 Task: Find connections with filter location Saint-Cyr-sur-Loire with filter topic #covidwith filter profile language Spanish with filter current company First Solar with filter school Thiagarajar Polytechnic College with filter industry Retail Building Materials and Garden Equipment with filter service category Video Production with filter keywords title Product Manager
Action: Mouse moved to (326, 264)
Screenshot: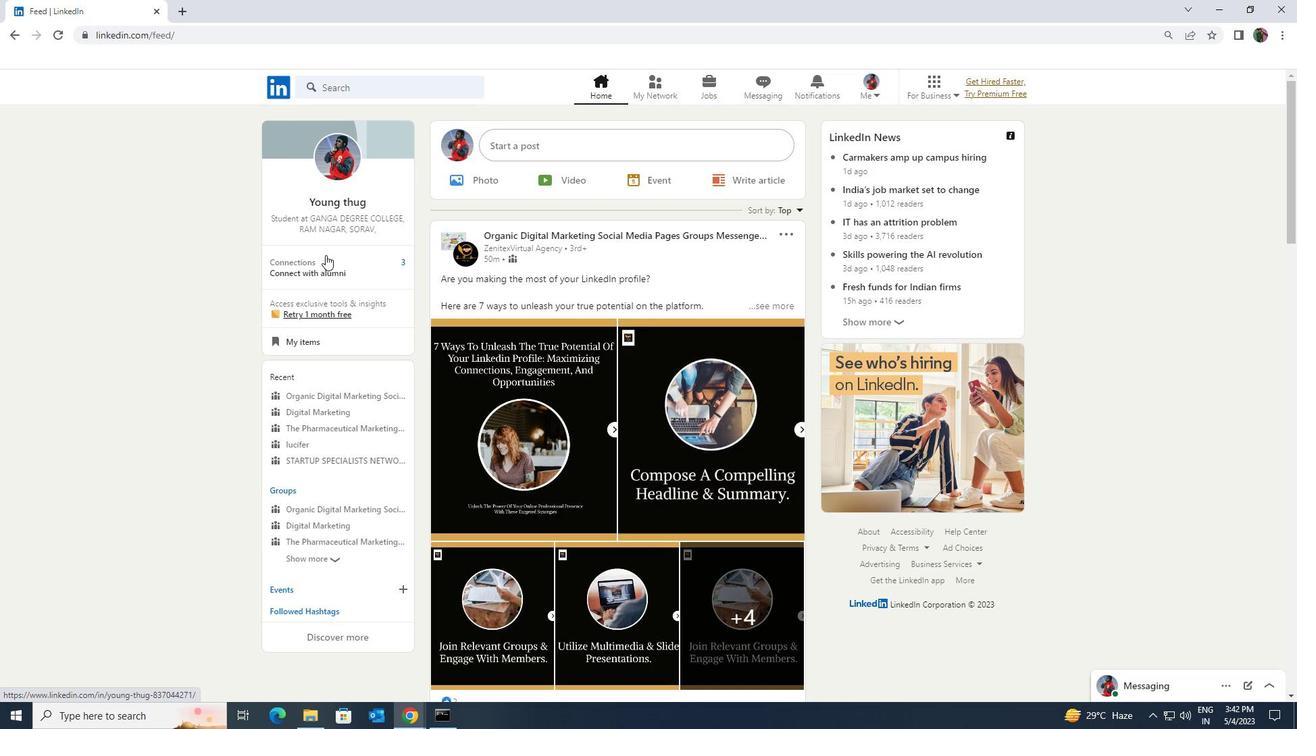 
Action: Mouse pressed left at (326, 264)
Screenshot: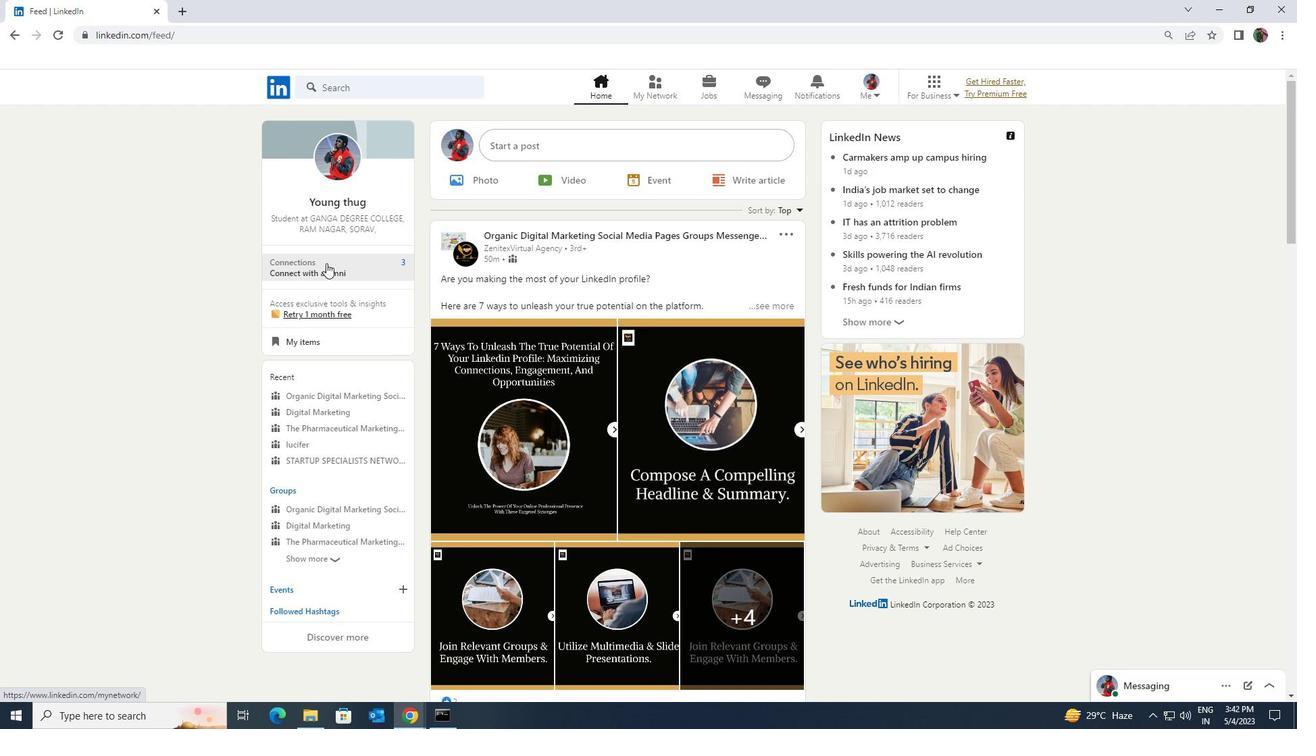 
Action: Mouse moved to (335, 166)
Screenshot: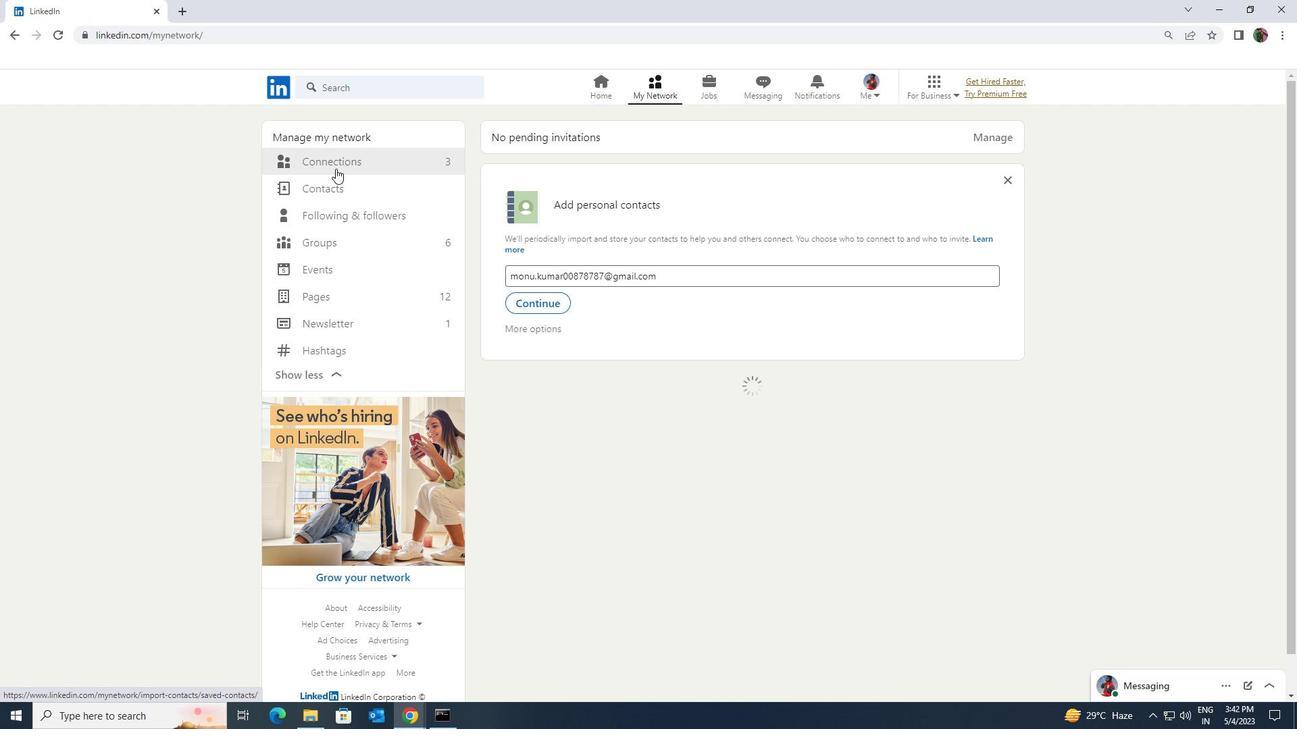 
Action: Mouse pressed left at (335, 166)
Screenshot: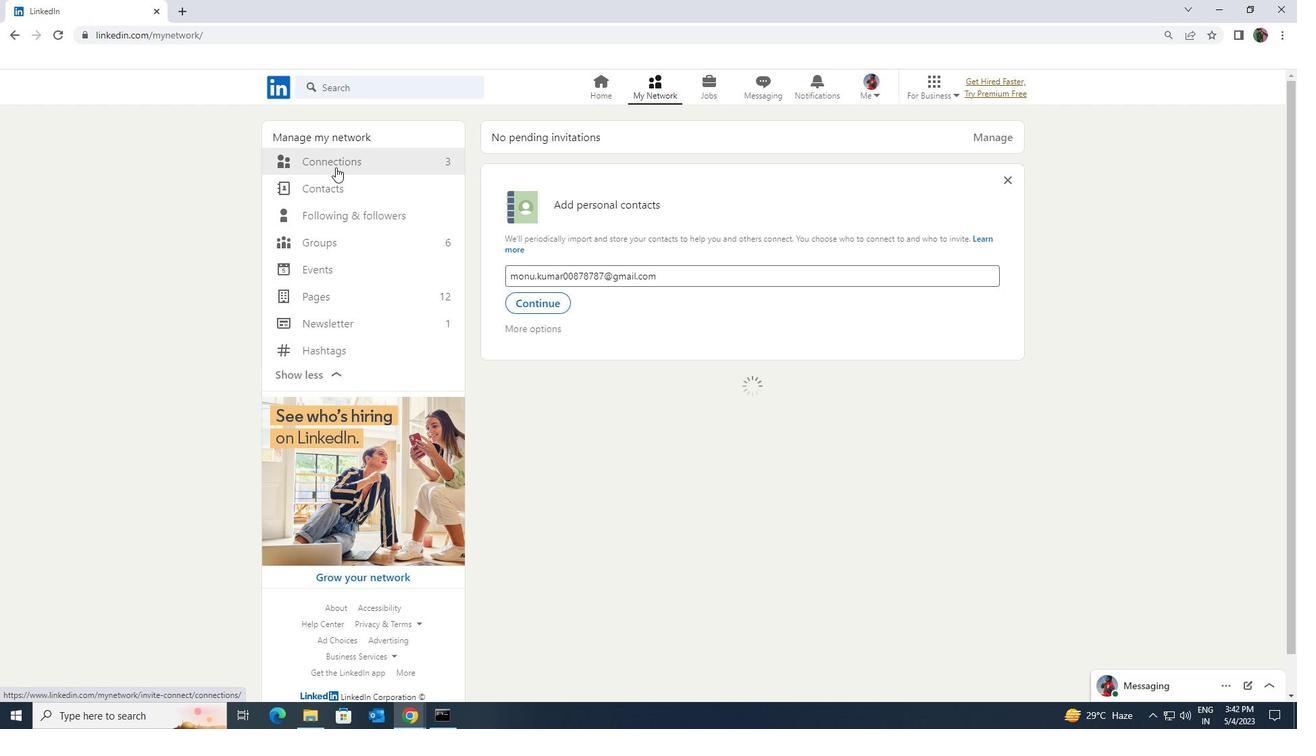 
Action: Mouse moved to (724, 165)
Screenshot: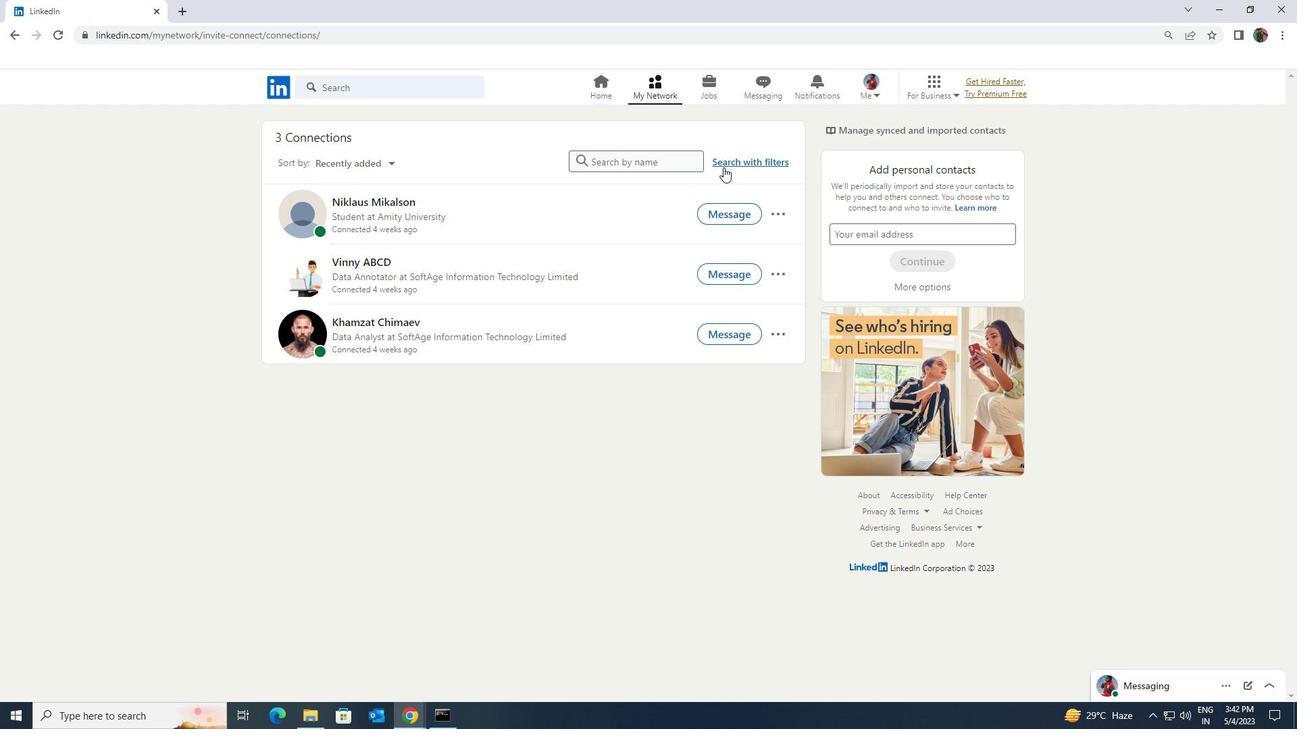 
Action: Mouse pressed left at (724, 165)
Screenshot: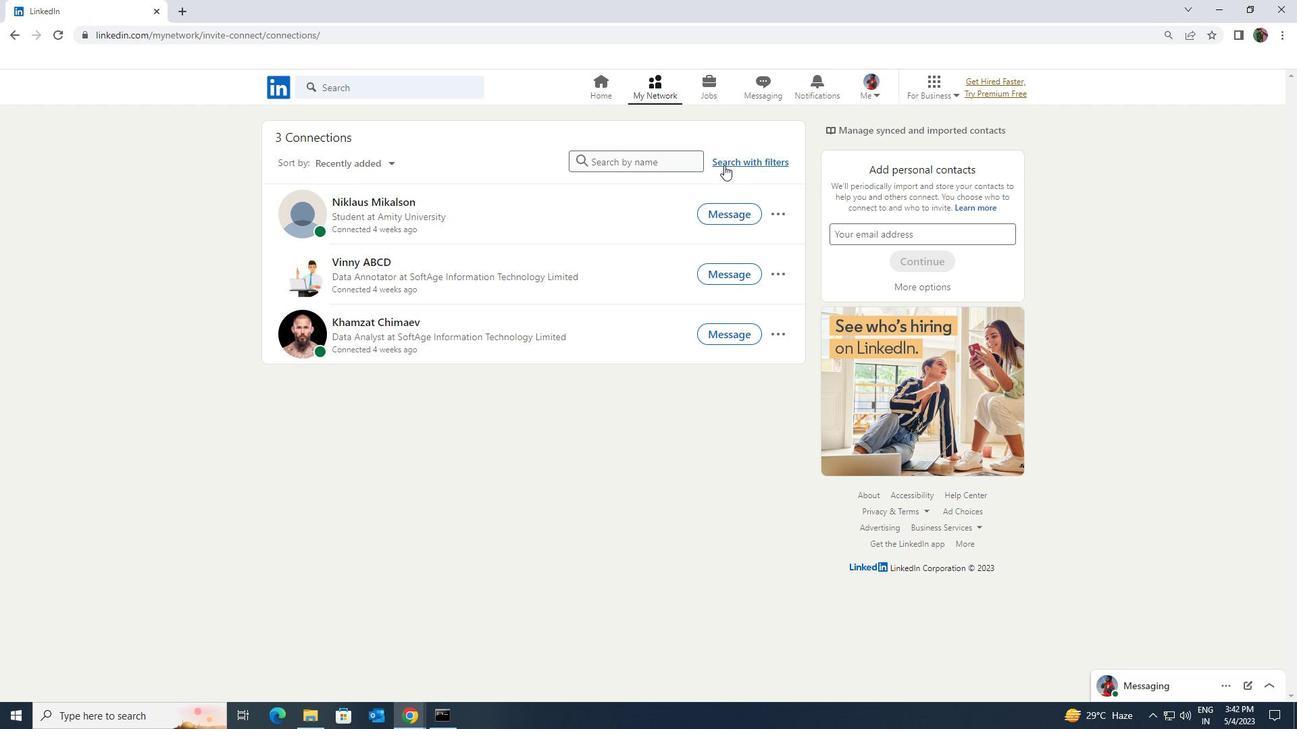 
Action: Mouse moved to (685, 125)
Screenshot: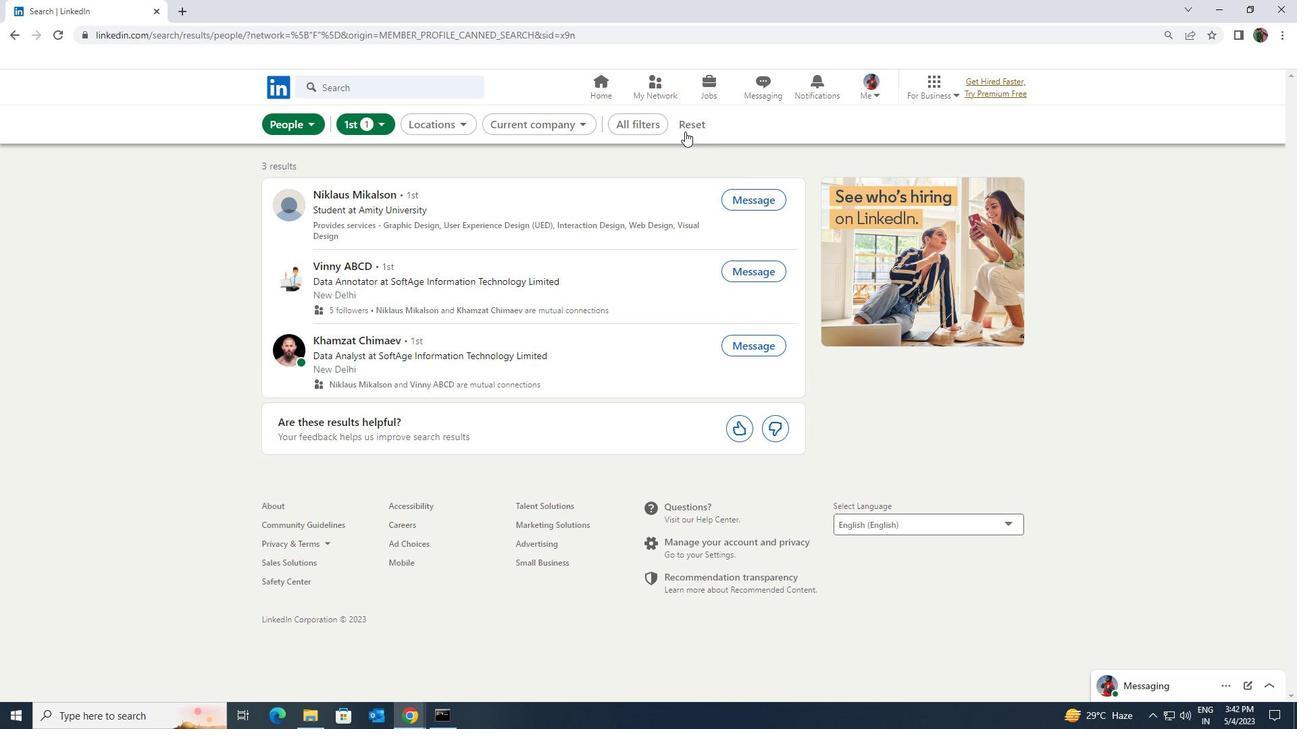 
Action: Mouse pressed left at (685, 125)
Screenshot: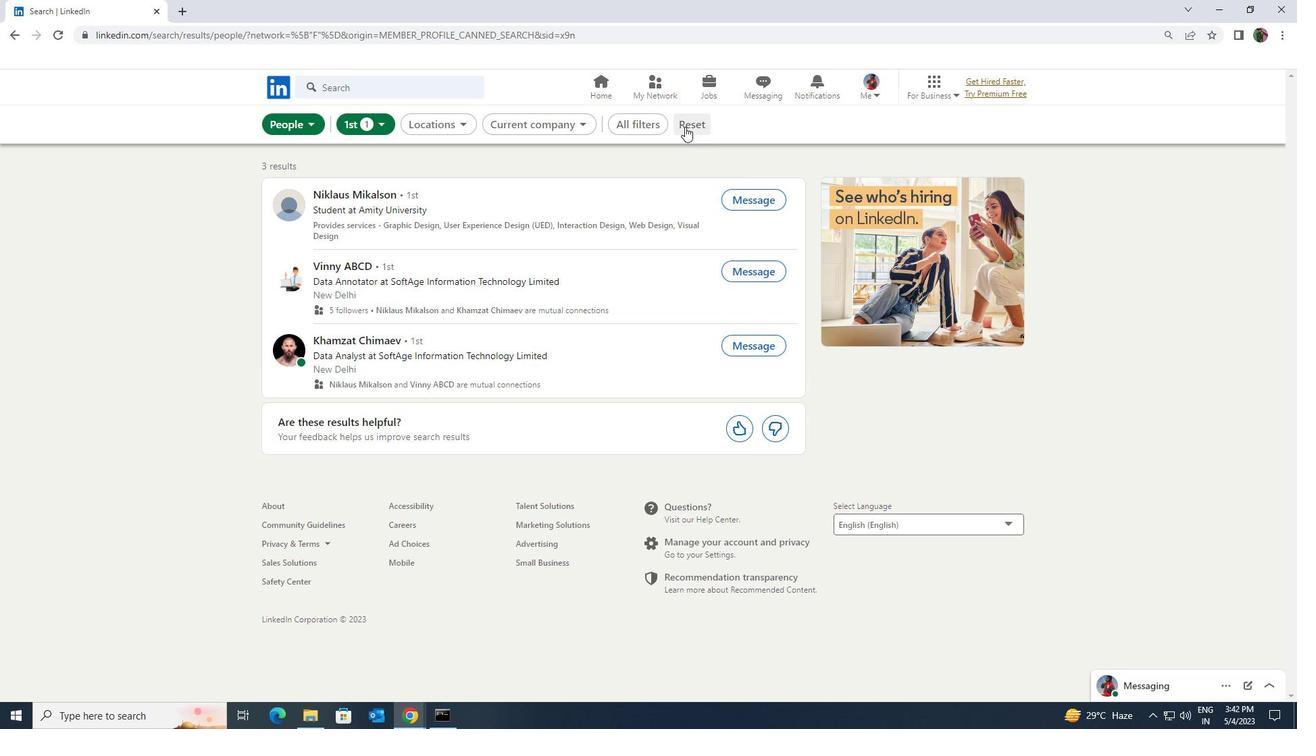 
Action: Mouse moved to (677, 125)
Screenshot: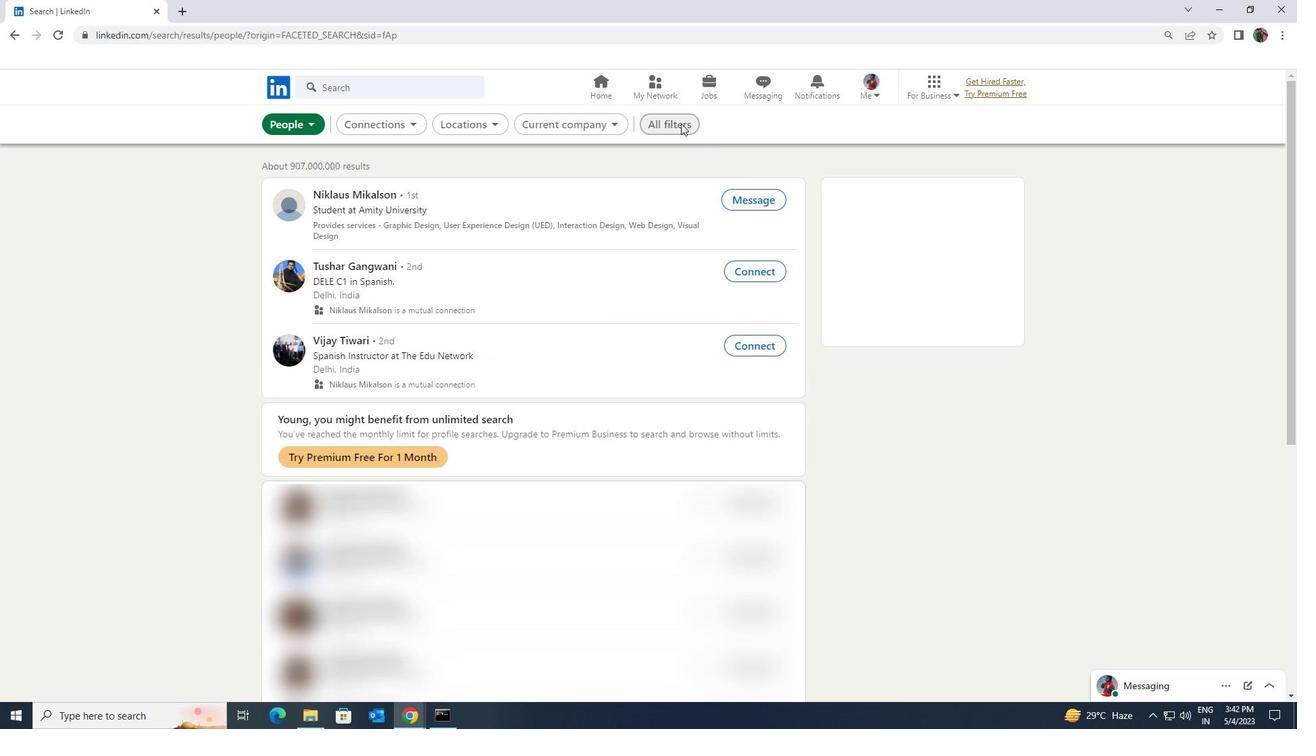
Action: Mouse pressed left at (677, 125)
Screenshot: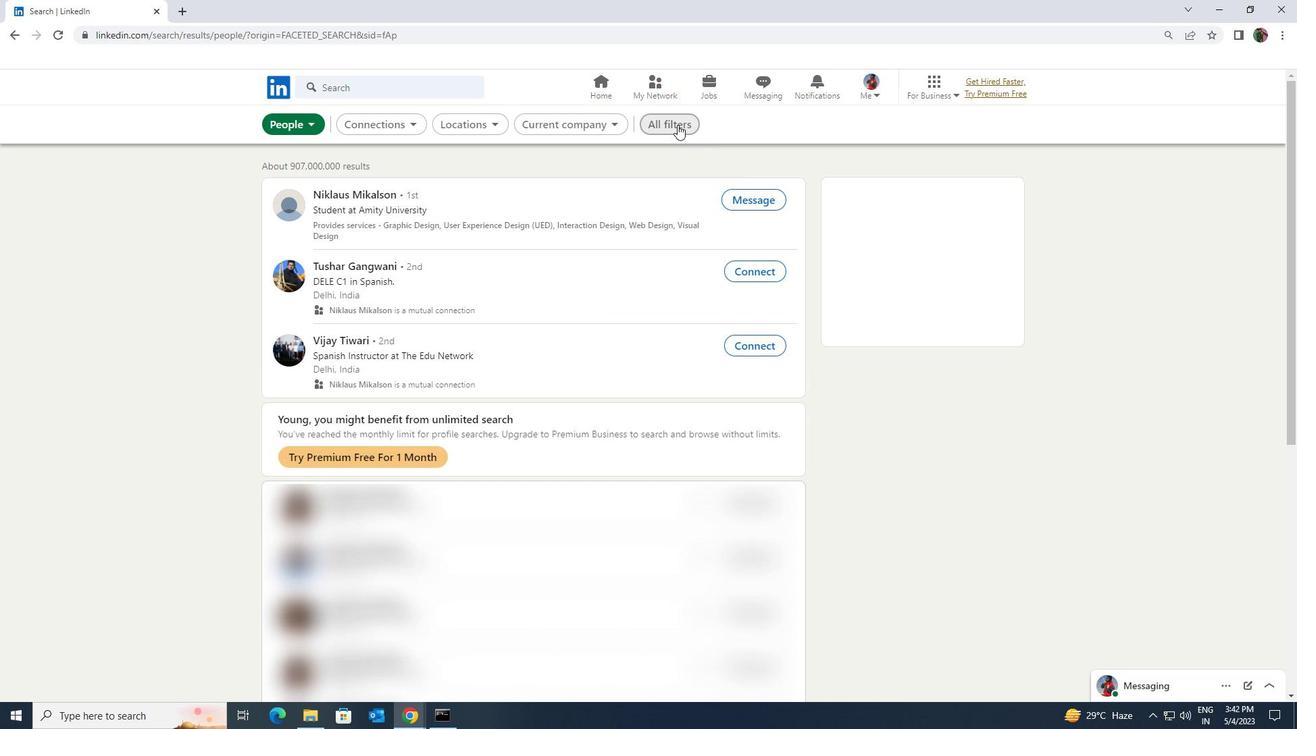 
Action: Mouse moved to (1109, 533)
Screenshot: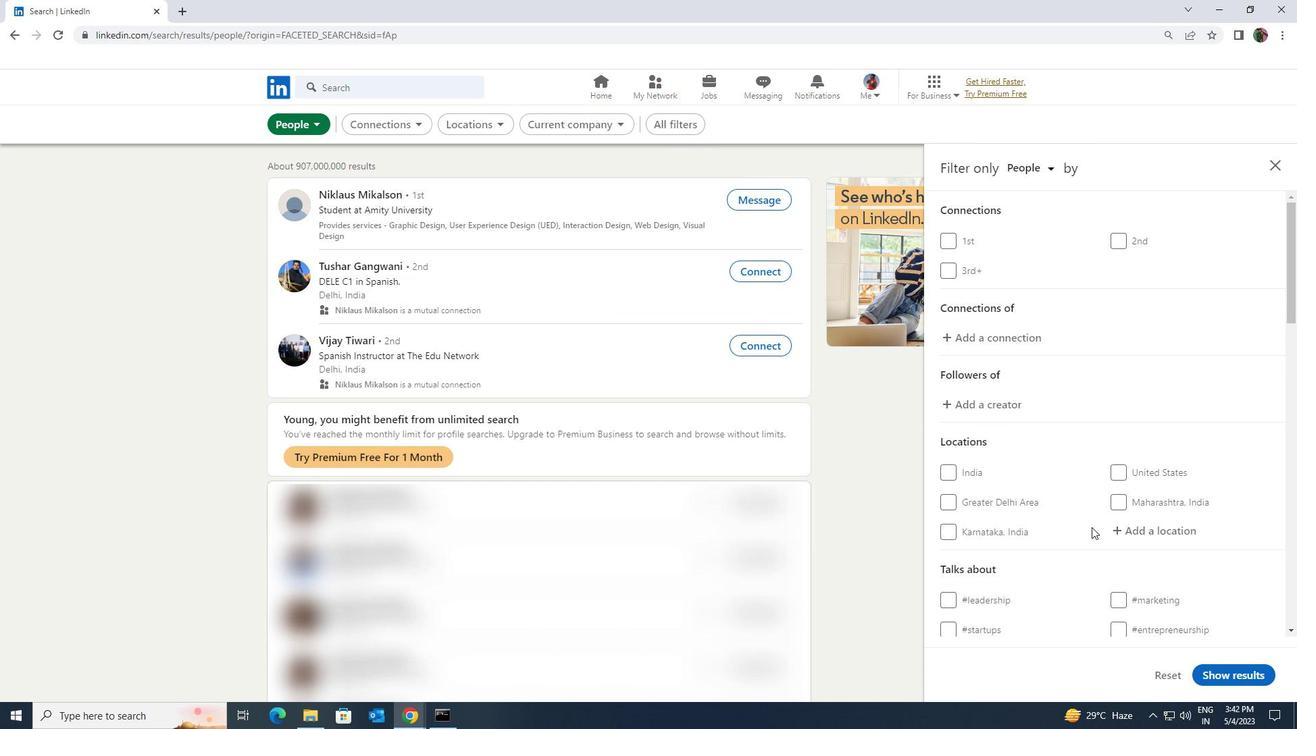 
Action: Mouse pressed left at (1109, 533)
Screenshot: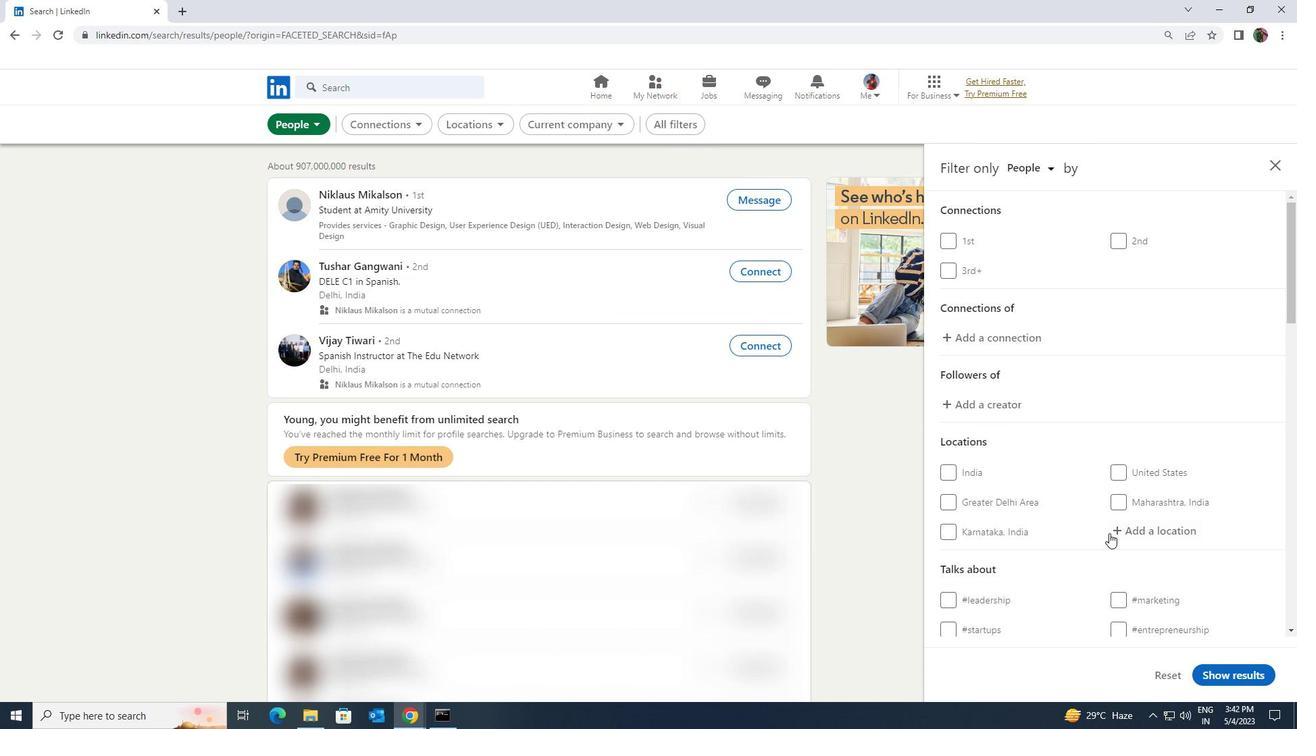 
Action: Key pressed <Key.shift>SAINT<Key.space>CYR
Screenshot: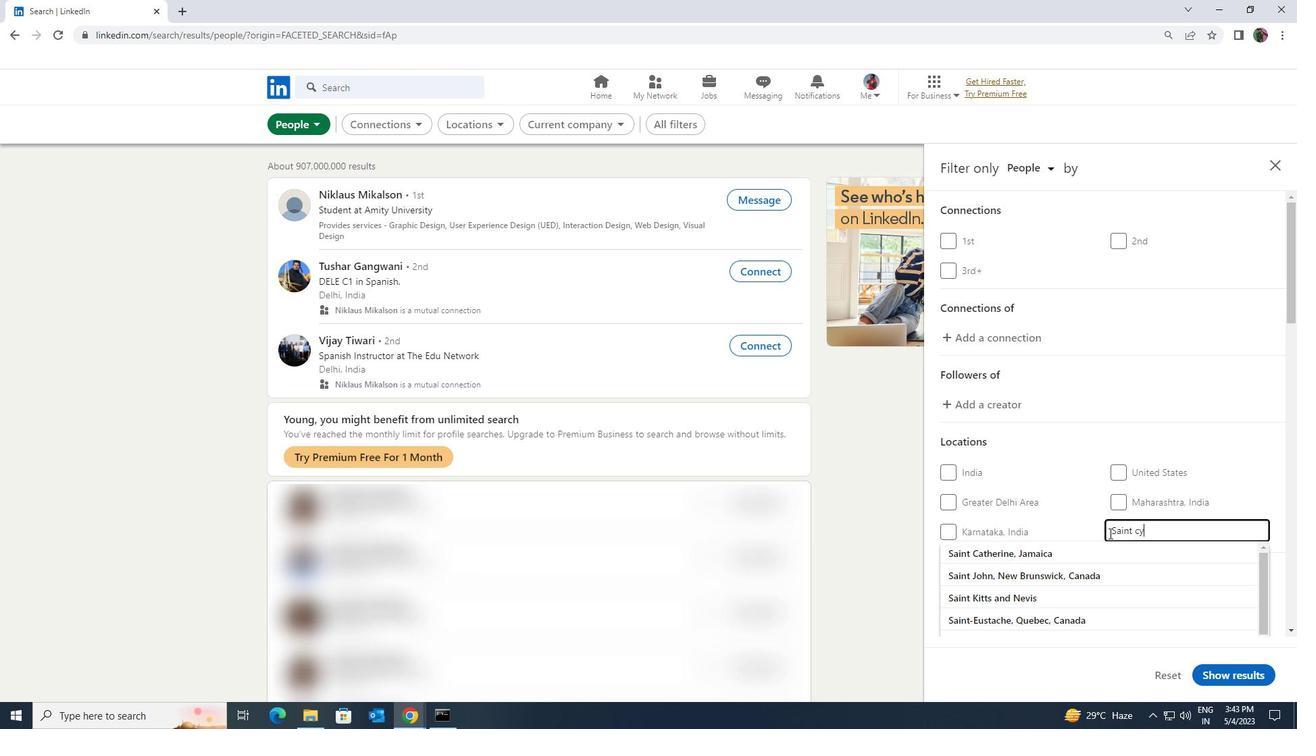 
Action: Mouse moved to (1109, 549)
Screenshot: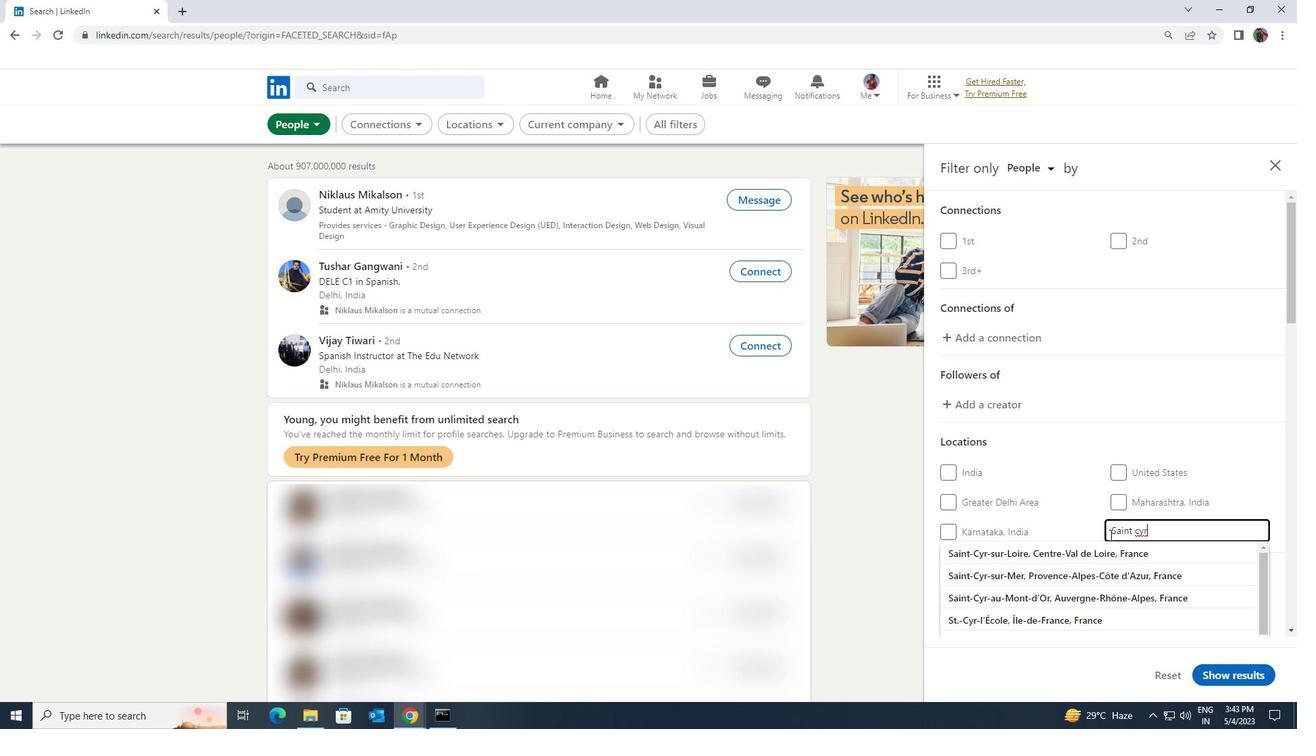 
Action: Mouse pressed left at (1109, 549)
Screenshot: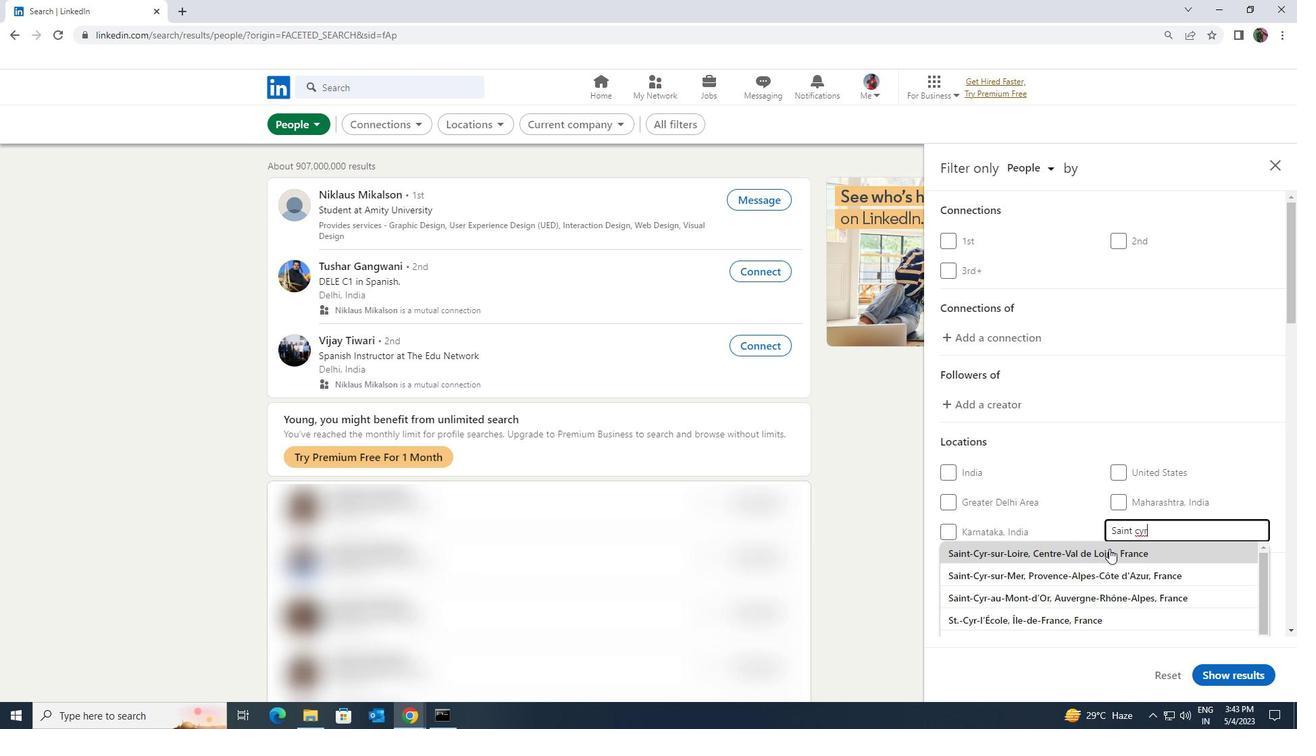 
Action: Mouse moved to (1108, 549)
Screenshot: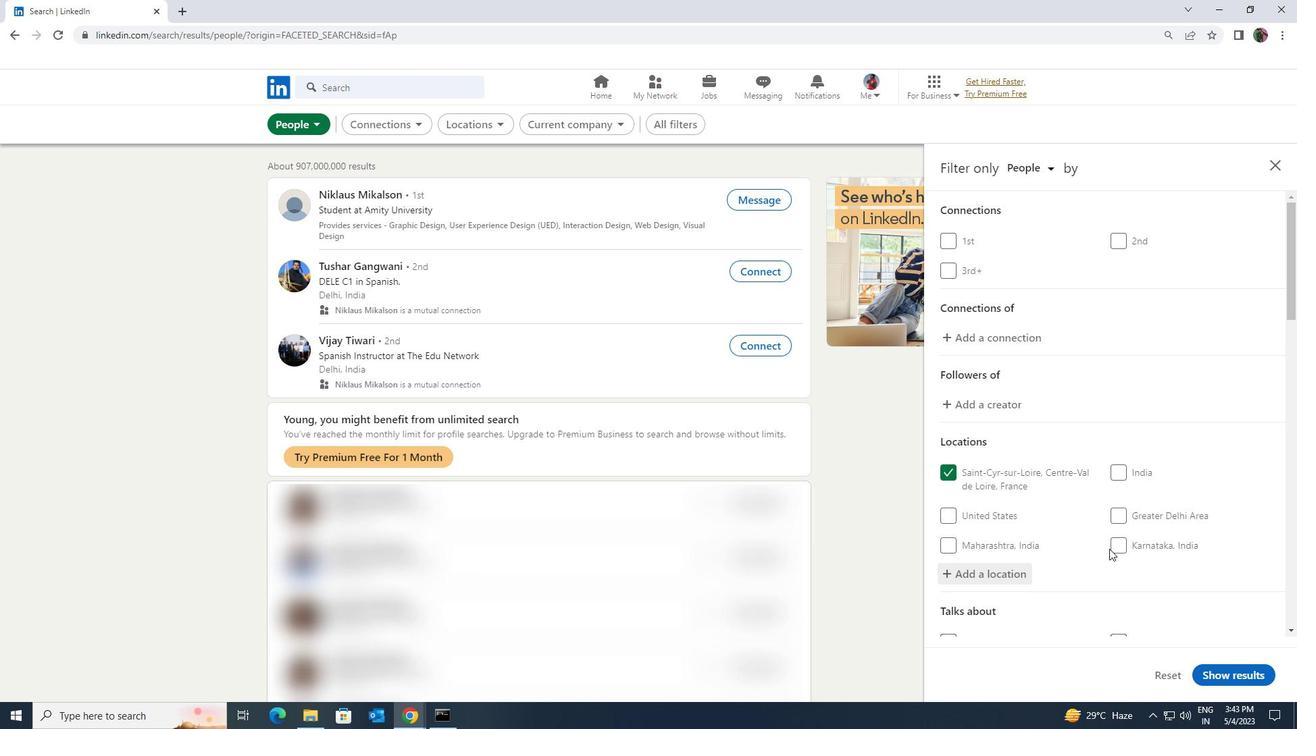 
Action: Mouse scrolled (1108, 548) with delta (0, 0)
Screenshot: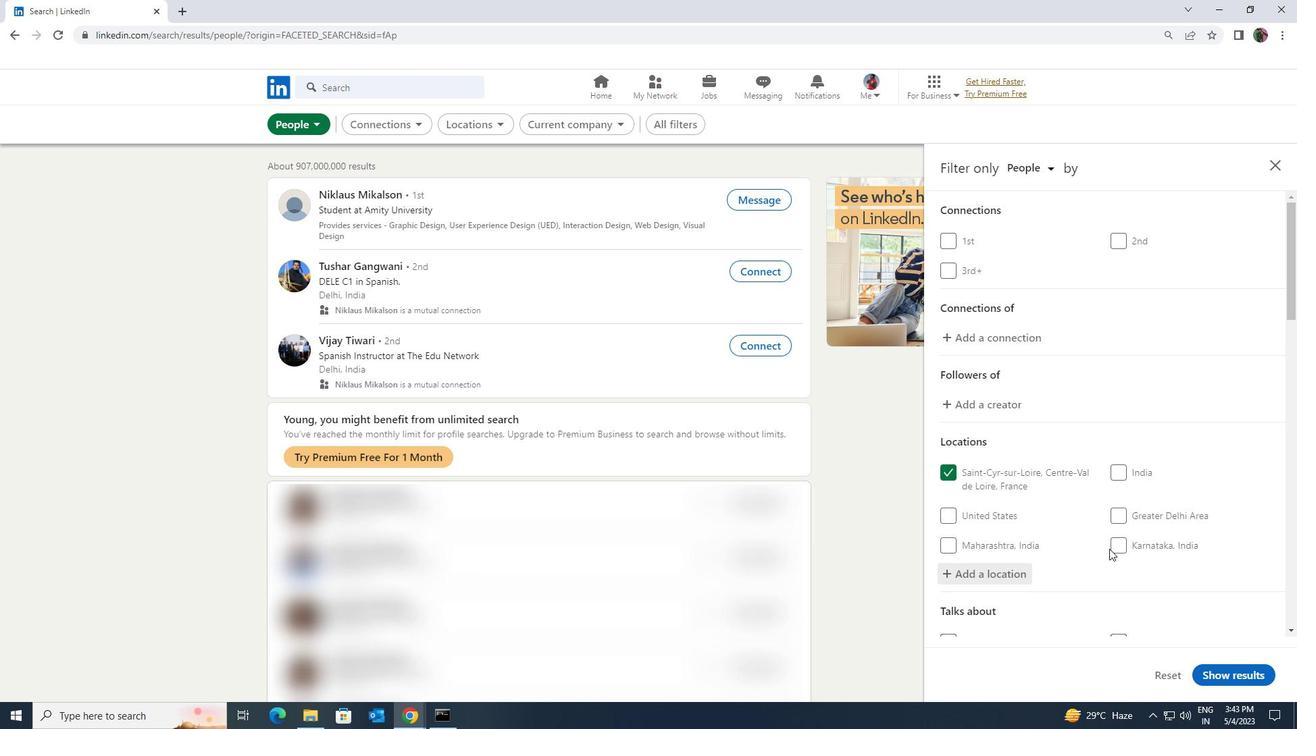 
Action: Mouse scrolled (1108, 548) with delta (0, 0)
Screenshot: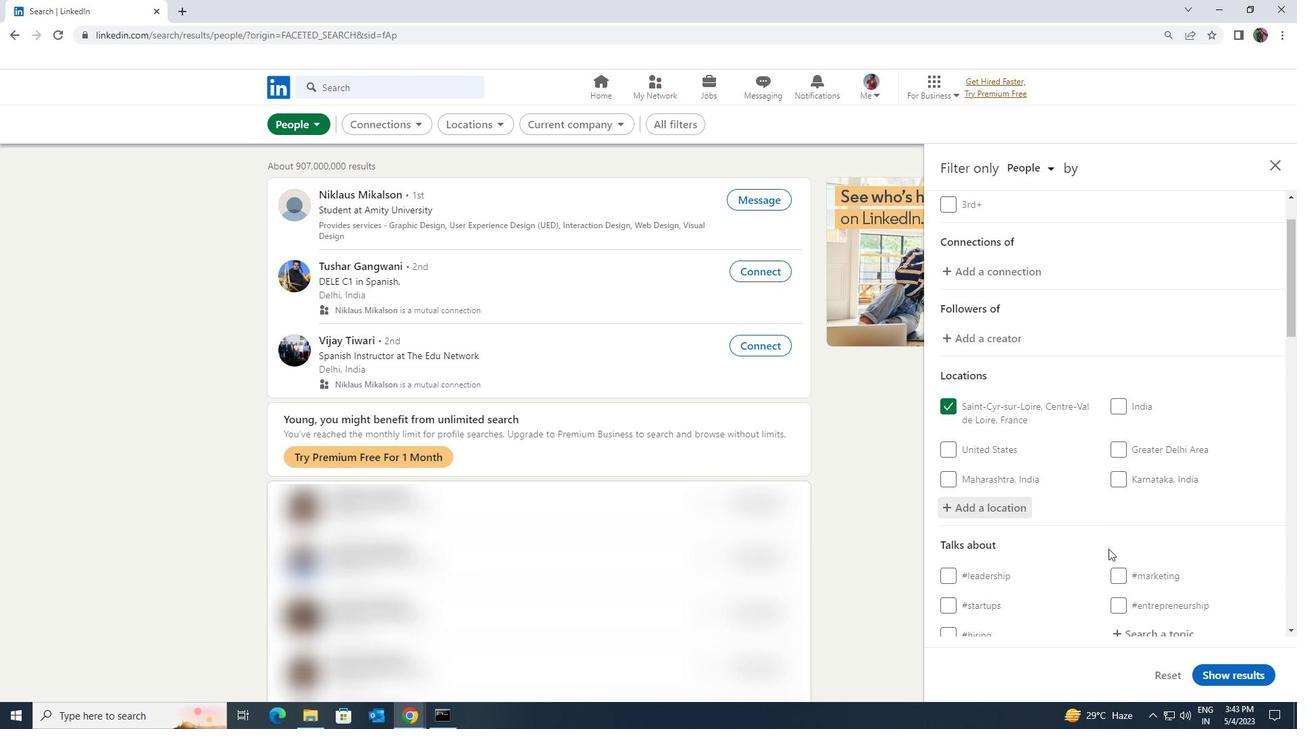 
Action: Mouse moved to (1116, 560)
Screenshot: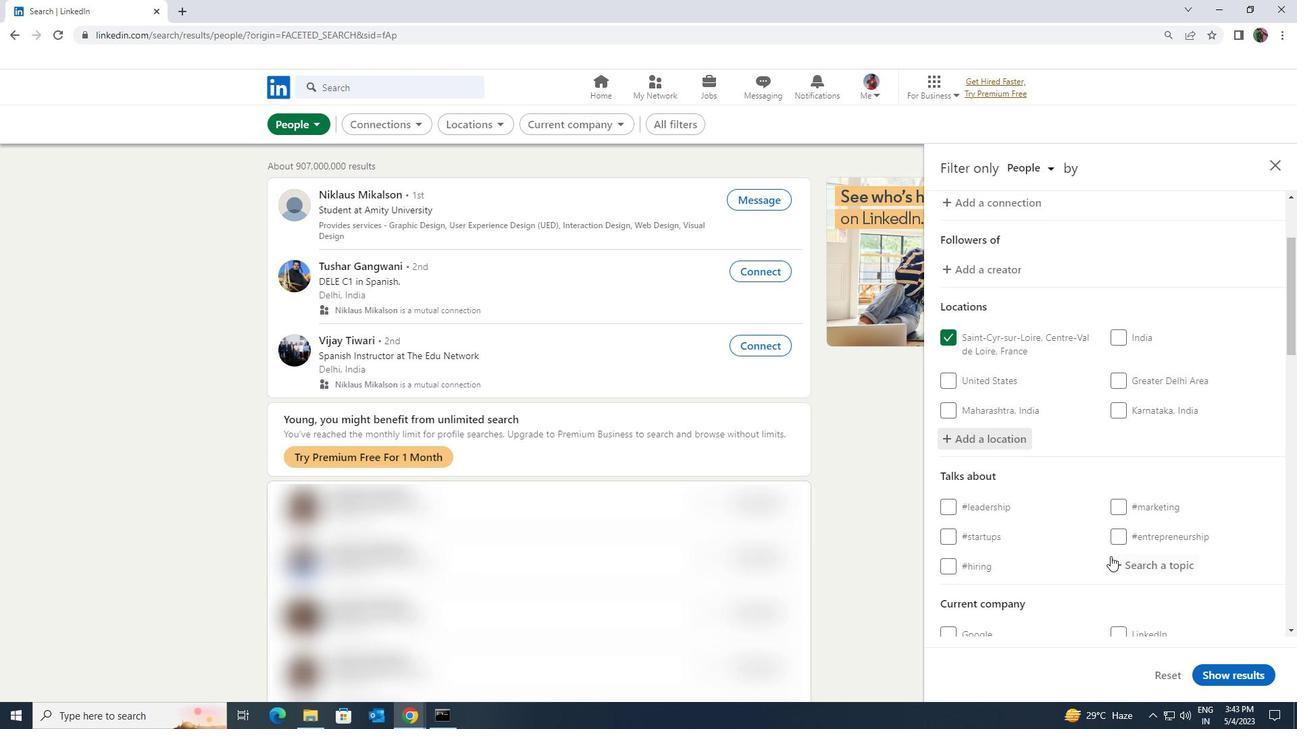 
Action: Mouse pressed left at (1116, 560)
Screenshot: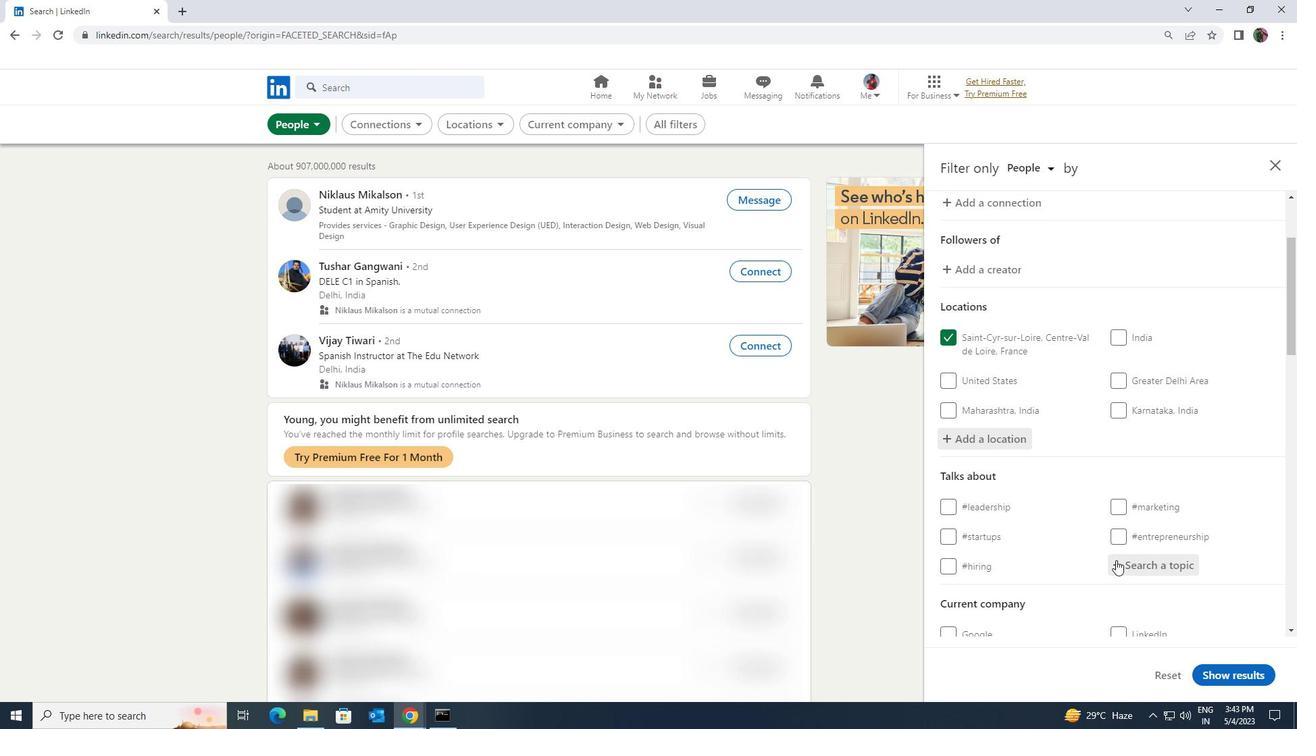 
Action: Key pressed <Key.shift><Key.shift><Key.shift>COVID
Screenshot: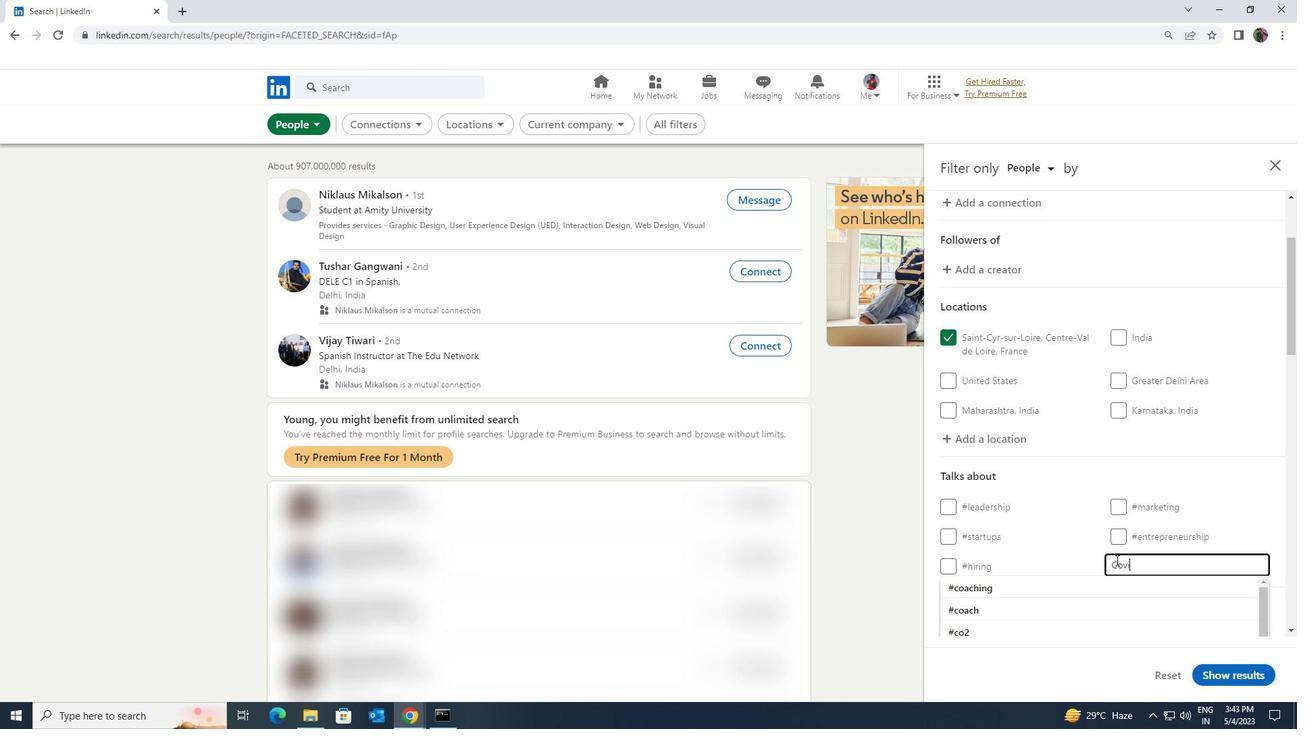 
Action: Mouse moved to (1098, 584)
Screenshot: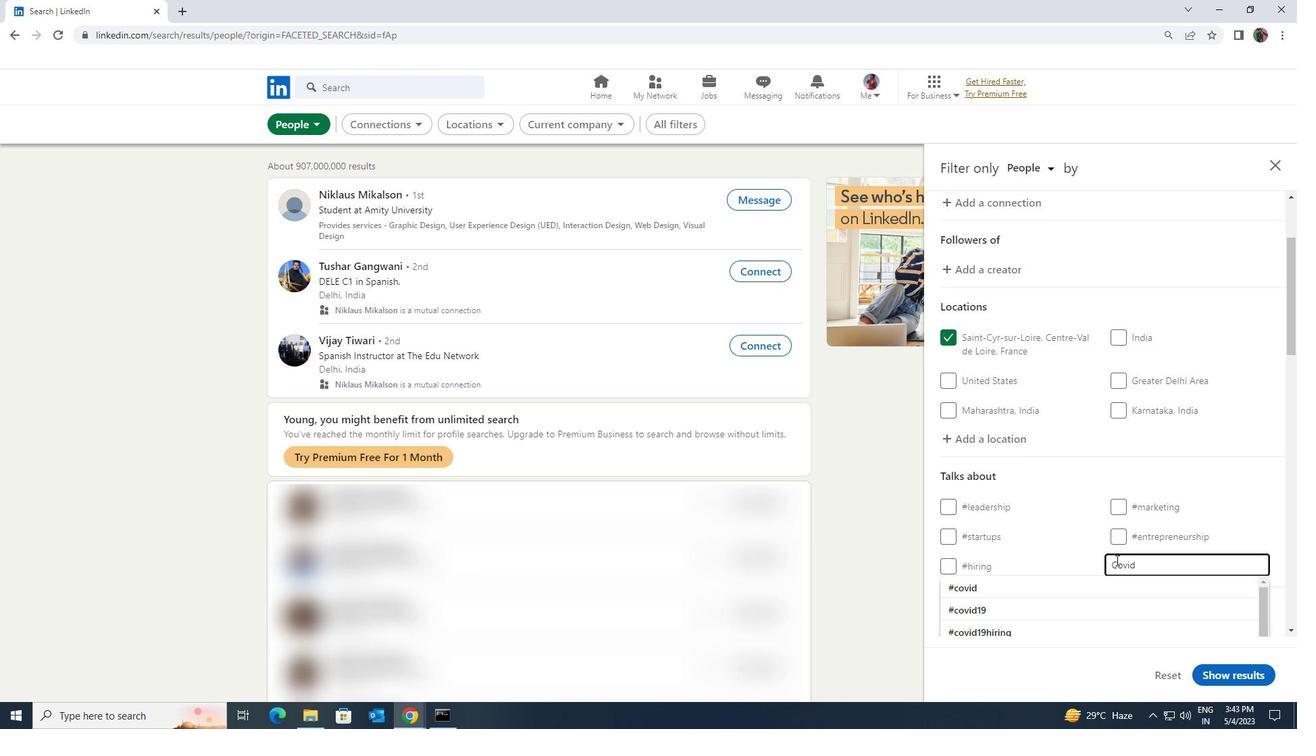 
Action: Mouse pressed left at (1098, 584)
Screenshot: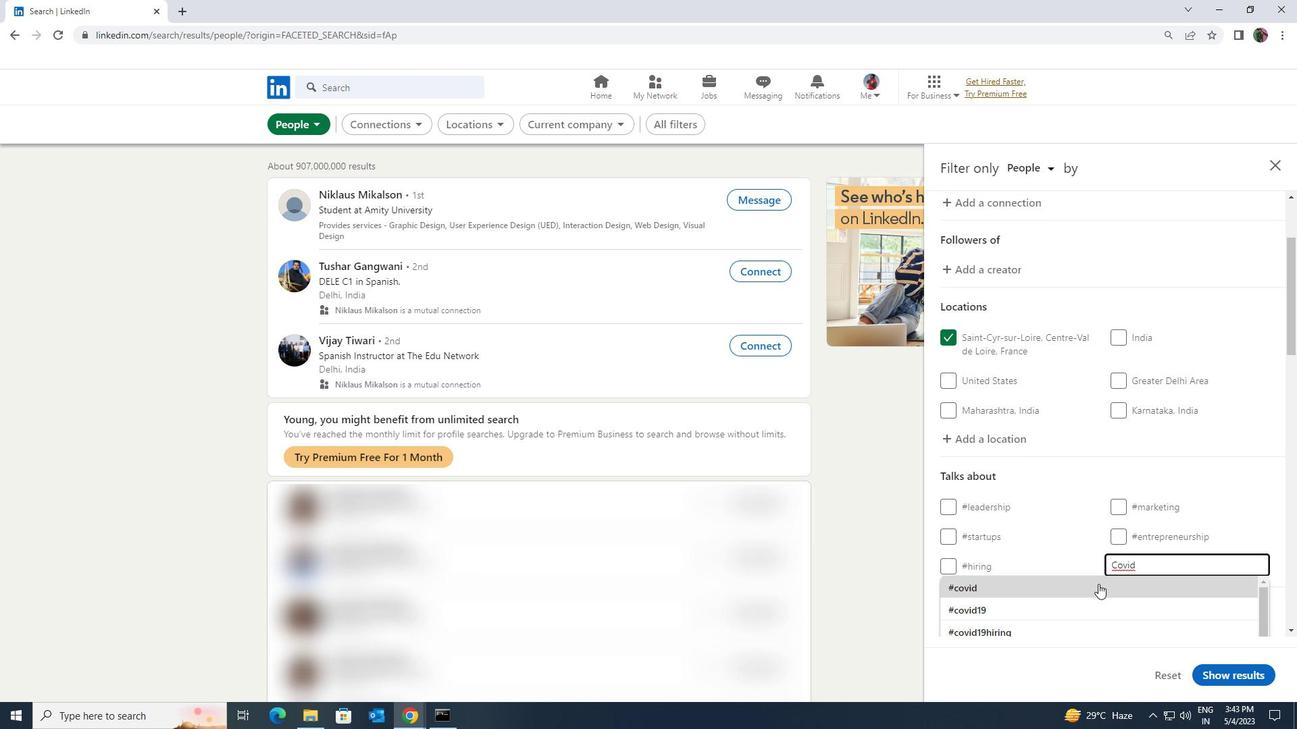 
Action: Mouse moved to (1098, 585)
Screenshot: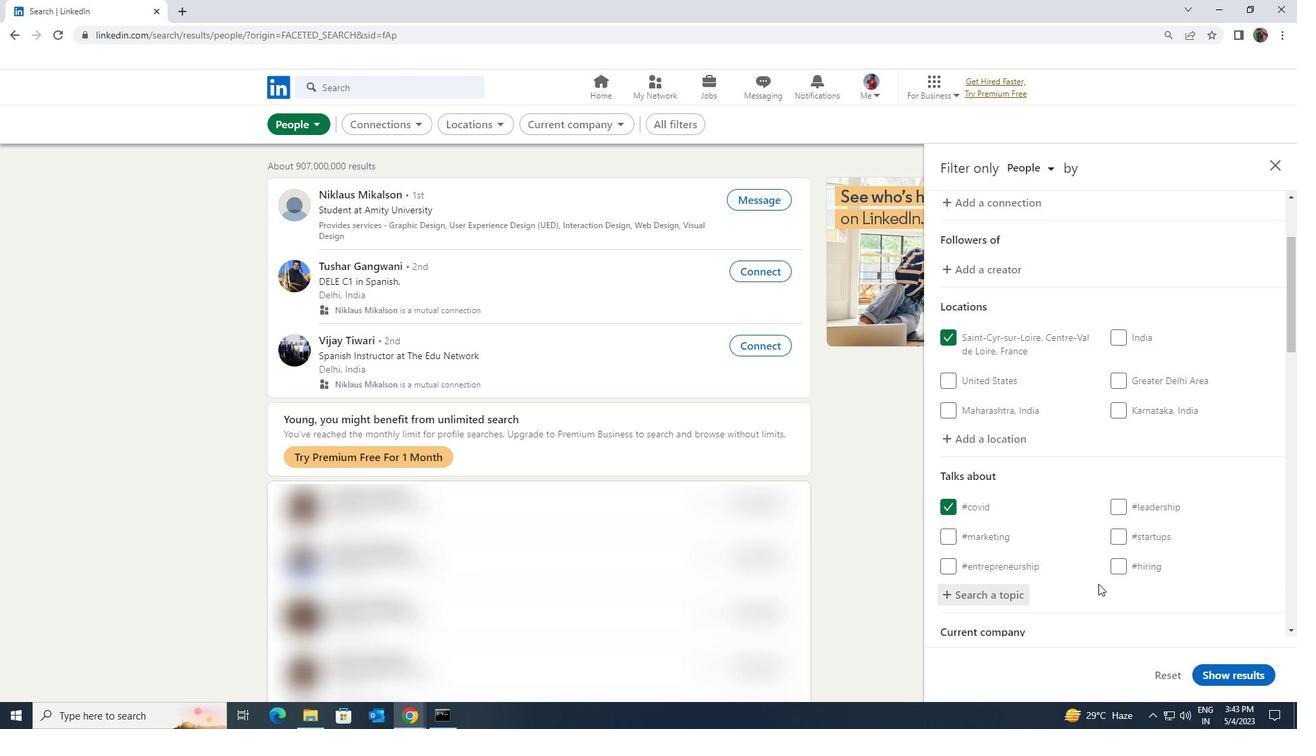 
Action: Mouse scrolled (1098, 585) with delta (0, 0)
Screenshot: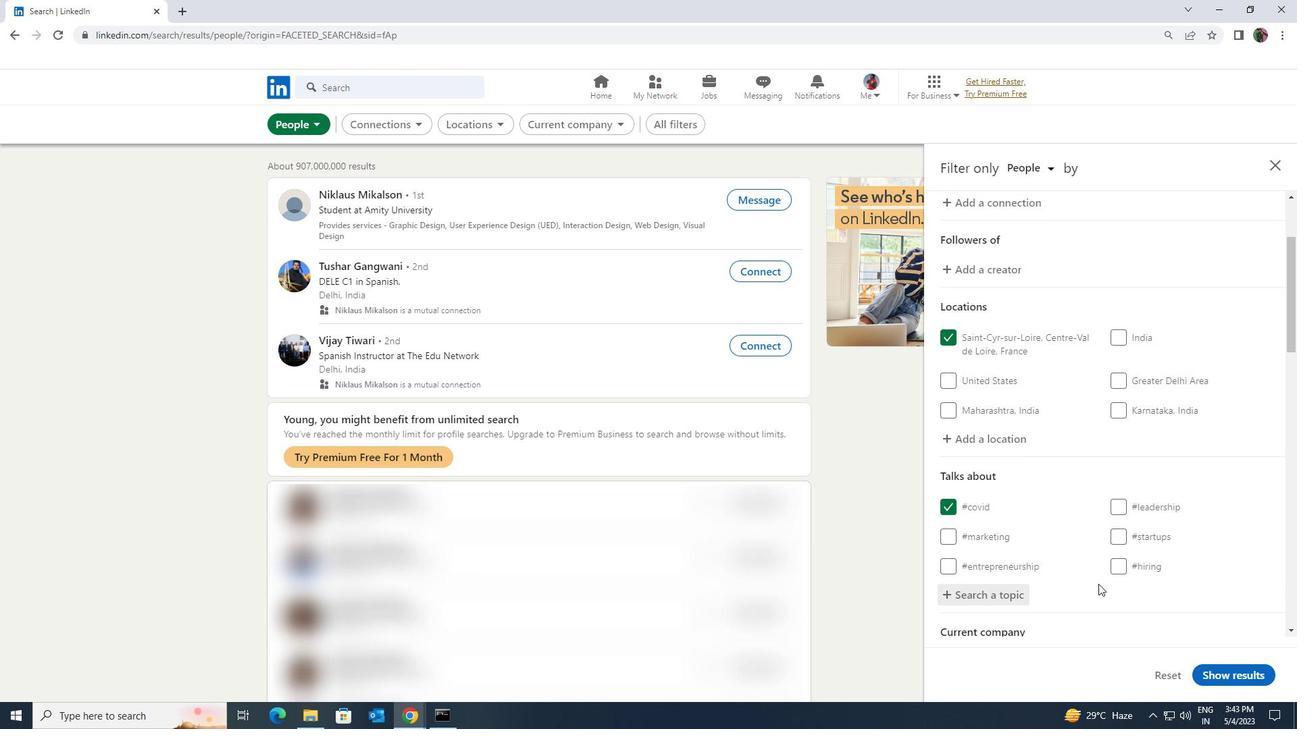 
Action: Mouse scrolled (1098, 585) with delta (0, 0)
Screenshot: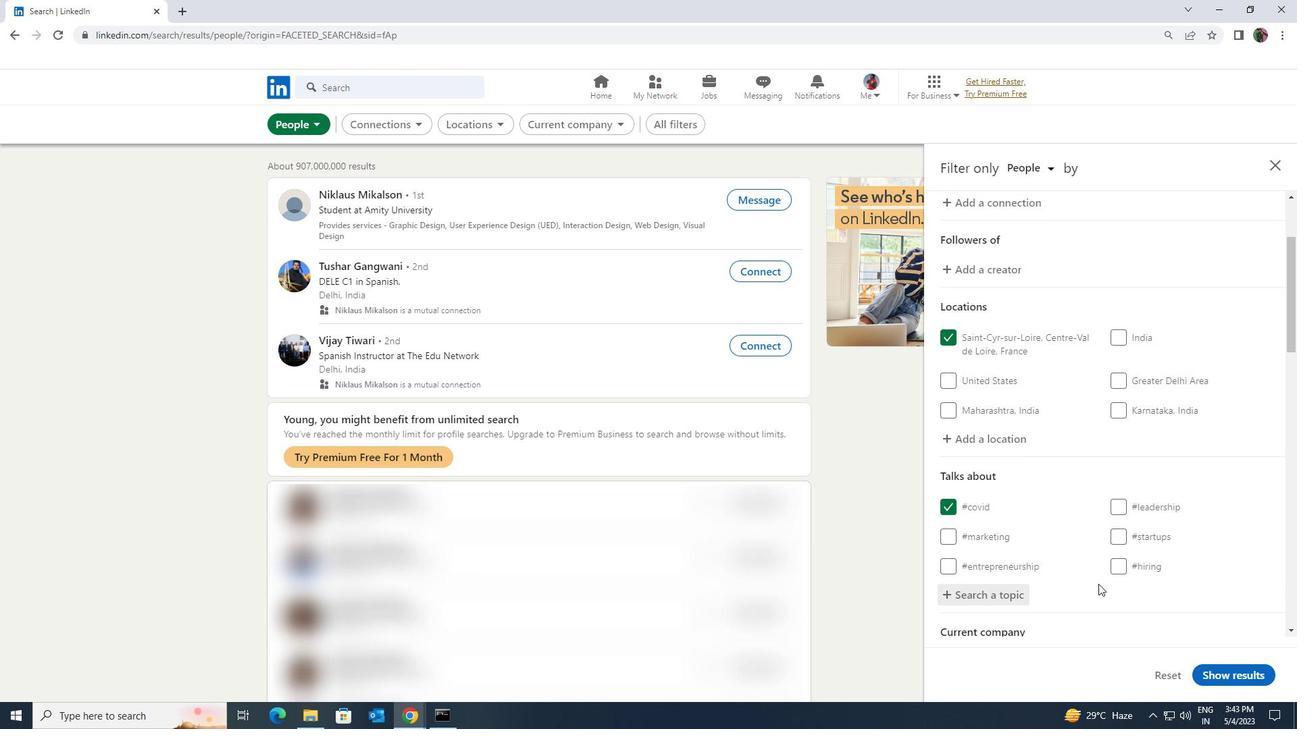 
Action: Mouse scrolled (1098, 585) with delta (0, 0)
Screenshot: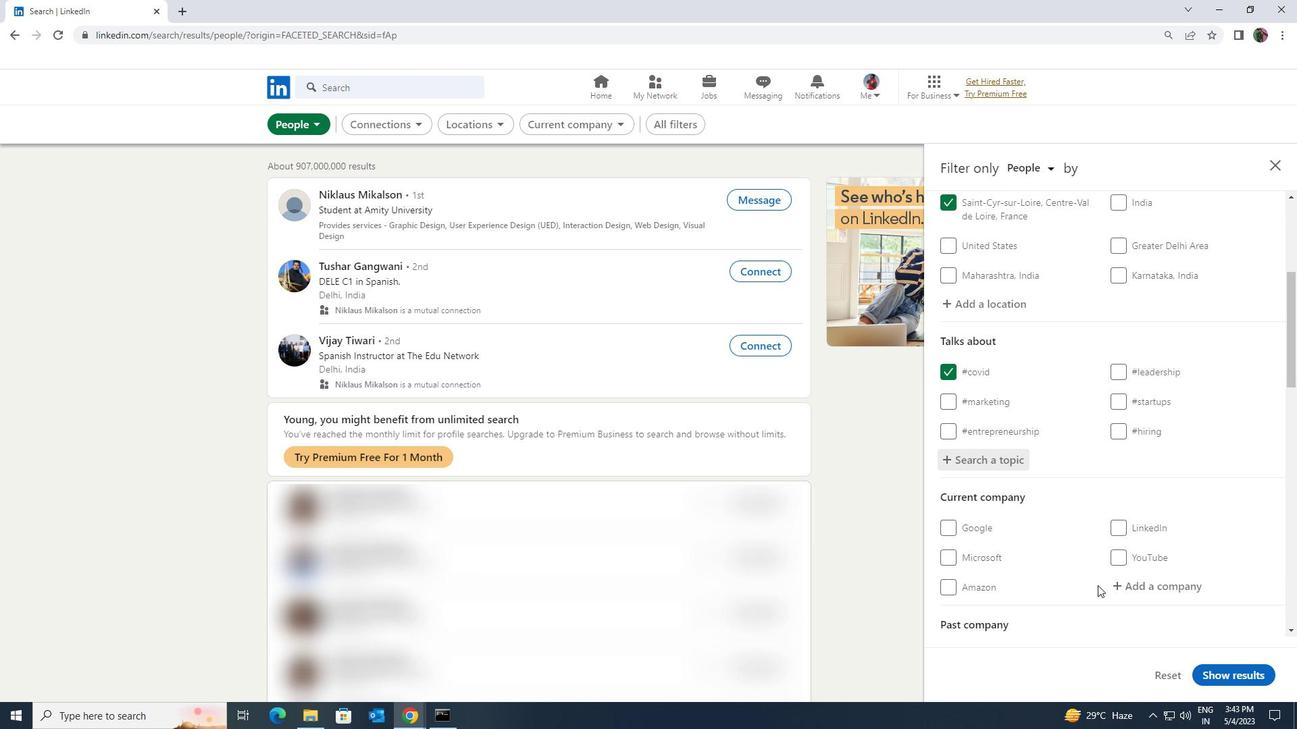 
Action: Mouse scrolled (1098, 585) with delta (0, 0)
Screenshot: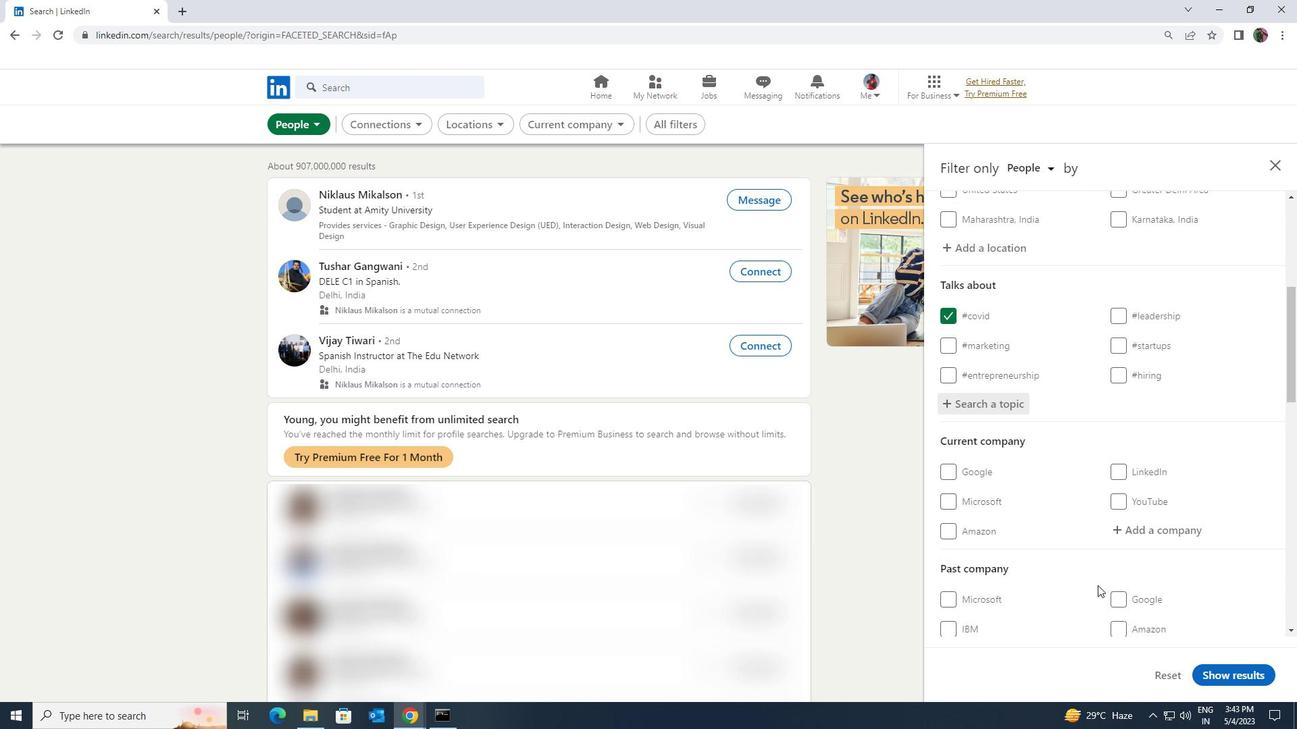 
Action: Mouse scrolled (1098, 585) with delta (0, 0)
Screenshot: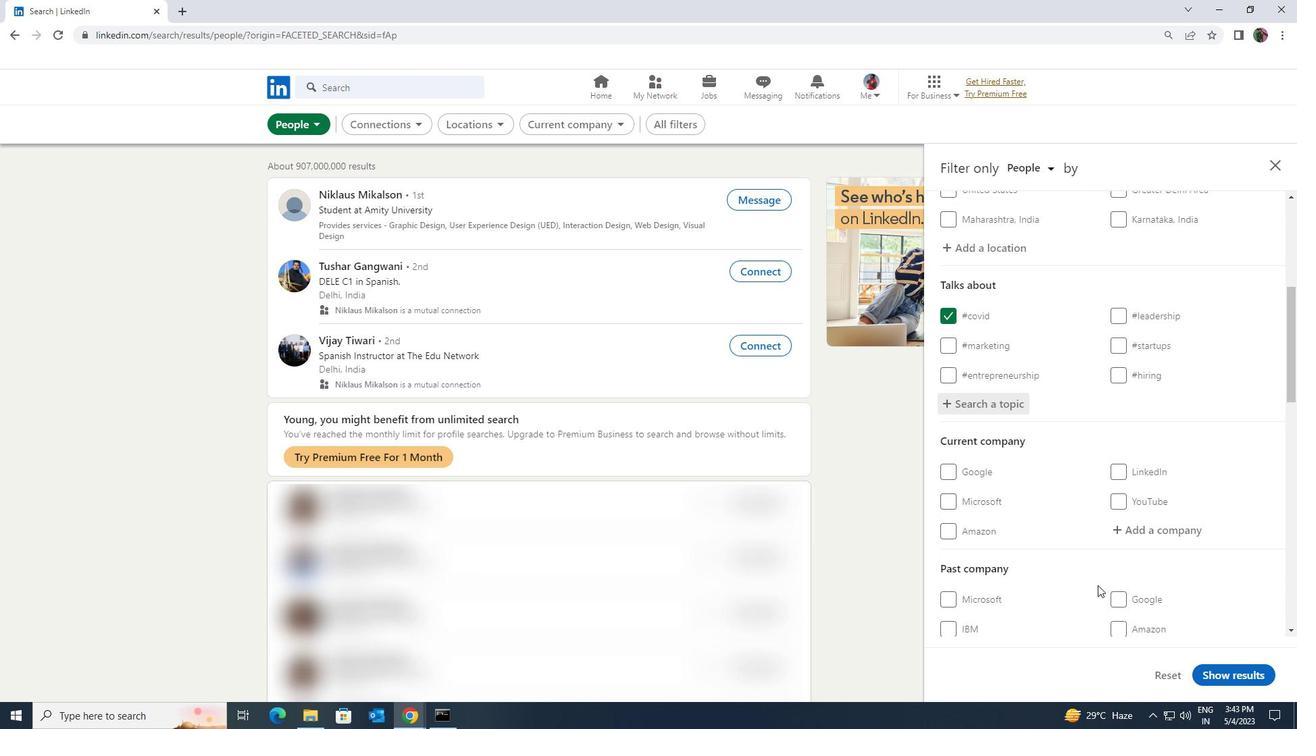 
Action: Mouse scrolled (1098, 585) with delta (0, 0)
Screenshot: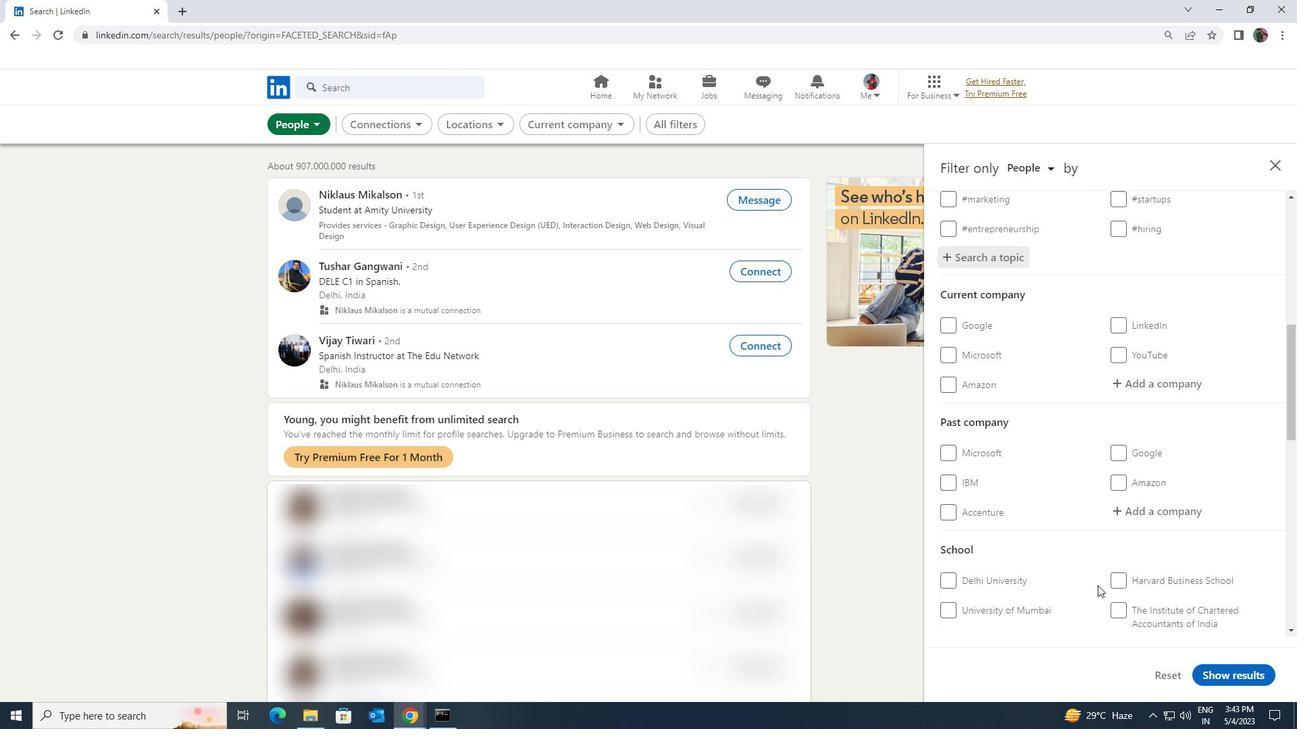 
Action: Mouse scrolled (1098, 585) with delta (0, 0)
Screenshot: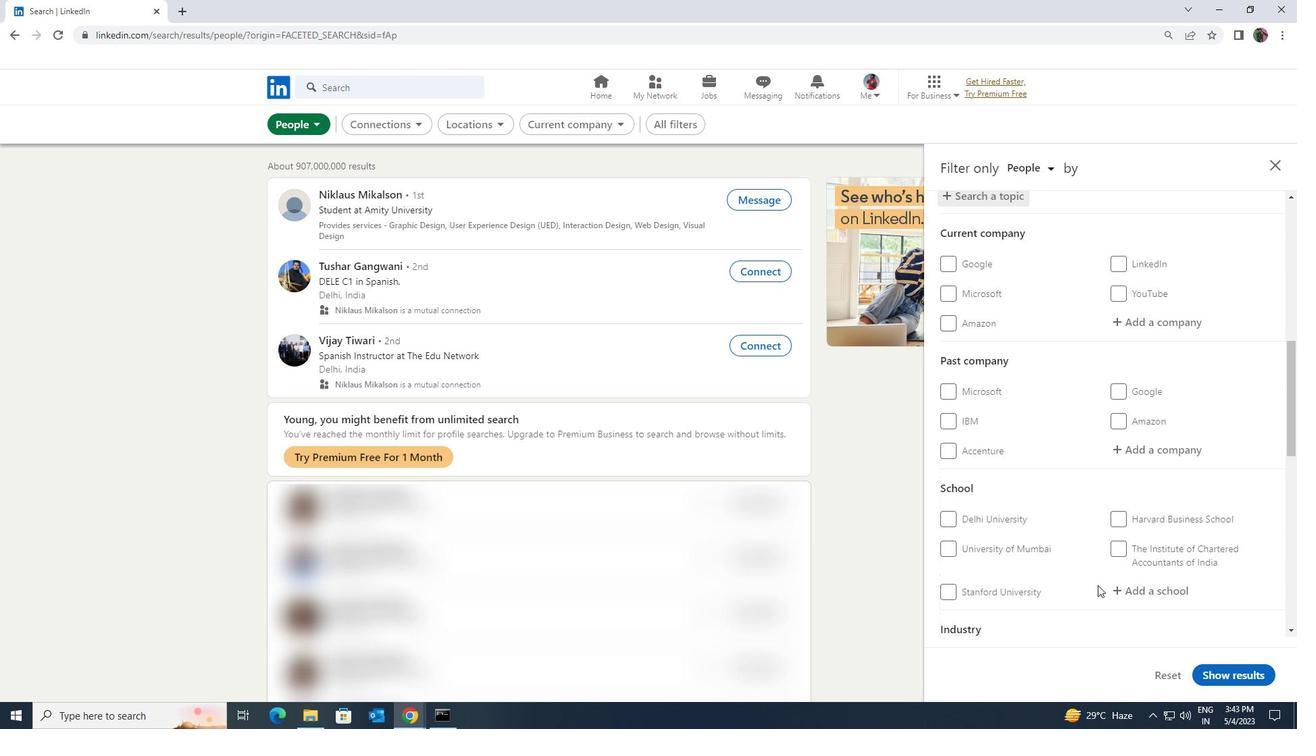 
Action: Mouse scrolled (1098, 585) with delta (0, 0)
Screenshot: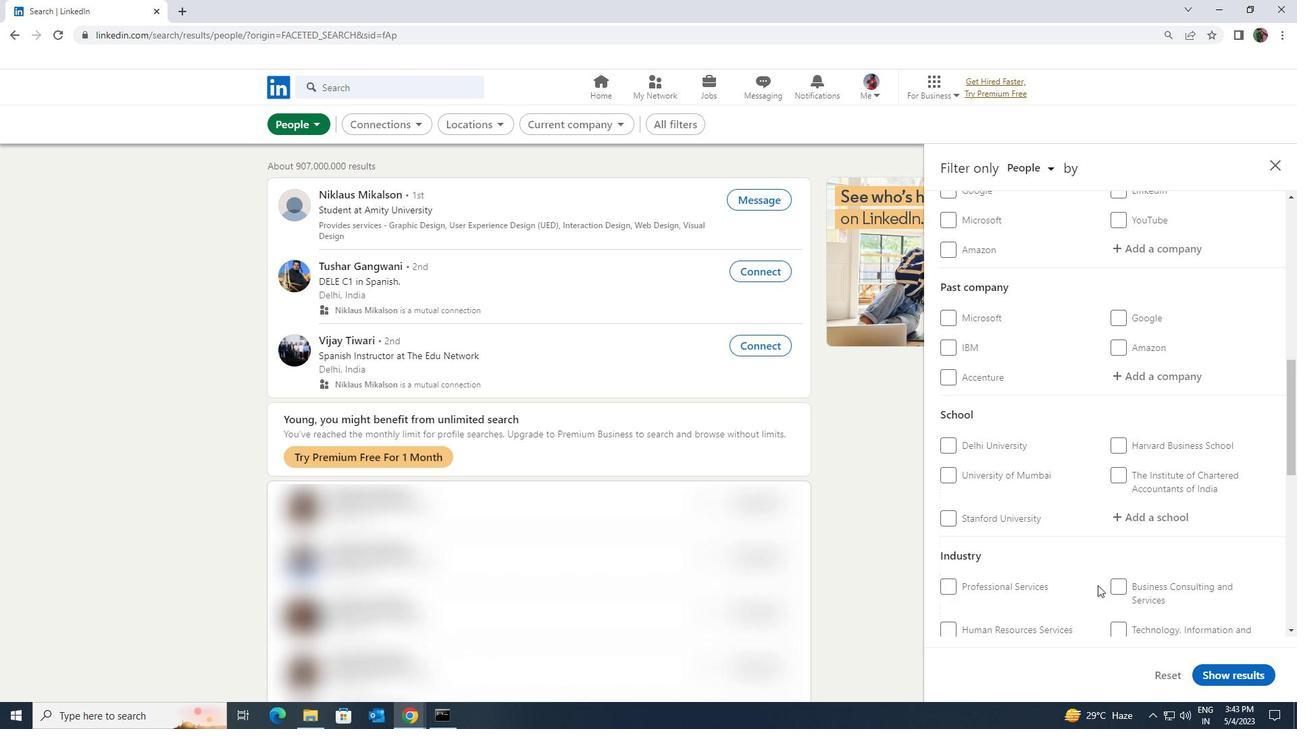 
Action: Mouse moved to (1097, 585)
Screenshot: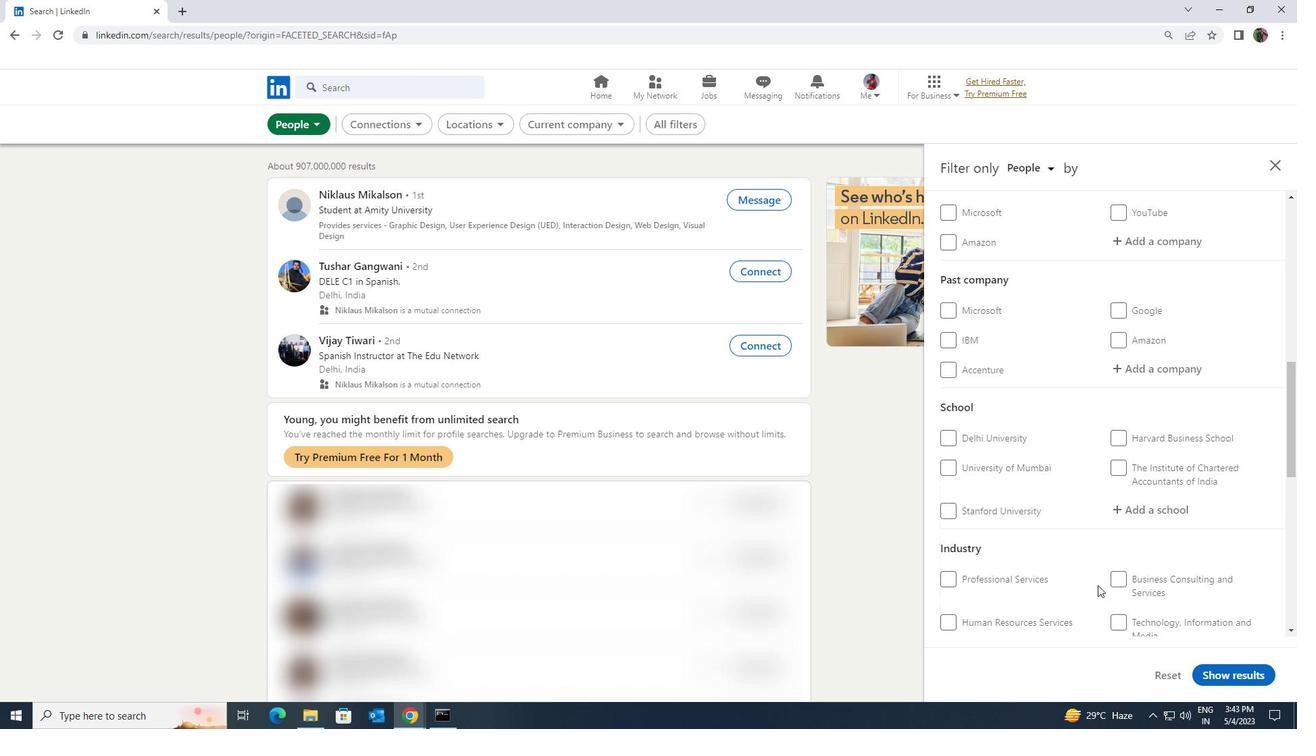 
Action: Mouse scrolled (1097, 585) with delta (0, 0)
Screenshot: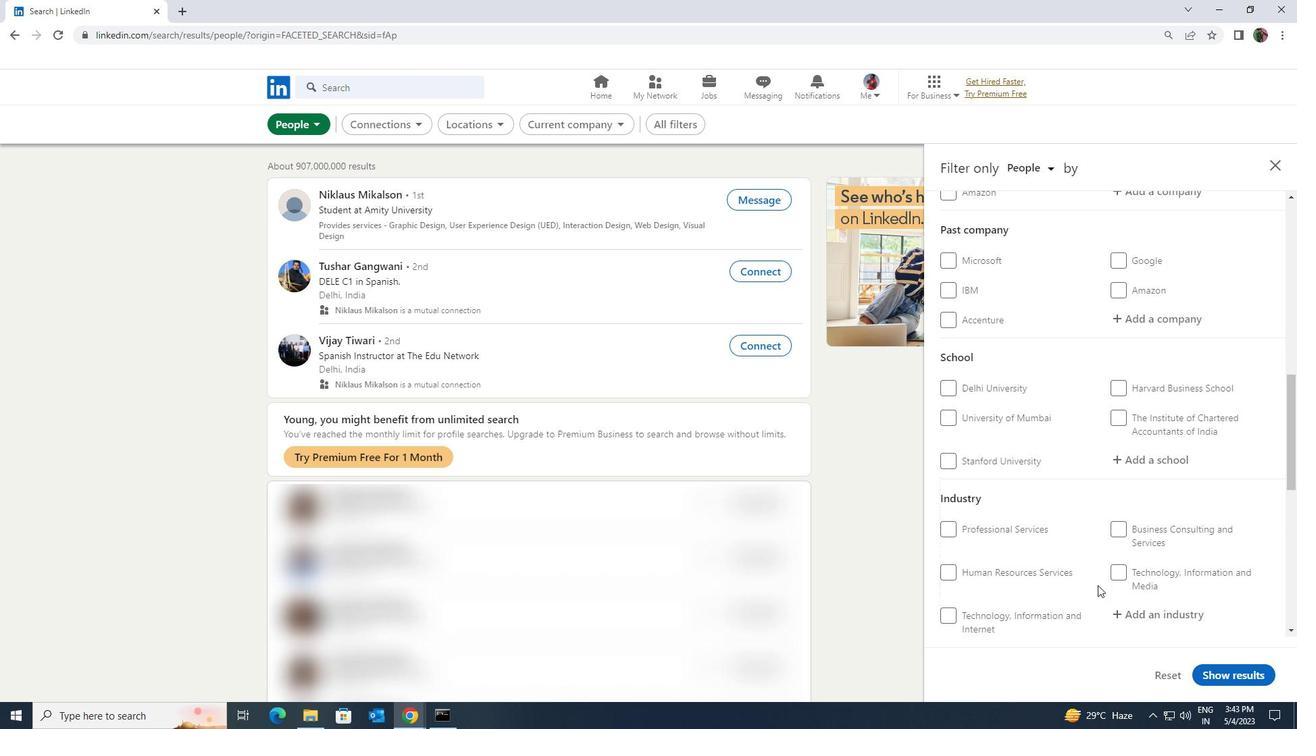 
Action: Mouse scrolled (1097, 585) with delta (0, 0)
Screenshot: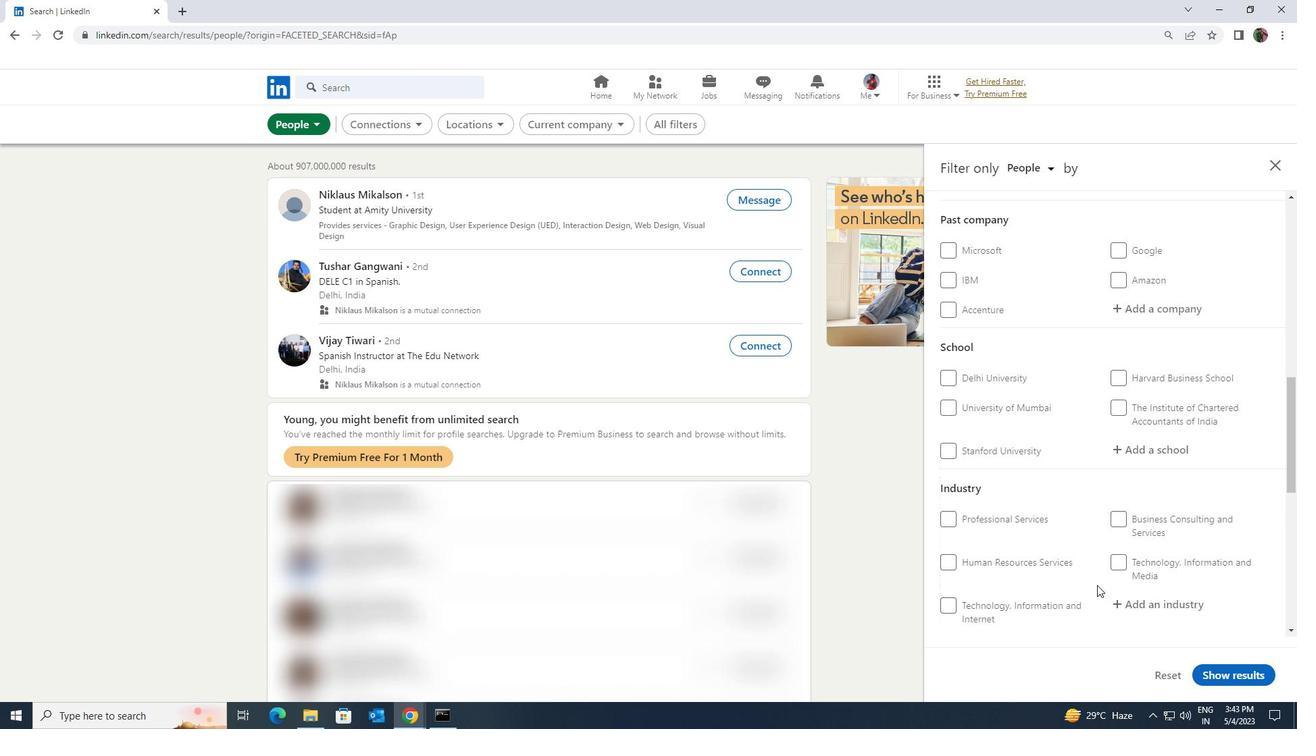 
Action: Mouse moved to (965, 585)
Screenshot: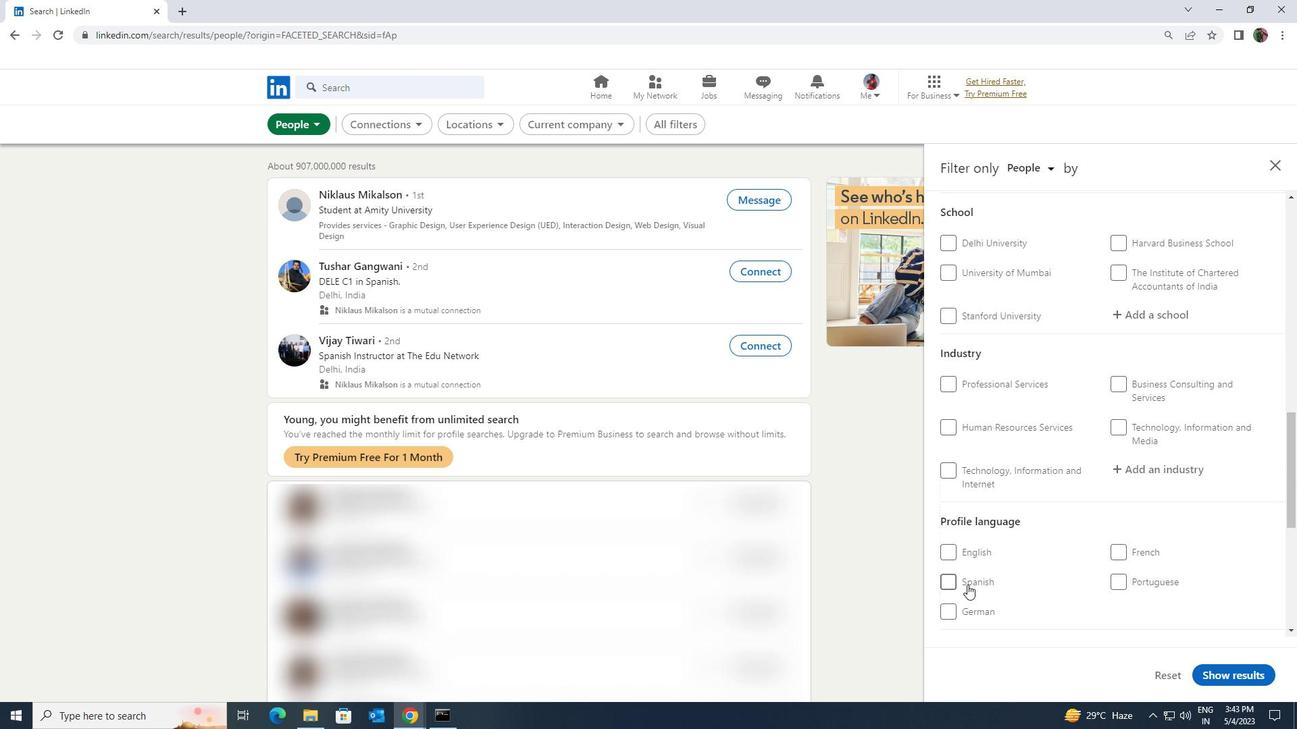 
Action: Mouse pressed left at (965, 585)
Screenshot: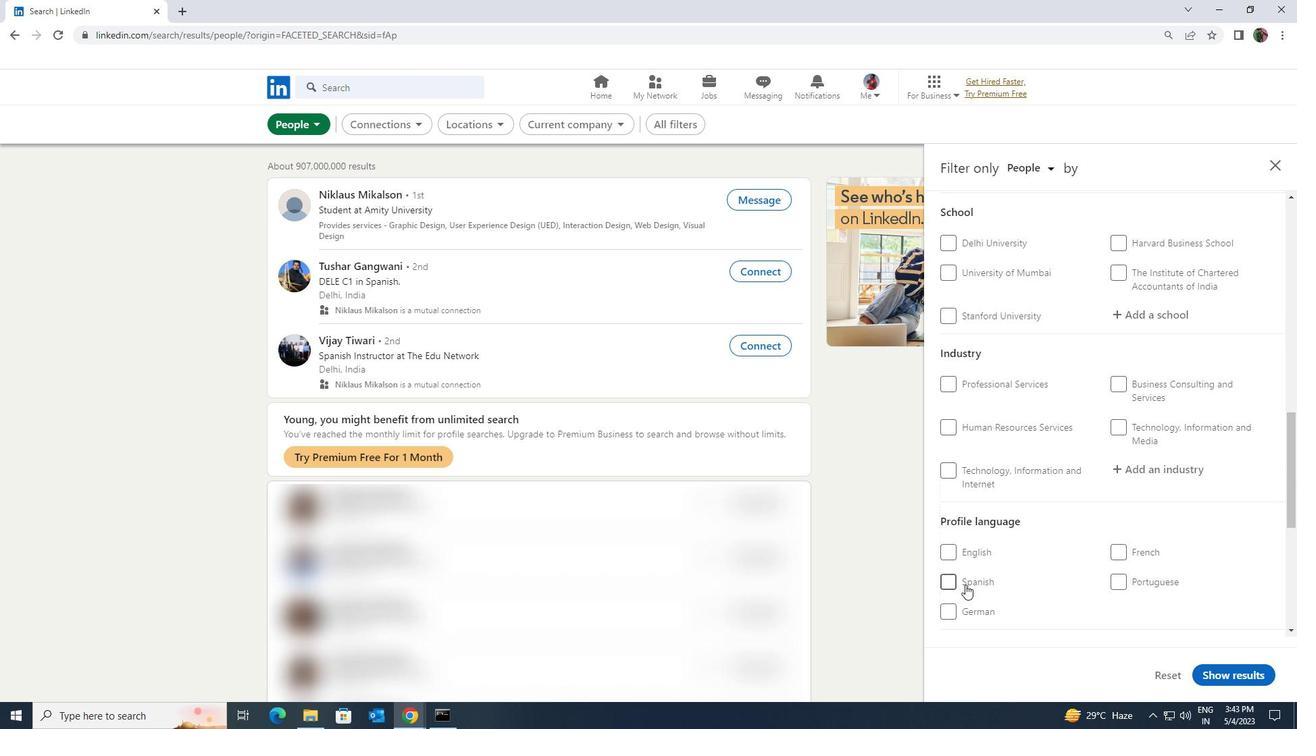 
Action: Mouse moved to (1005, 581)
Screenshot: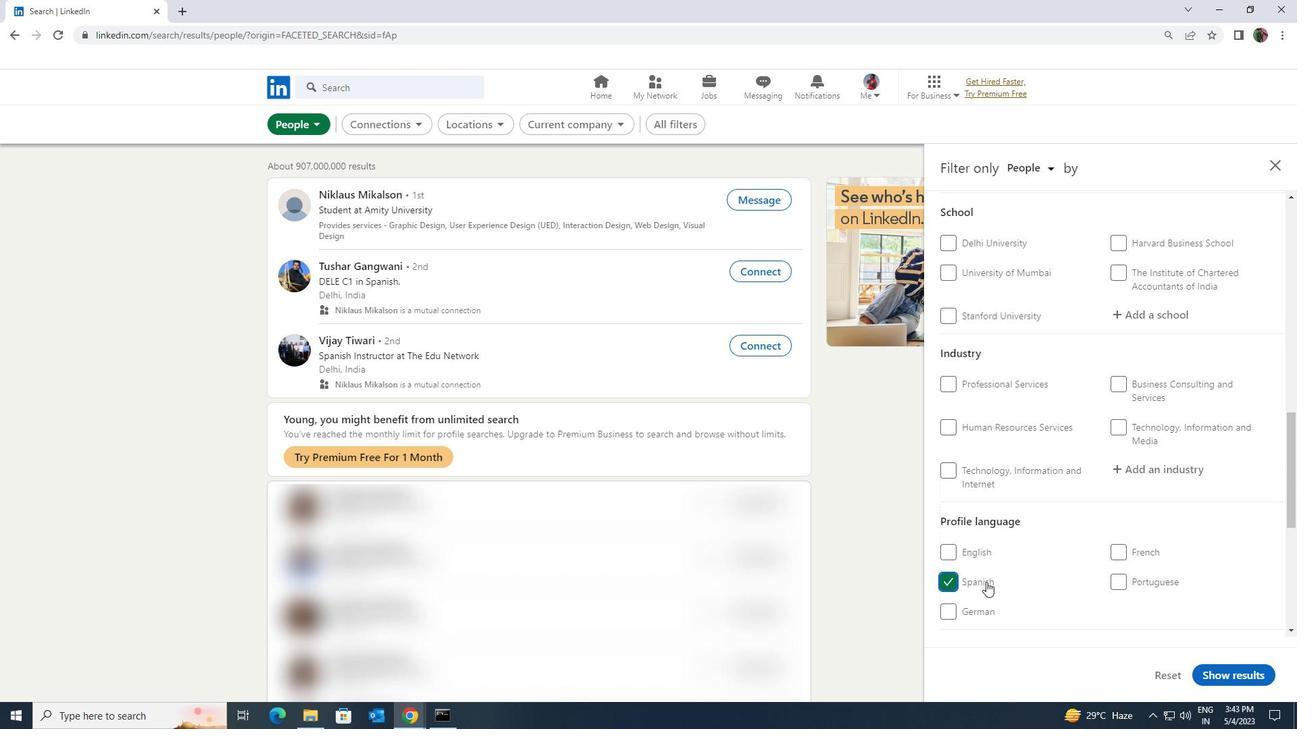 
Action: Mouse scrolled (1005, 581) with delta (0, 0)
Screenshot: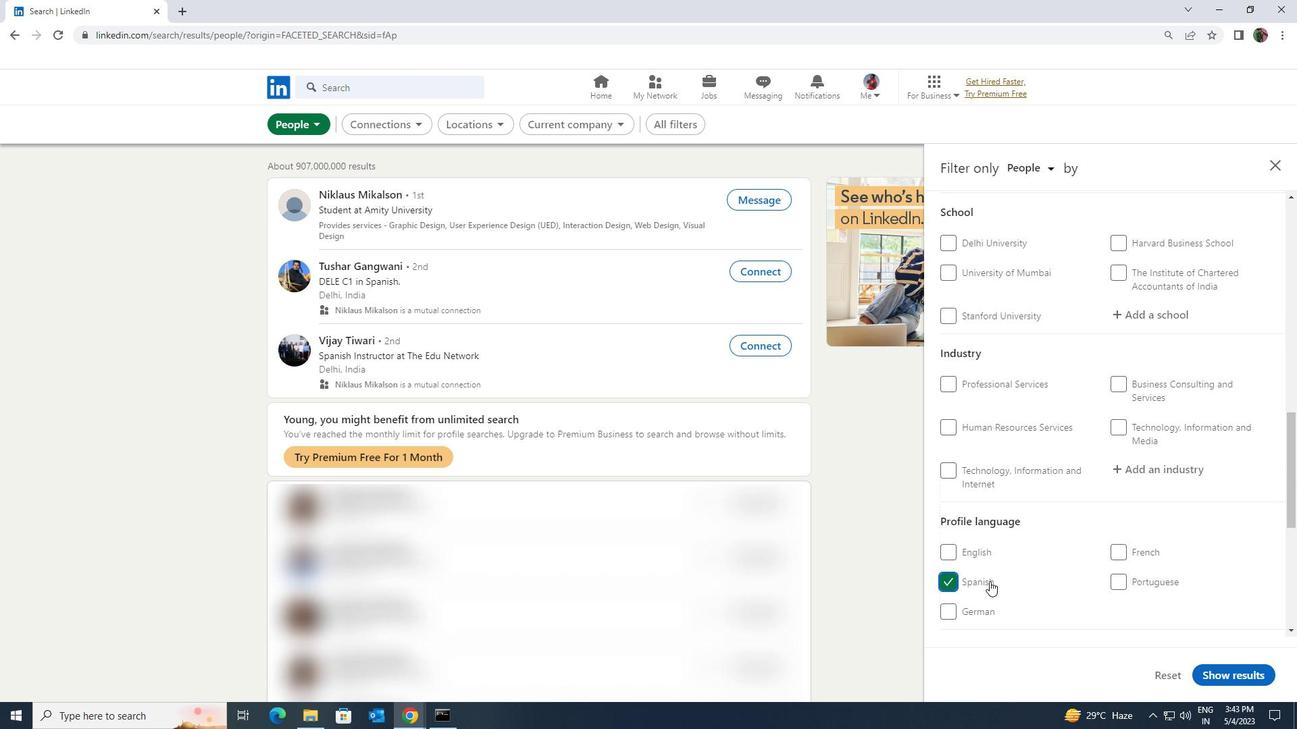 
Action: Mouse scrolled (1005, 581) with delta (0, 0)
Screenshot: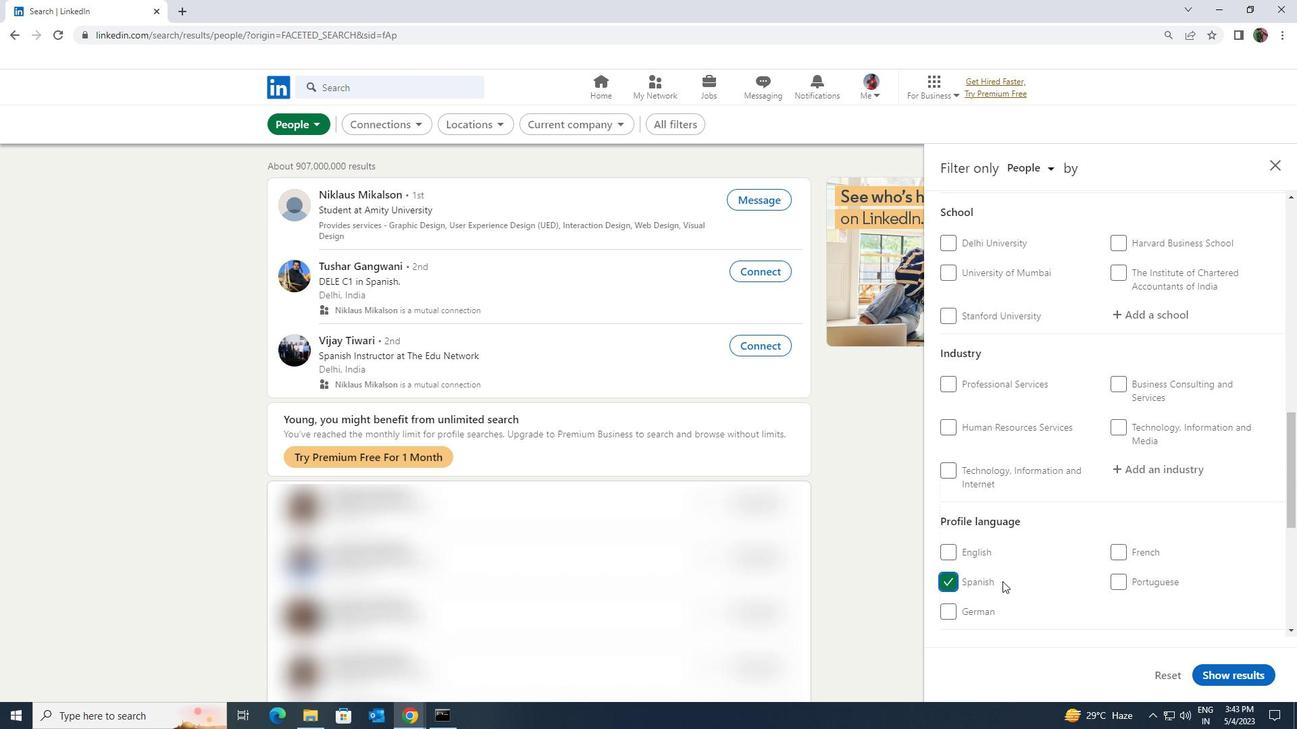 
Action: Mouse scrolled (1005, 581) with delta (0, 0)
Screenshot: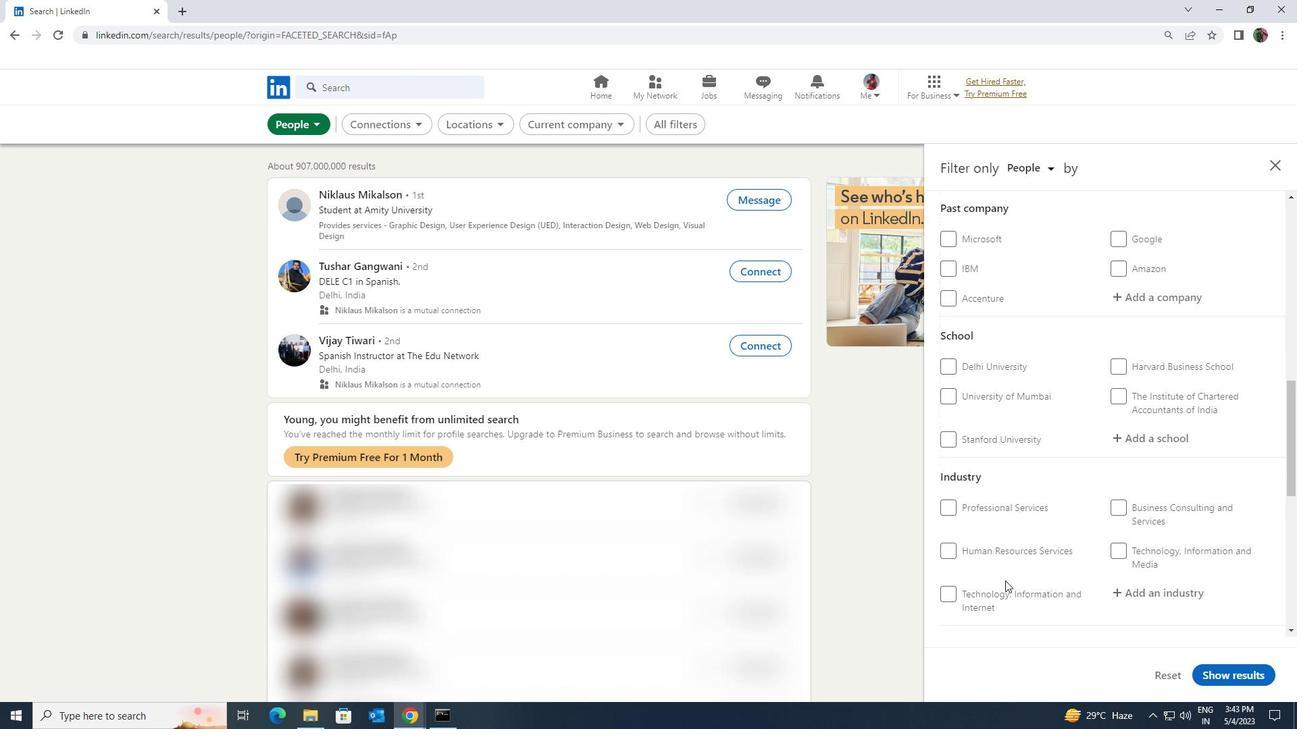 
Action: Mouse scrolled (1005, 581) with delta (0, 0)
Screenshot: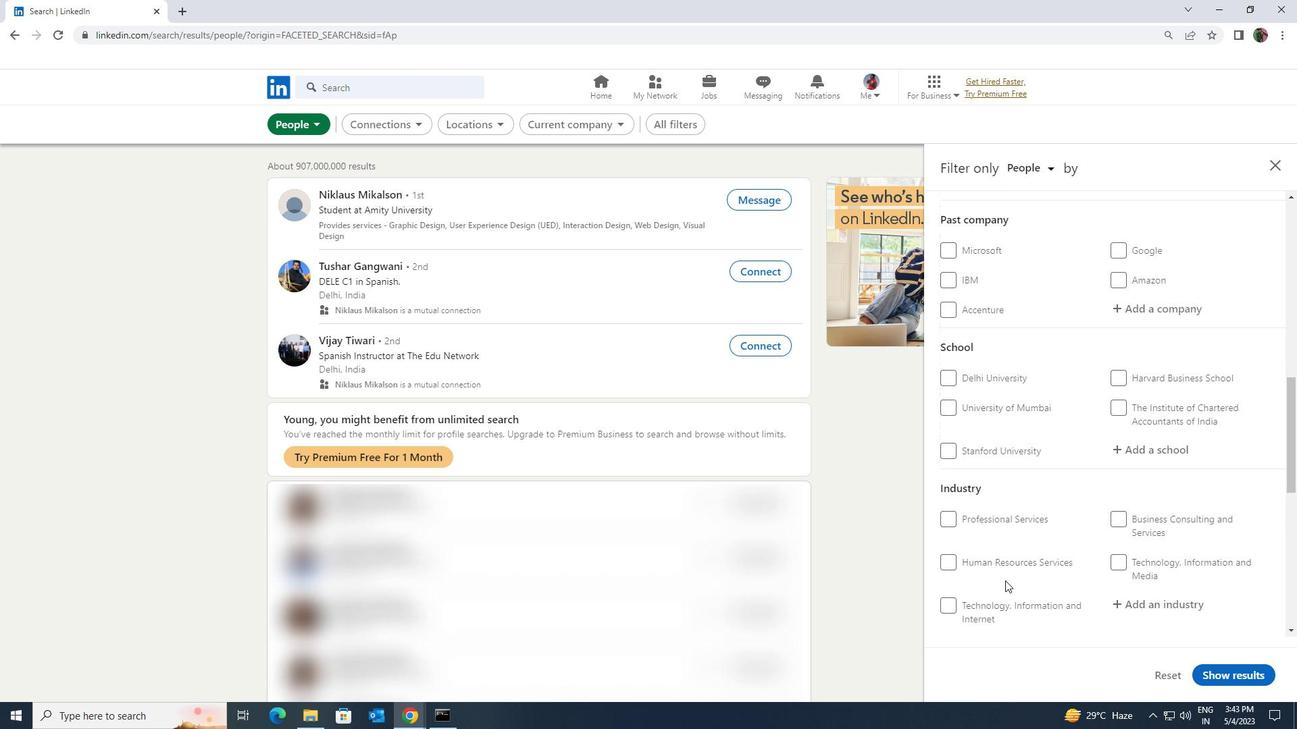 
Action: Mouse scrolled (1005, 581) with delta (0, 0)
Screenshot: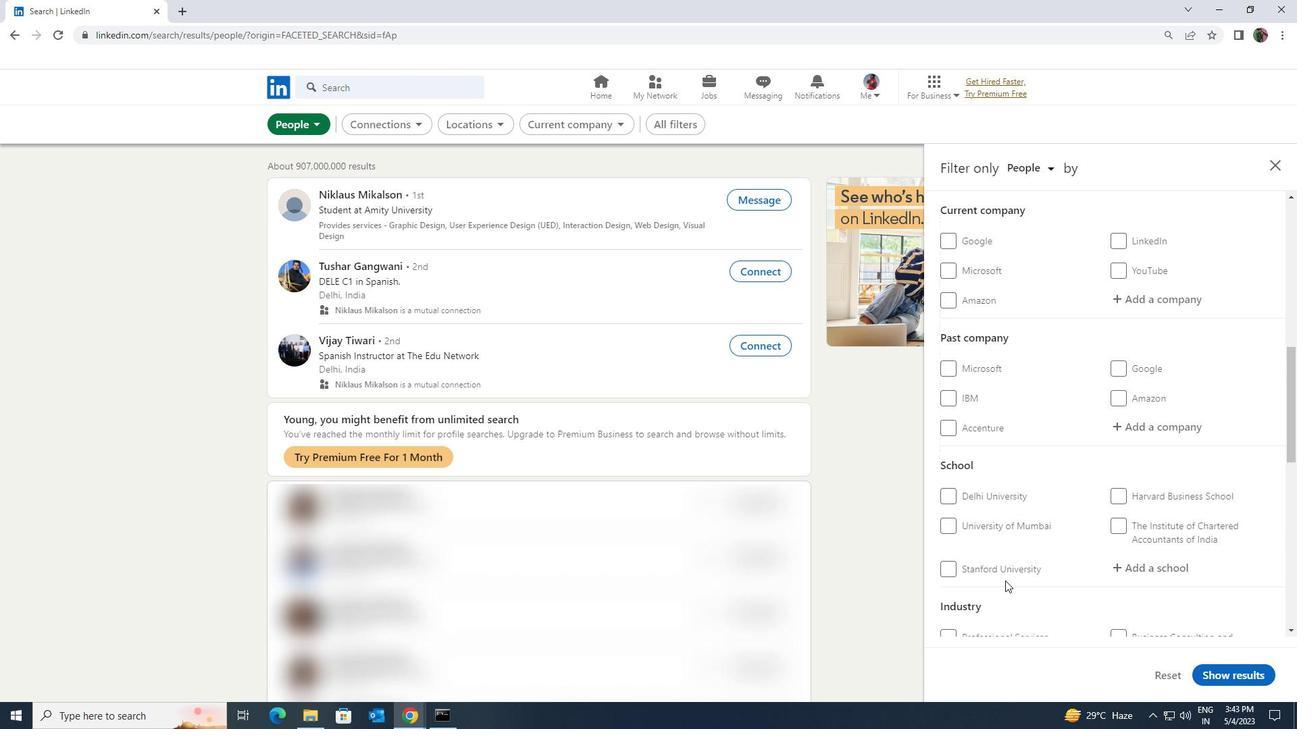 
Action: Mouse scrolled (1005, 581) with delta (0, 0)
Screenshot: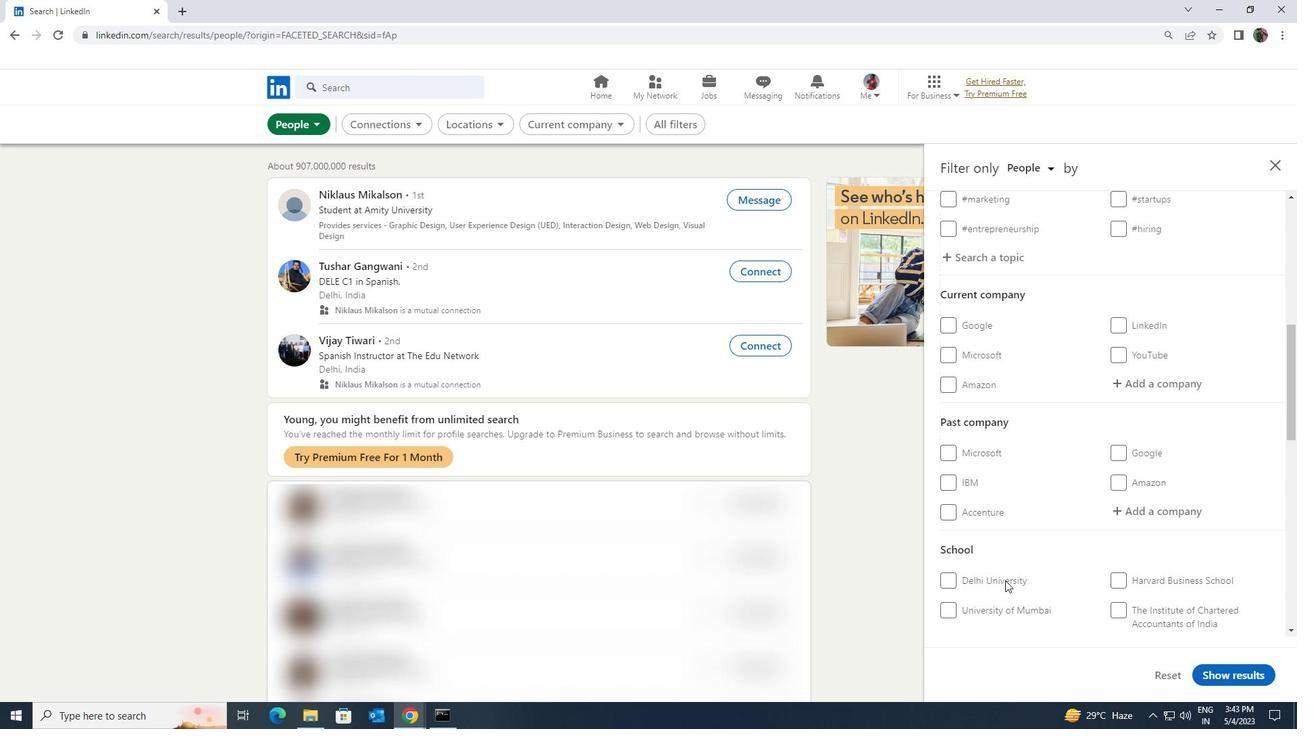 
Action: Mouse scrolled (1005, 581) with delta (0, 0)
Screenshot: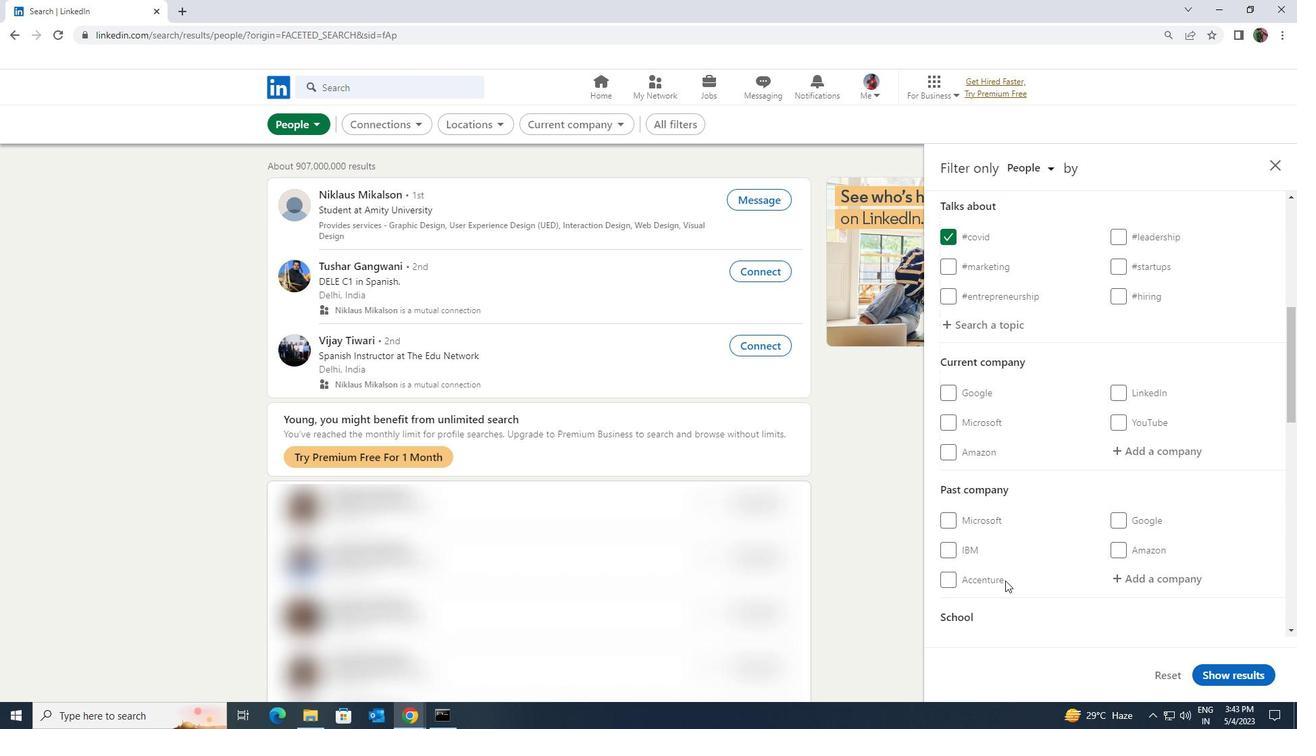 
Action: Mouse moved to (1129, 523)
Screenshot: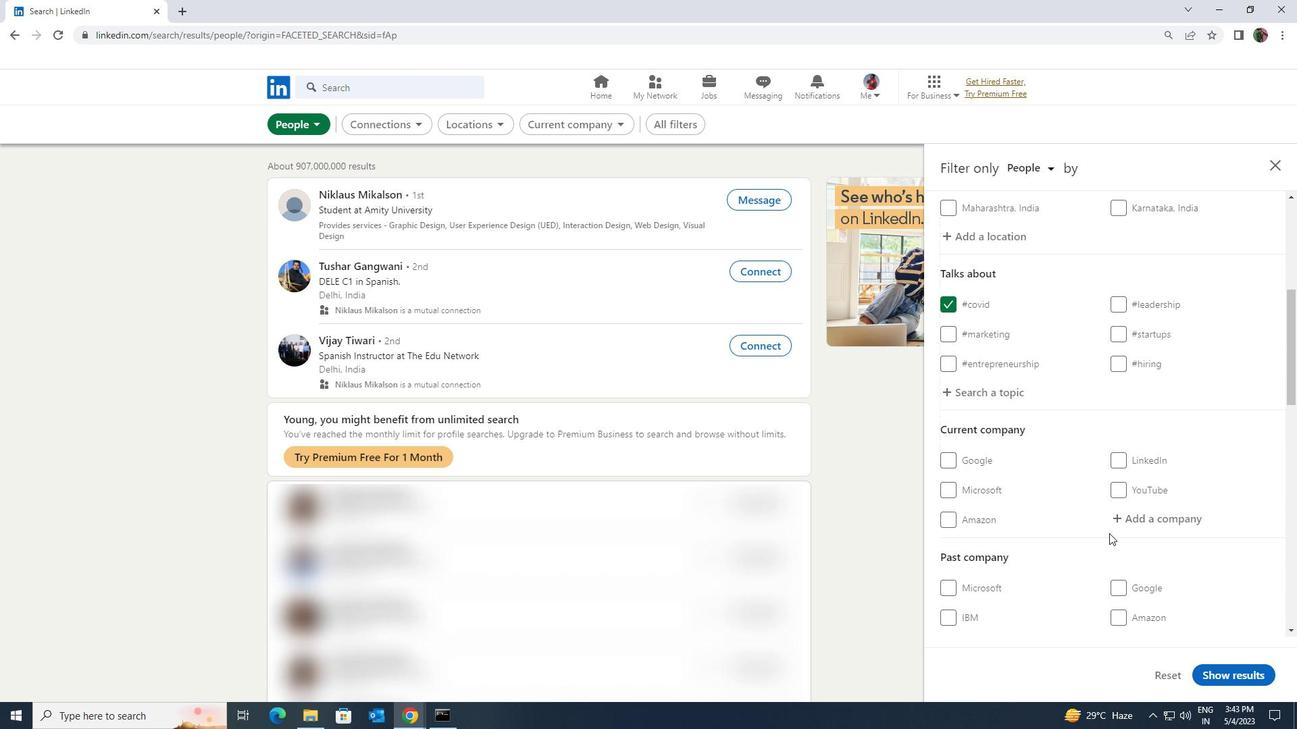 
Action: Mouse pressed left at (1129, 523)
Screenshot: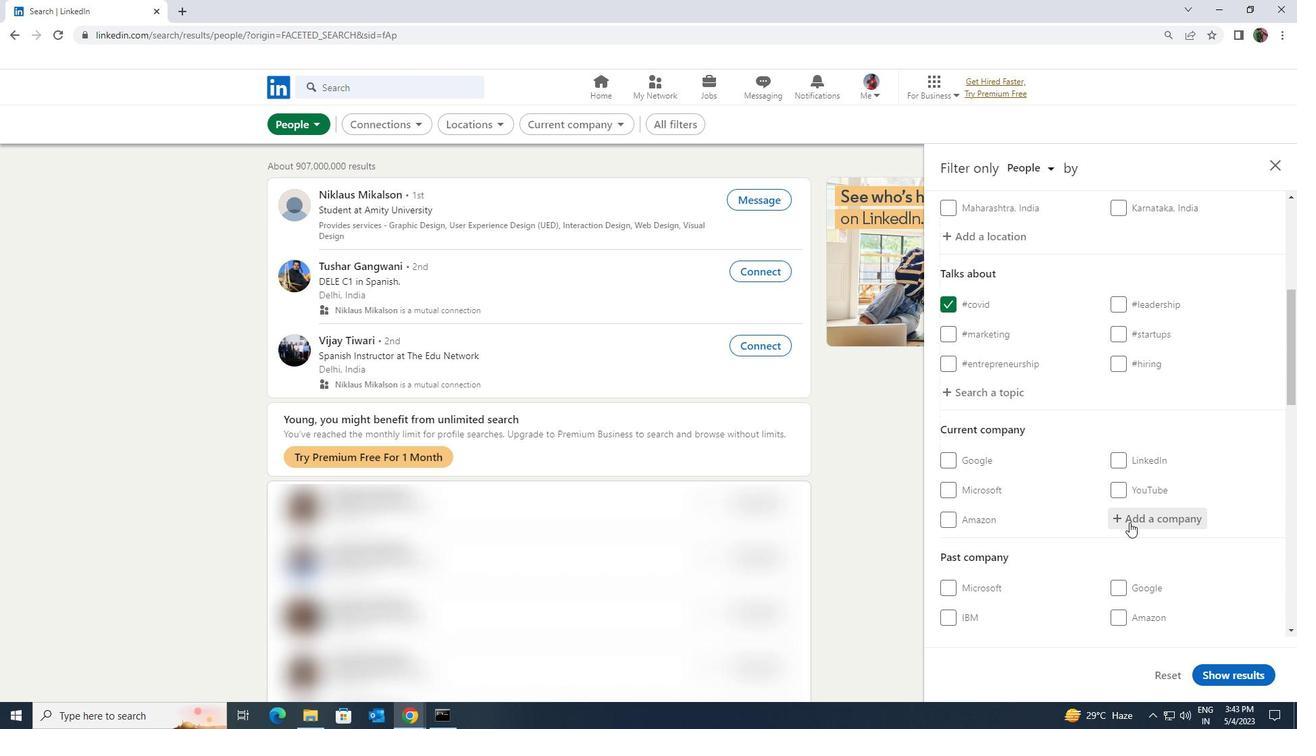 
Action: Key pressed <Key.shift><Key.shift><Key.shift><Key.shift>FIRST<Key.space><Key.shift>SOLAR
Screenshot: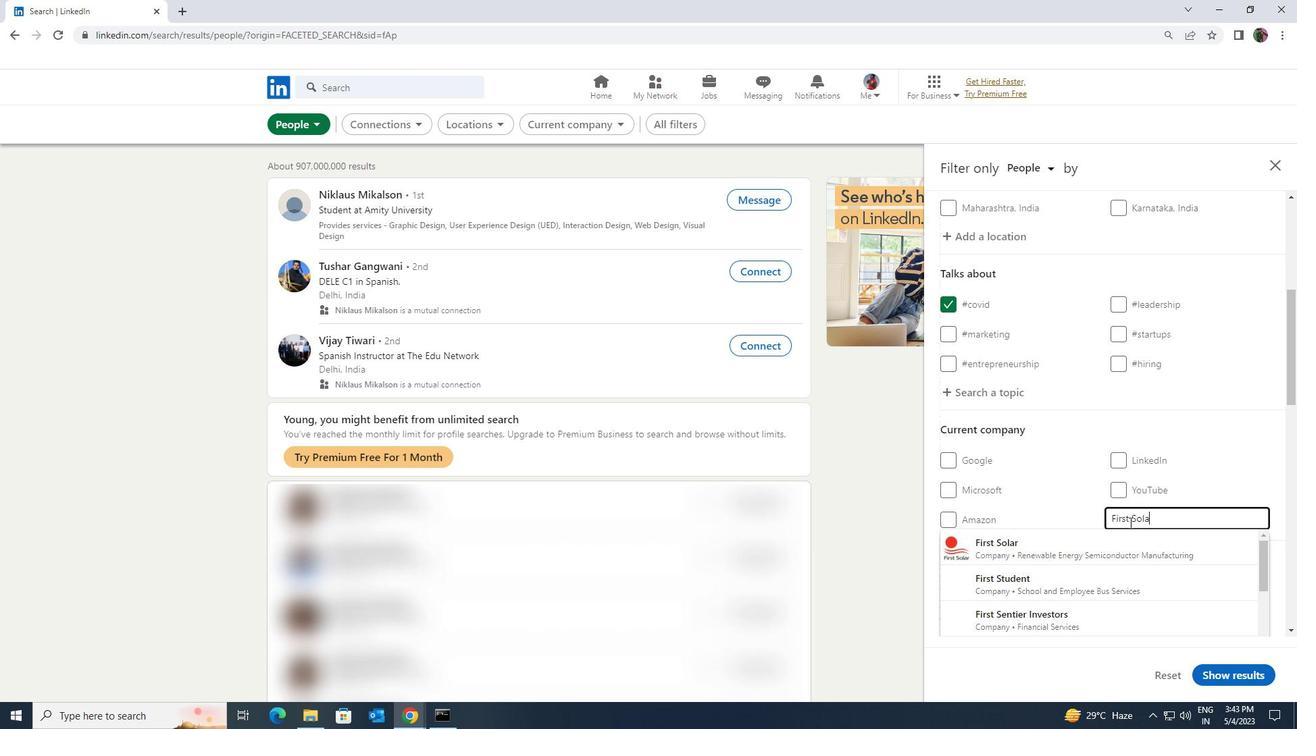 
Action: Mouse moved to (1121, 540)
Screenshot: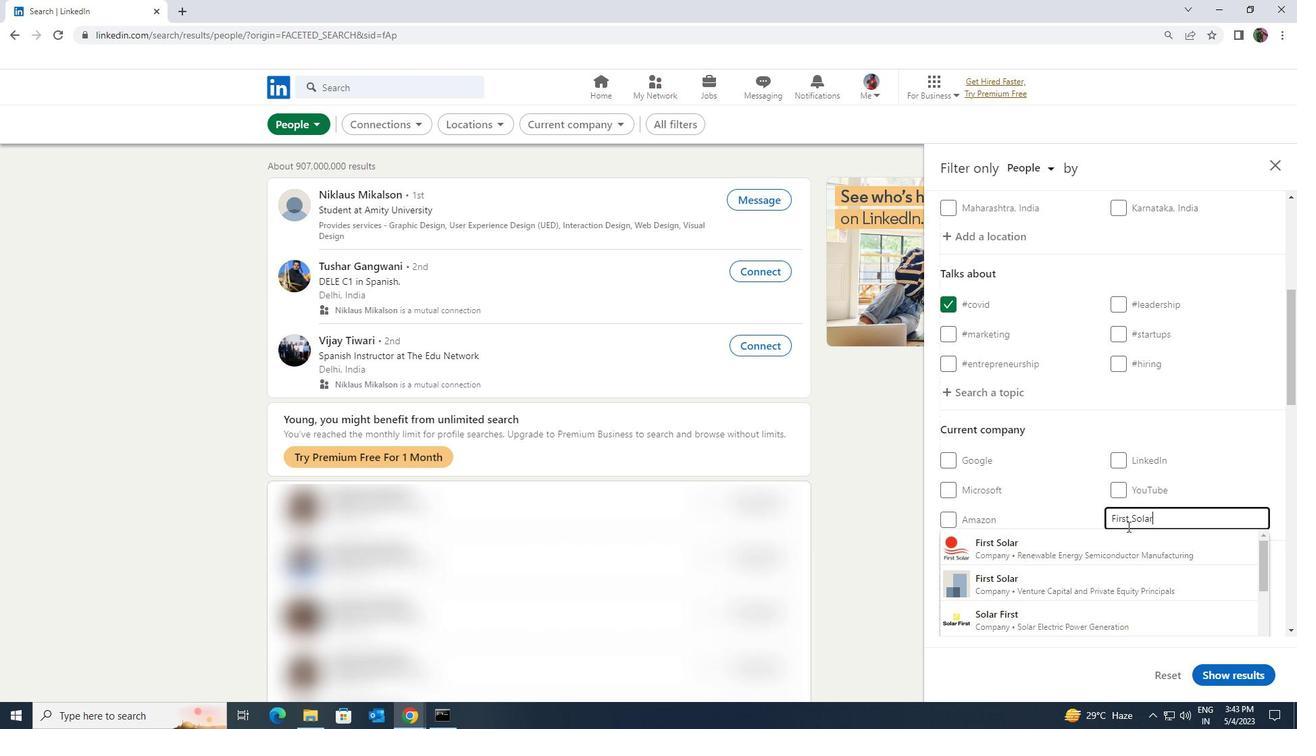 
Action: Mouse pressed left at (1121, 540)
Screenshot: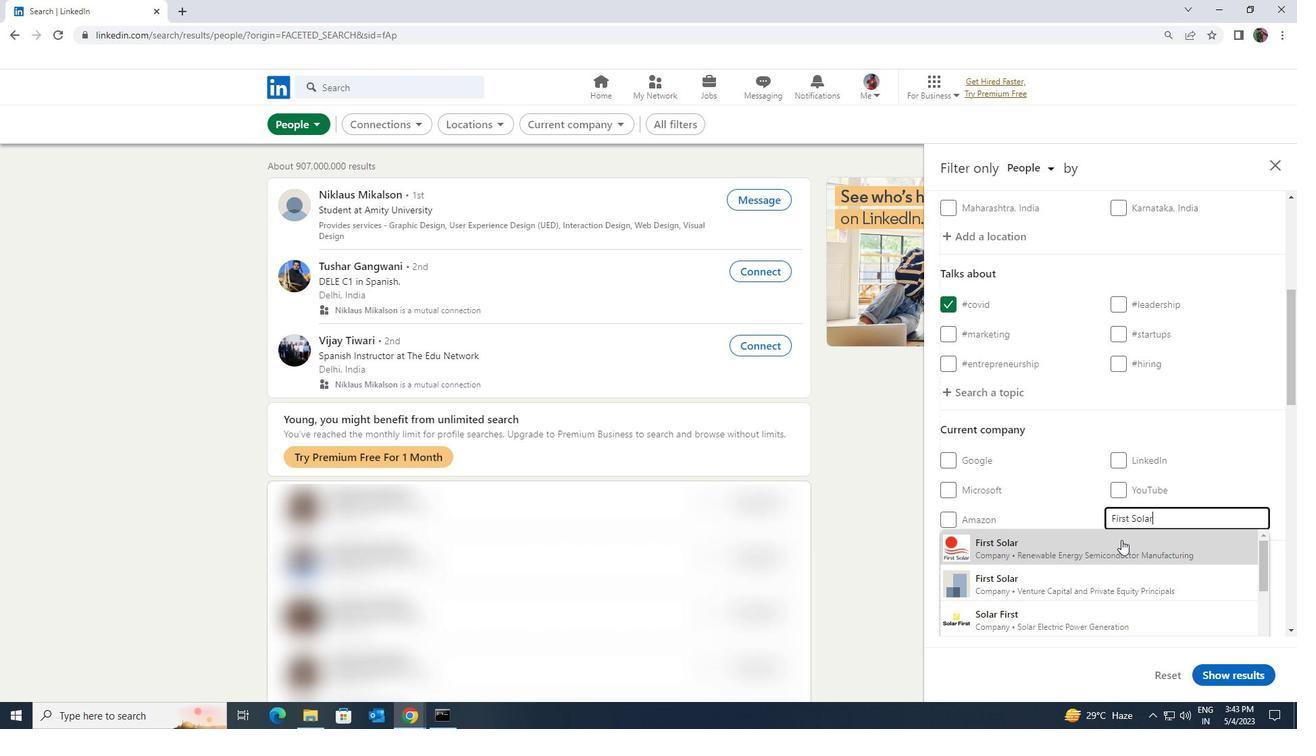 
Action: Mouse moved to (1121, 541)
Screenshot: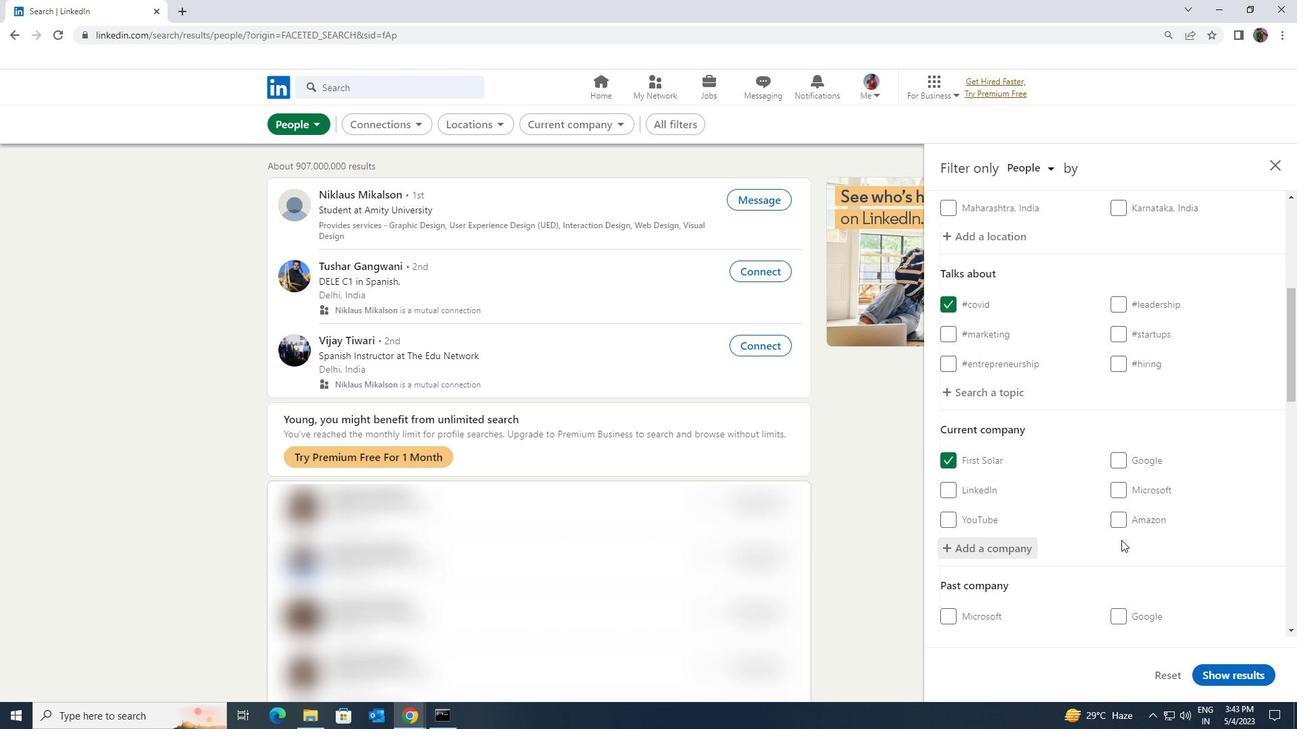 
Action: Mouse scrolled (1121, 541) with delta (0, 0)
Screenshot: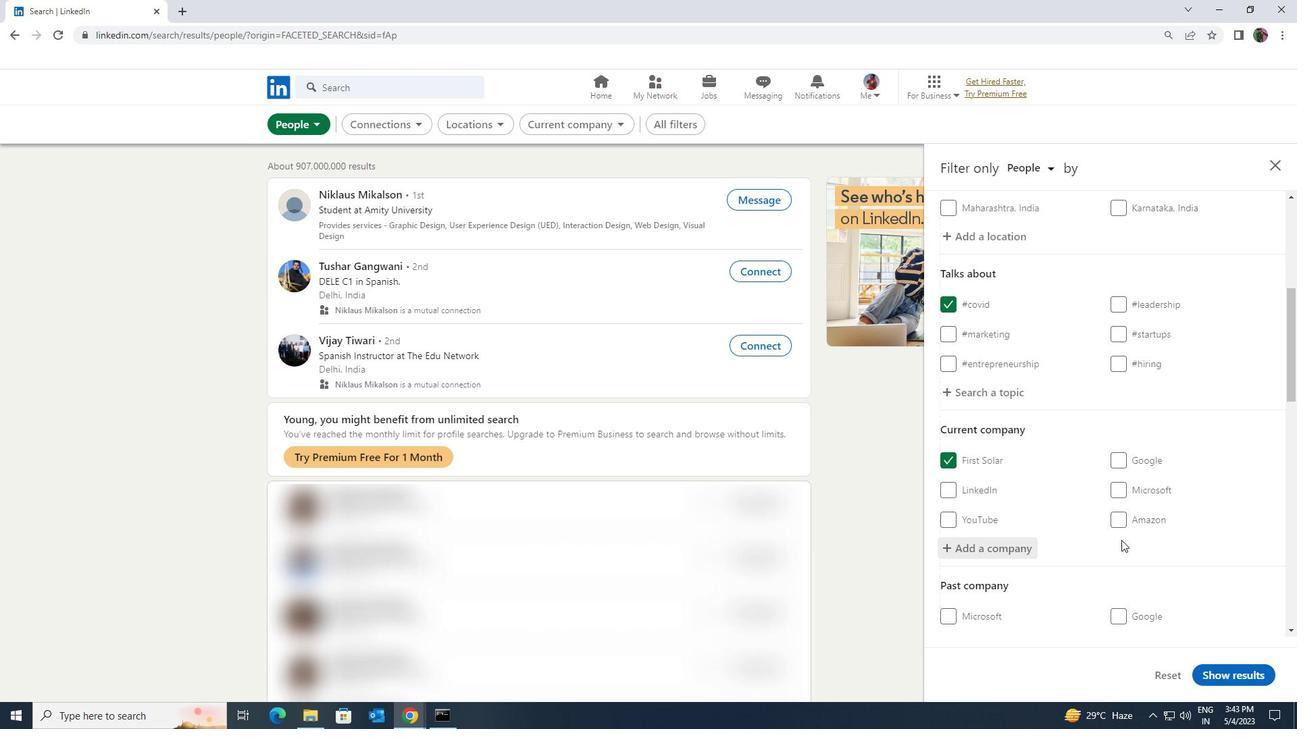 
Action: Mouse moved to (1125, 541)
Screenshot: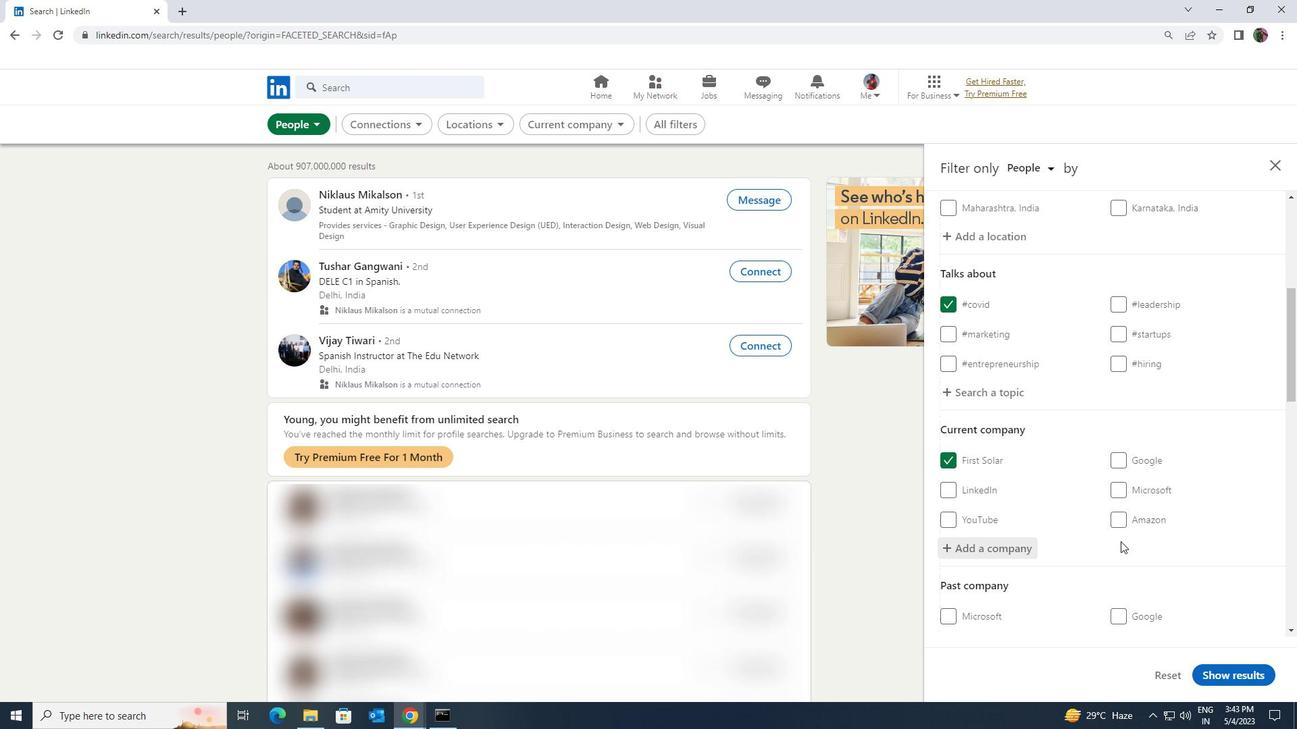 
Action: Mouse scrolled (1125, 541) with delta (0, 0)
Screenshot: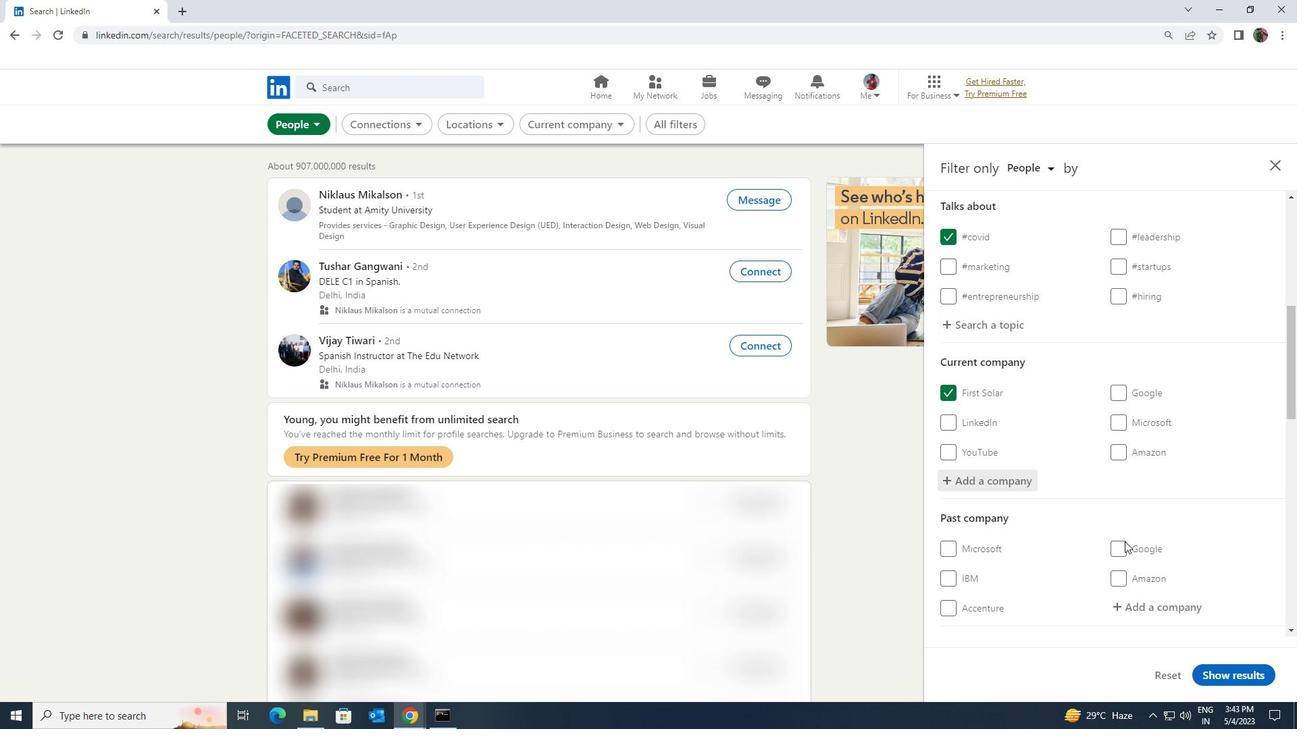 
Action: Mouse scrolled (1125, 541) with delta (0, 0)
Screenshot: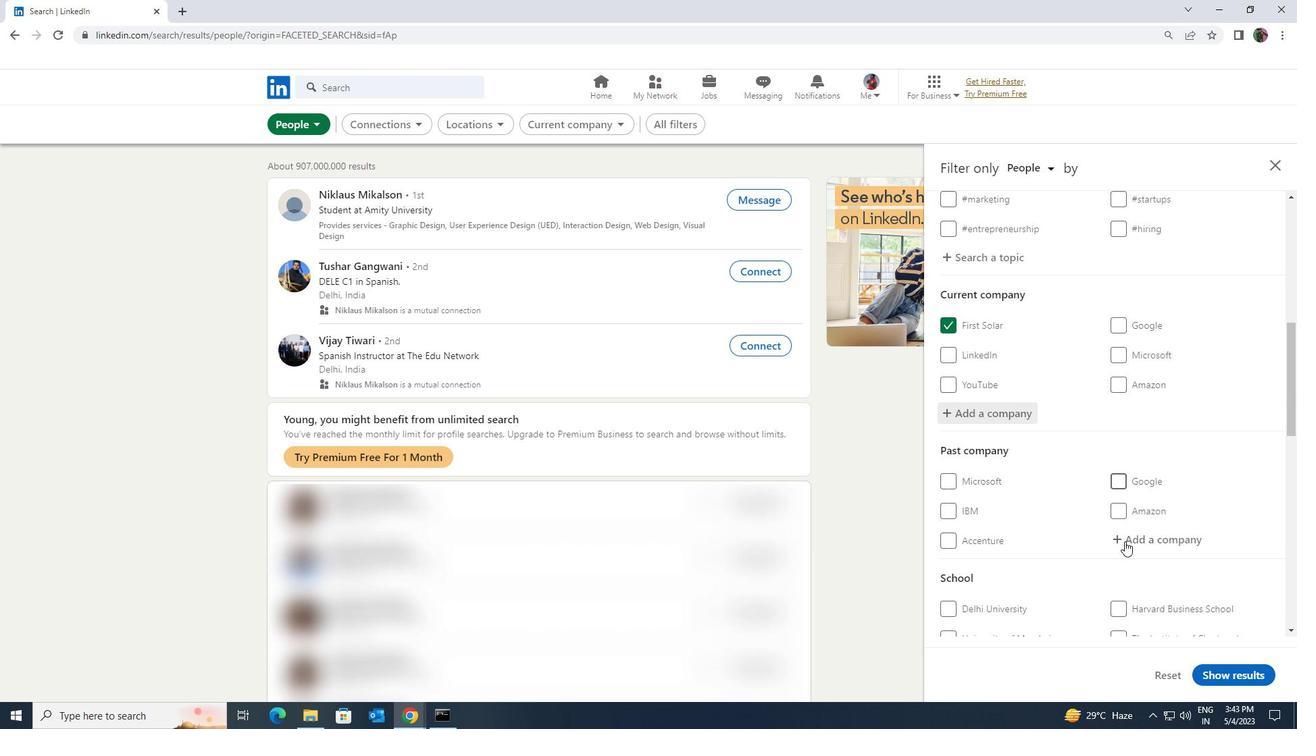 
Action: Mouse moved to (1128, 596)
Screenshot: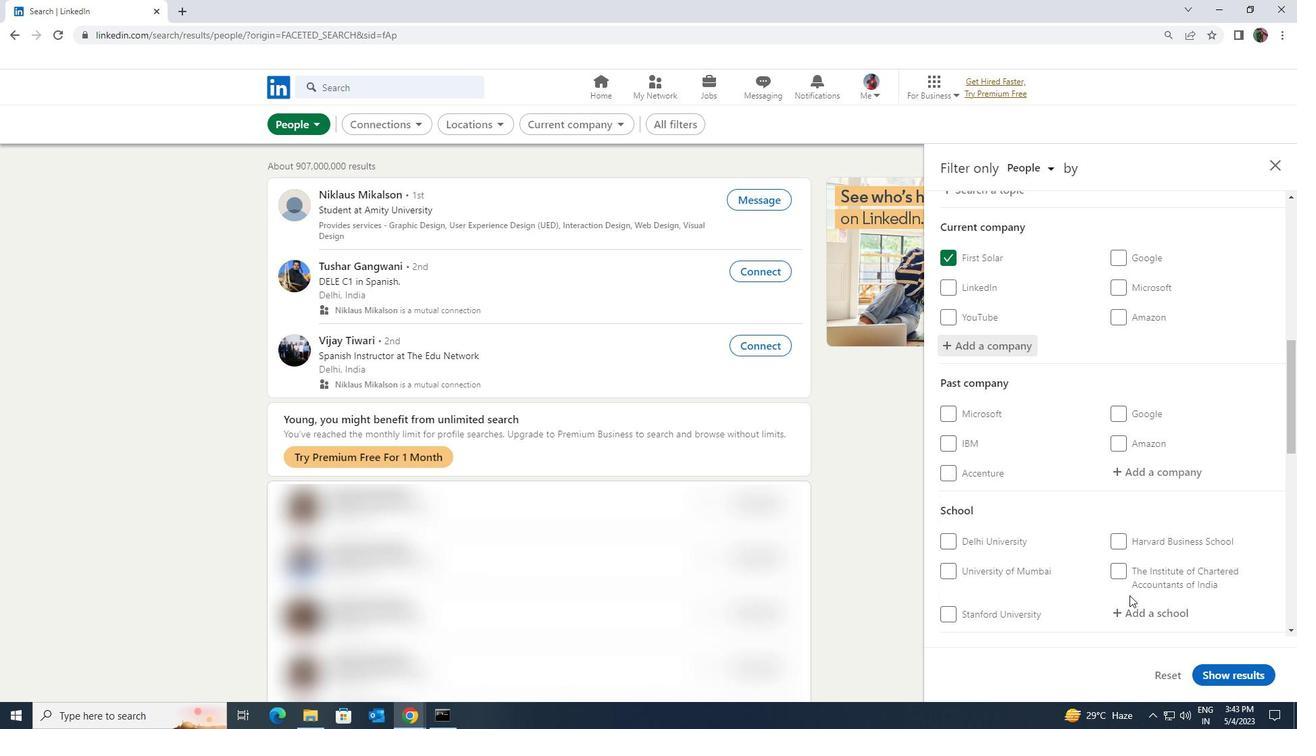 
Action: Mouse scrolled (1128, 596) with delta (0, 0)
Screenshot: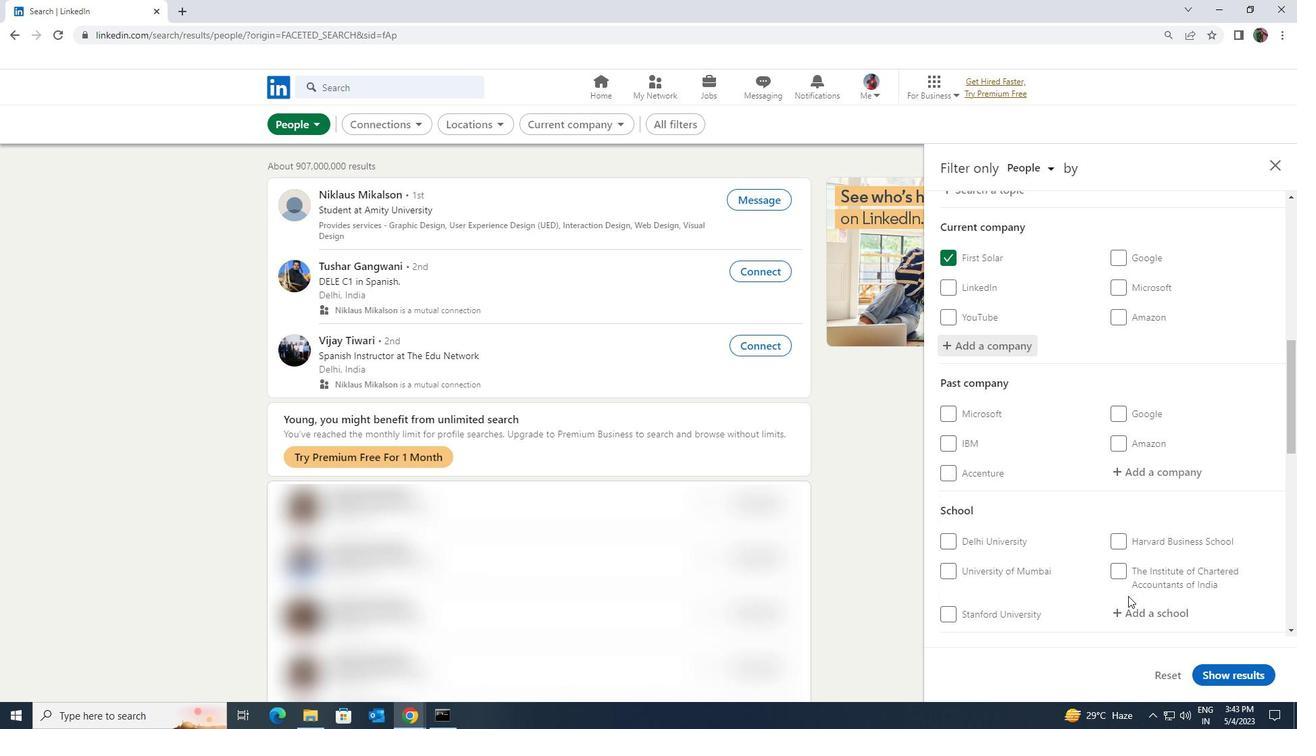 
Action: Mouse moved to (1136, 550)
Screenshot: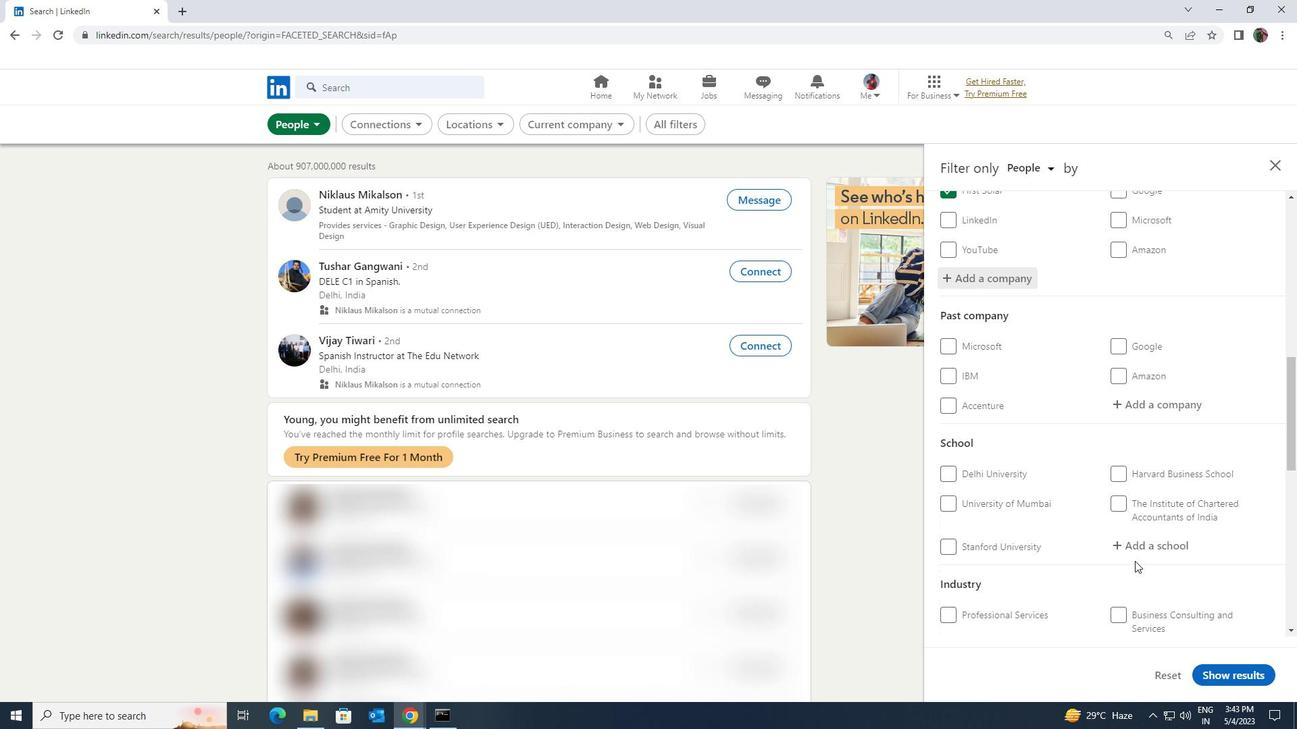 
Action: Mouse pressed left at (1136, 550)
Screenshot: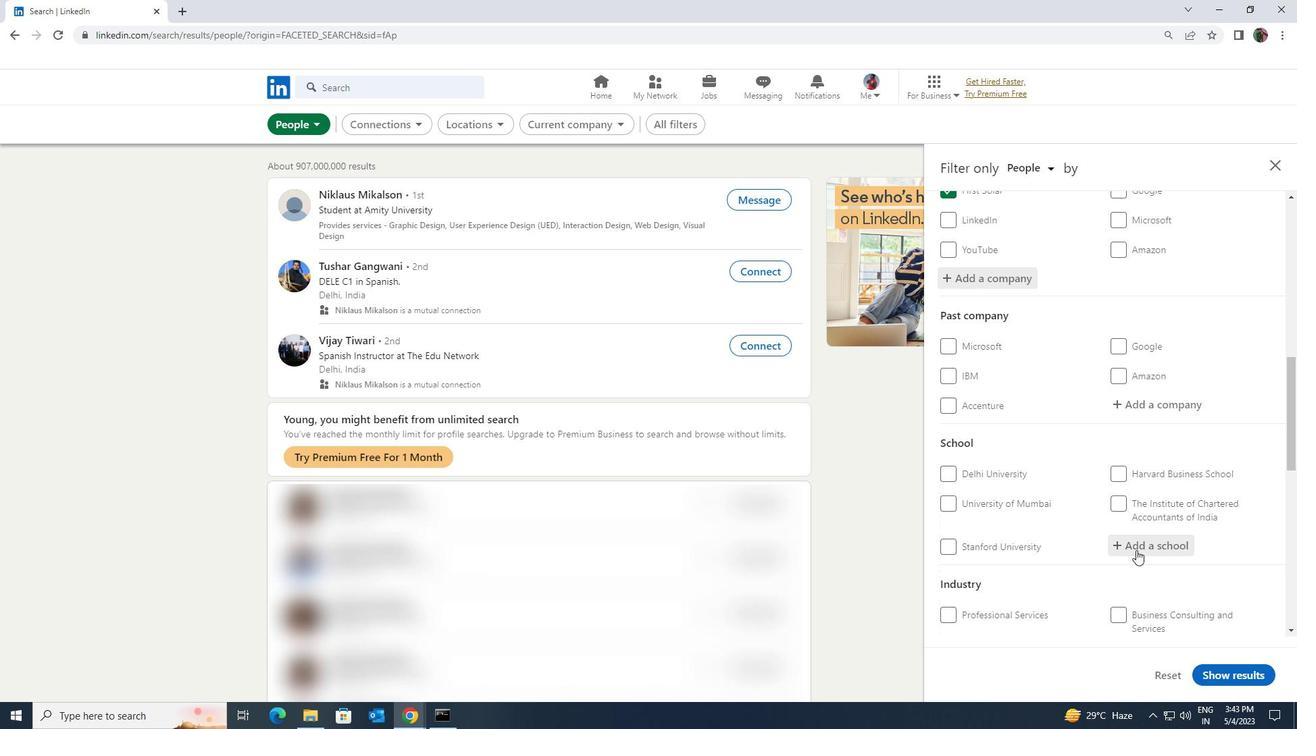 
Action: Key pressed <Key.shift><Key.shift><Key.shift><Key.shift><Key.shift><Key.shift><Key.shift><Key.shift>THIAGARAJAR
Screenshot: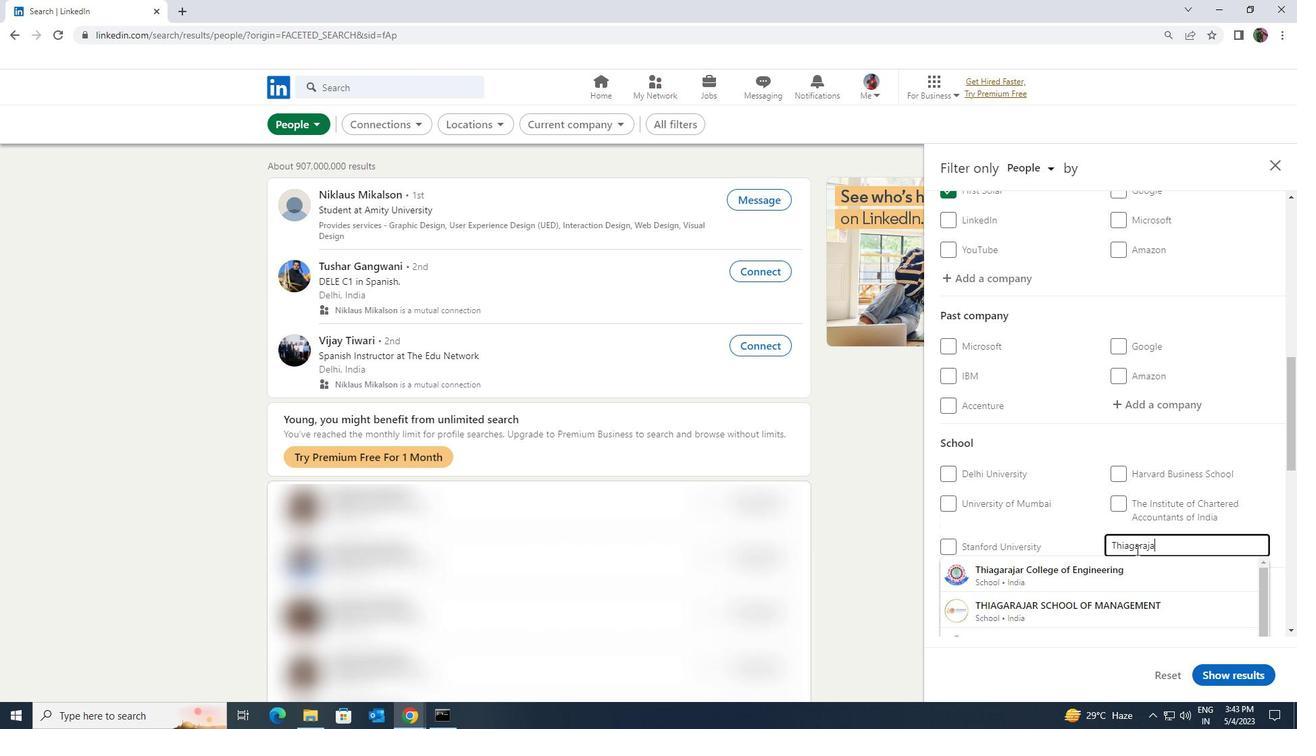 
Action: Mouse moved to (1135, 557)
Screenshot: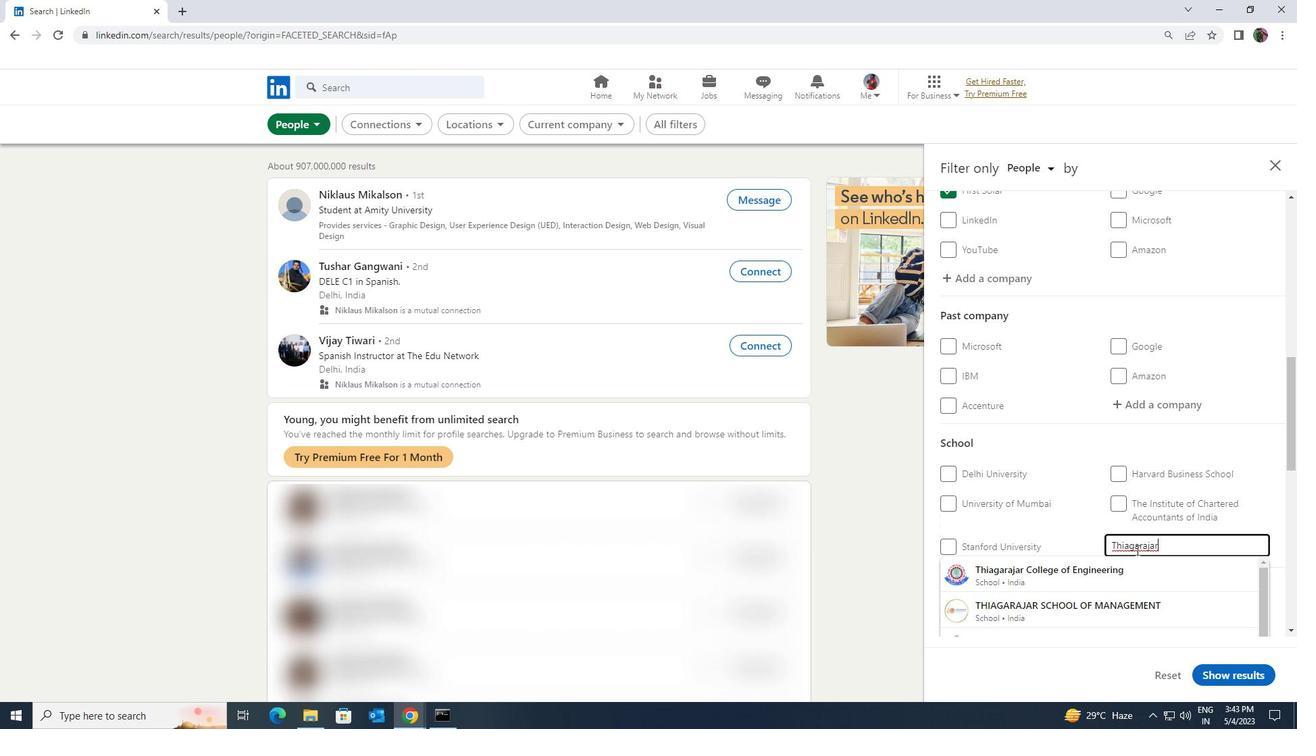 
Action: Key pressed <Key.space><Key.shift><Key.shift><Key.shift><Key.shift><Key.shift><Key.shift><Key.shift><Key.shift><Key.shift><Key.shift><Key.shift><Key.shift><Key.shift><Key.shift><Key.shift><Key.shift><Key.shift><Key.shift><Key.shift><Key.shift><Key.shift><Key.shift><Key.shift><Key.shift><Key.shift><Key.shift><Key.shift><Key.shift><Key.shift><Key.shift><Key.shift><Key.shift><Key.shift><Key.shift>POL
Screenshot: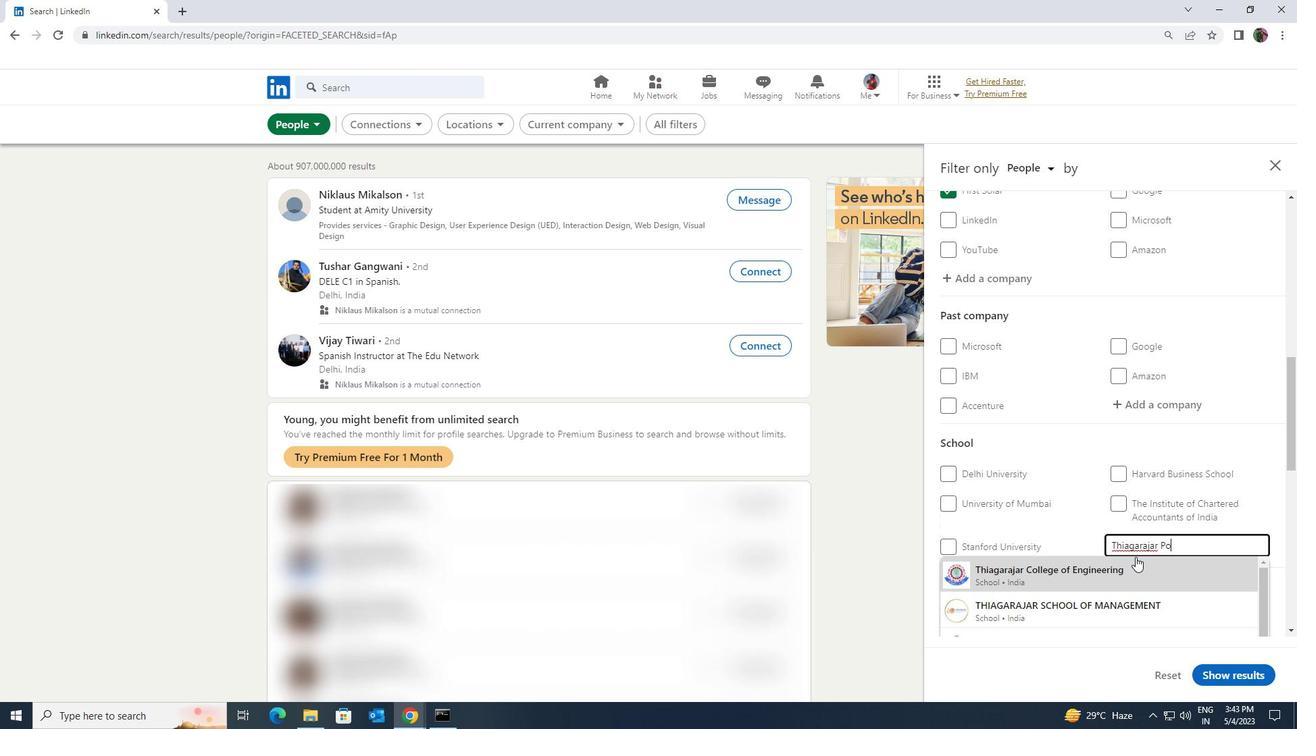 
Action: Mouse pressed left at (1135, 557)
Screenshot: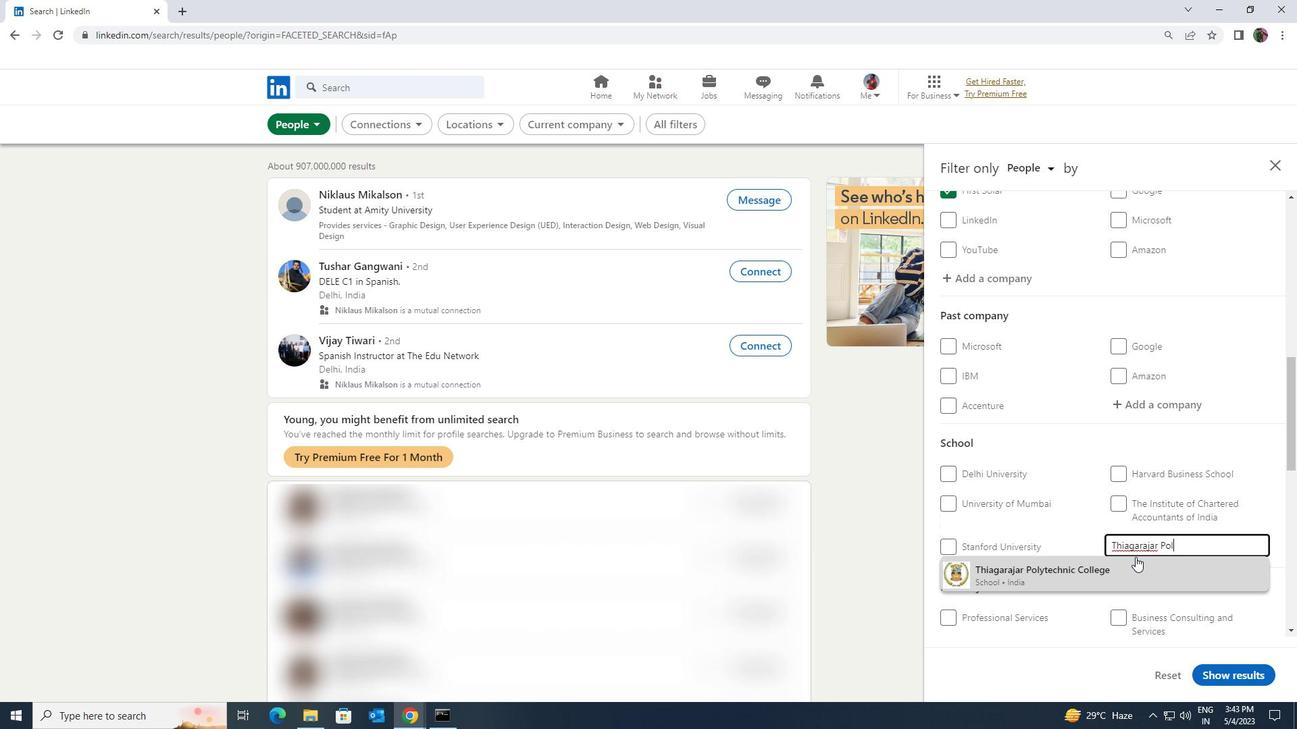 
Action: Mouse scrolled (1135, 556) with delta (0, 0)
Screenshot: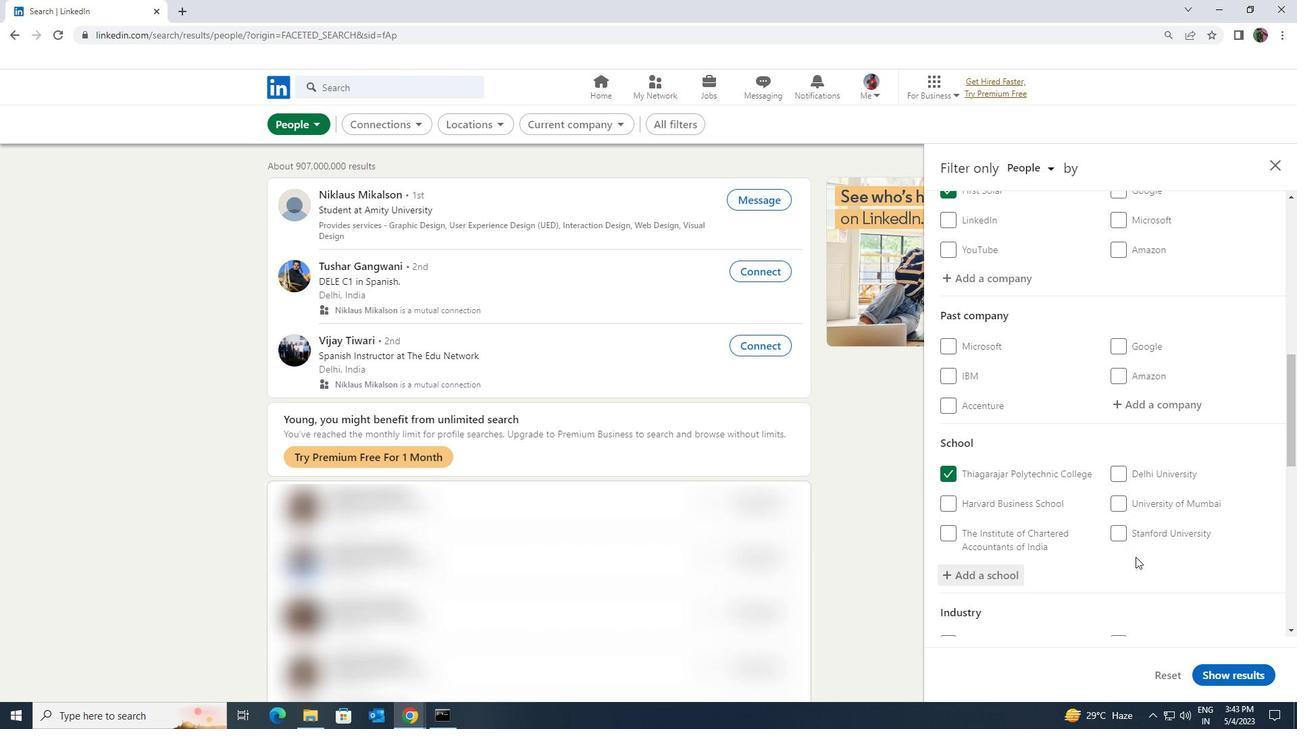 
Action: Mouse scrolled (1135, 556) with delta (0, 0)
Screenshot: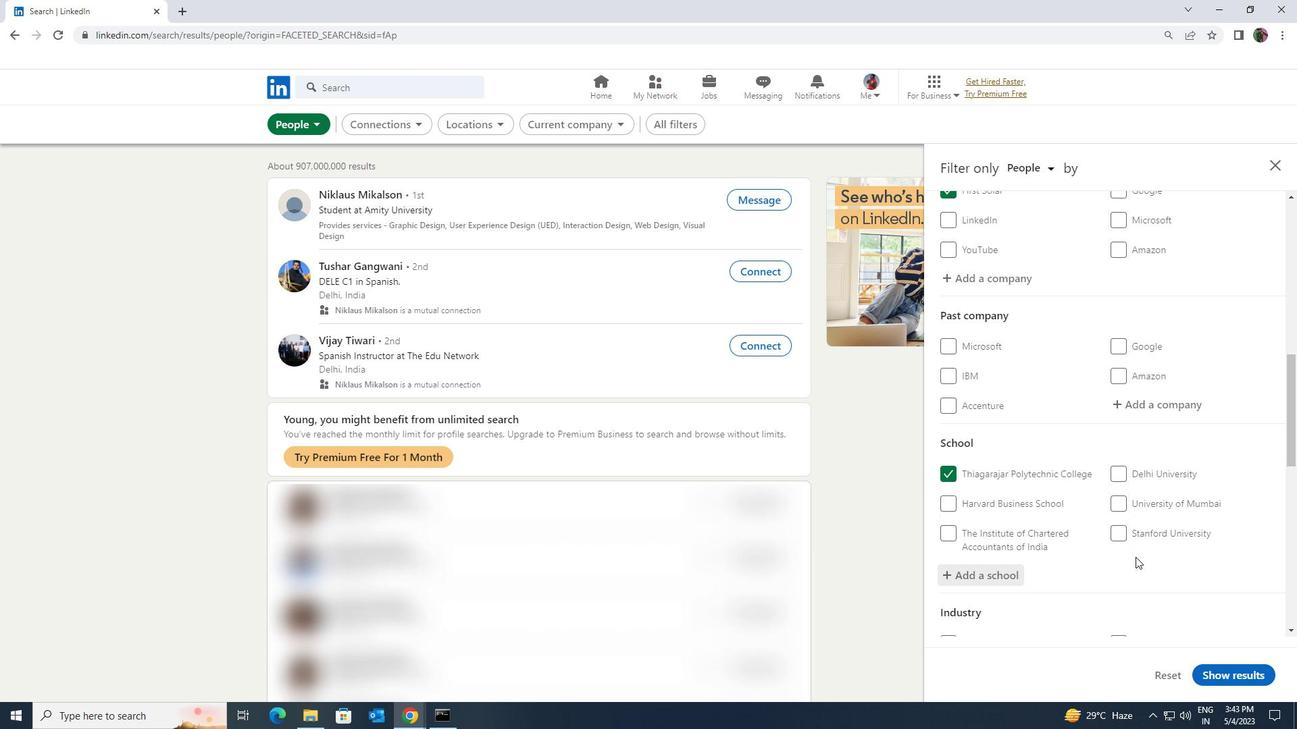 
Action: Mouse scrolled (1135, 556) with delta (0, 0)
Screenshot: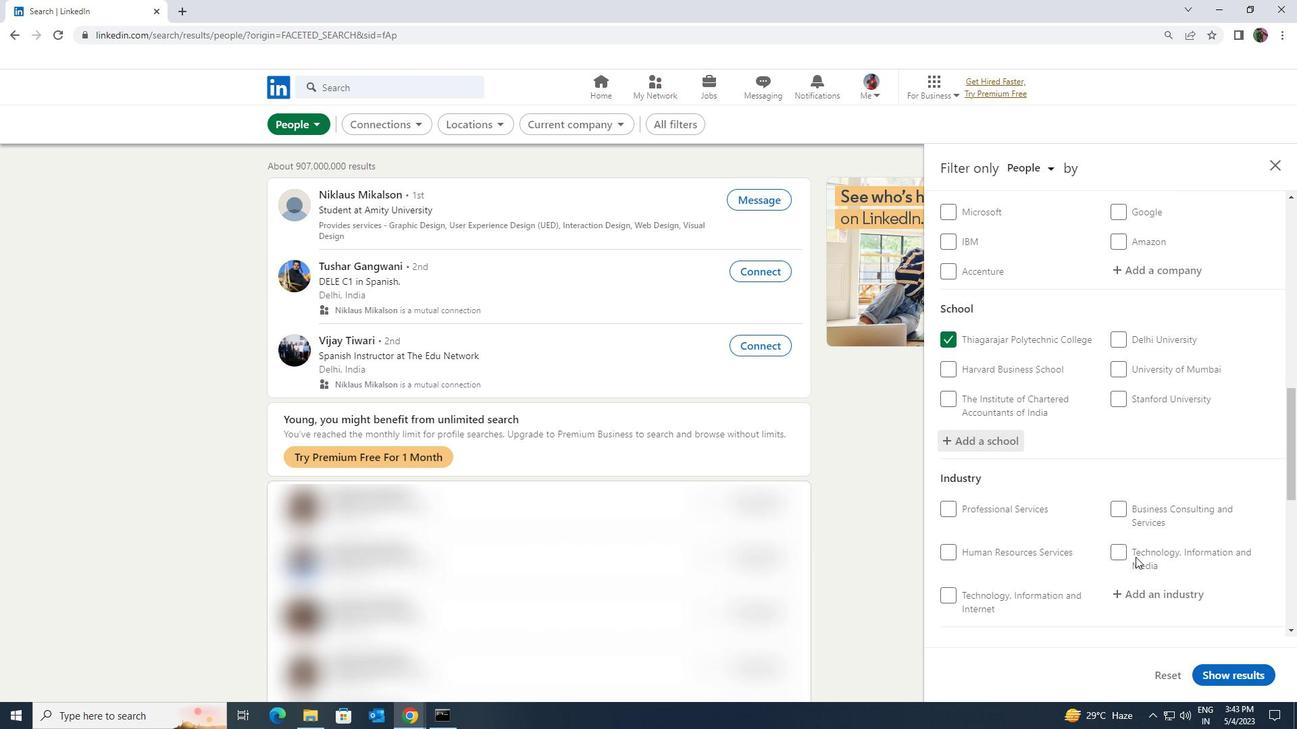 
Action: Mouse moved to (1144, 534)
Screenshot: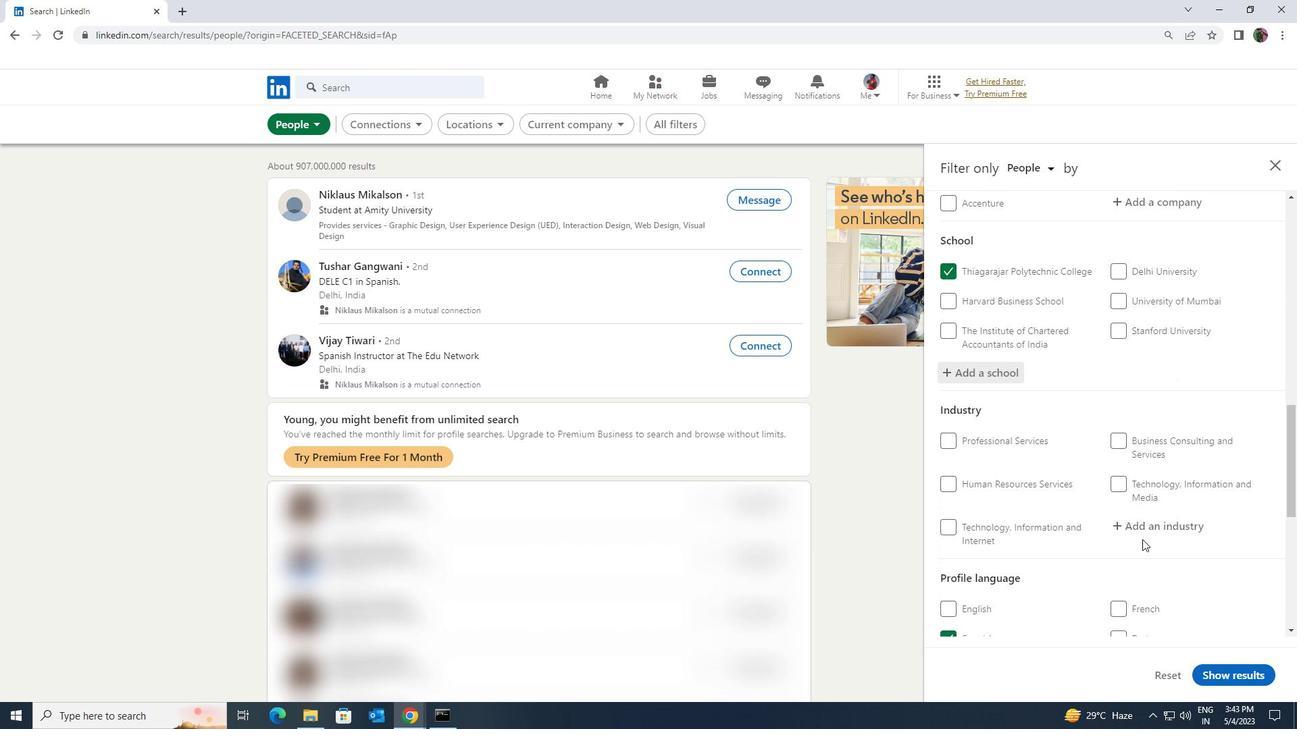 
Action: Mouse pressed left at (1144, 534)
Screenshot: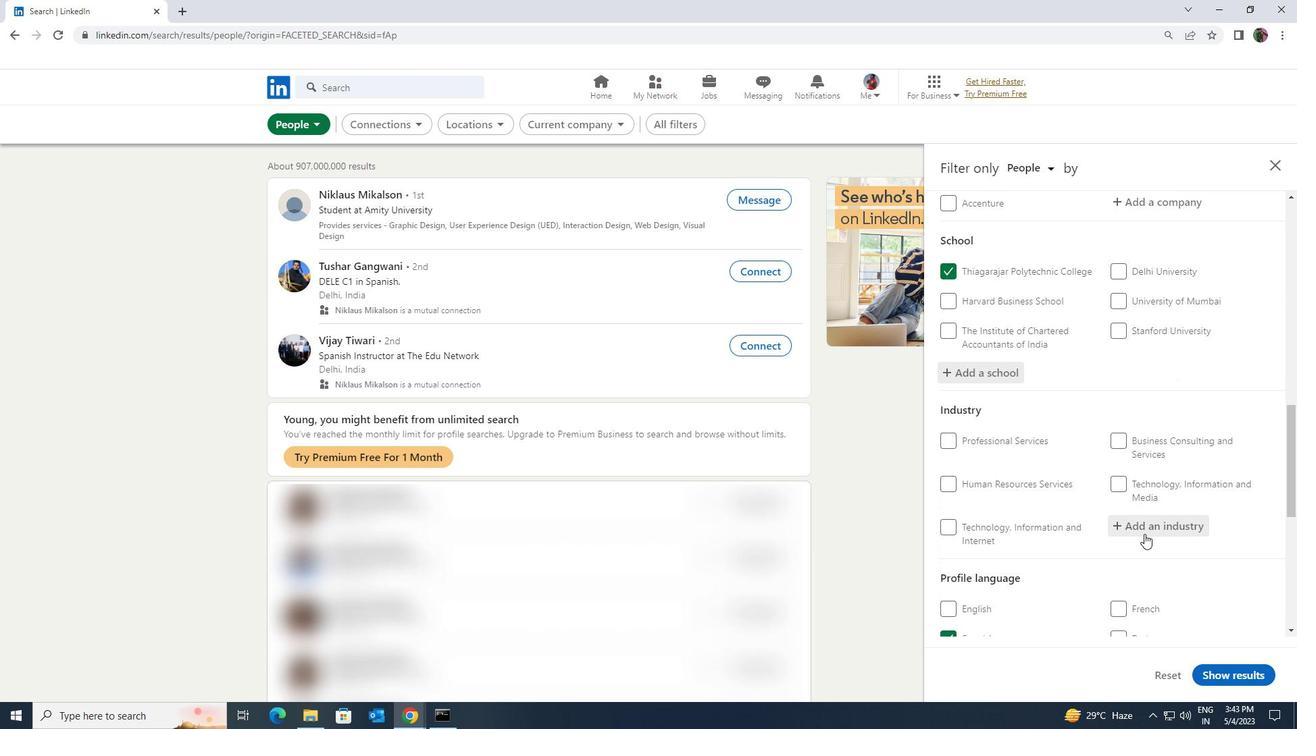 
Action: Key pressed <Key.shift><Key.shift><Key.shift><Key.shift><Key.shift>RETAIL<Key.space><Key.shift>BUILDING
Screenshot: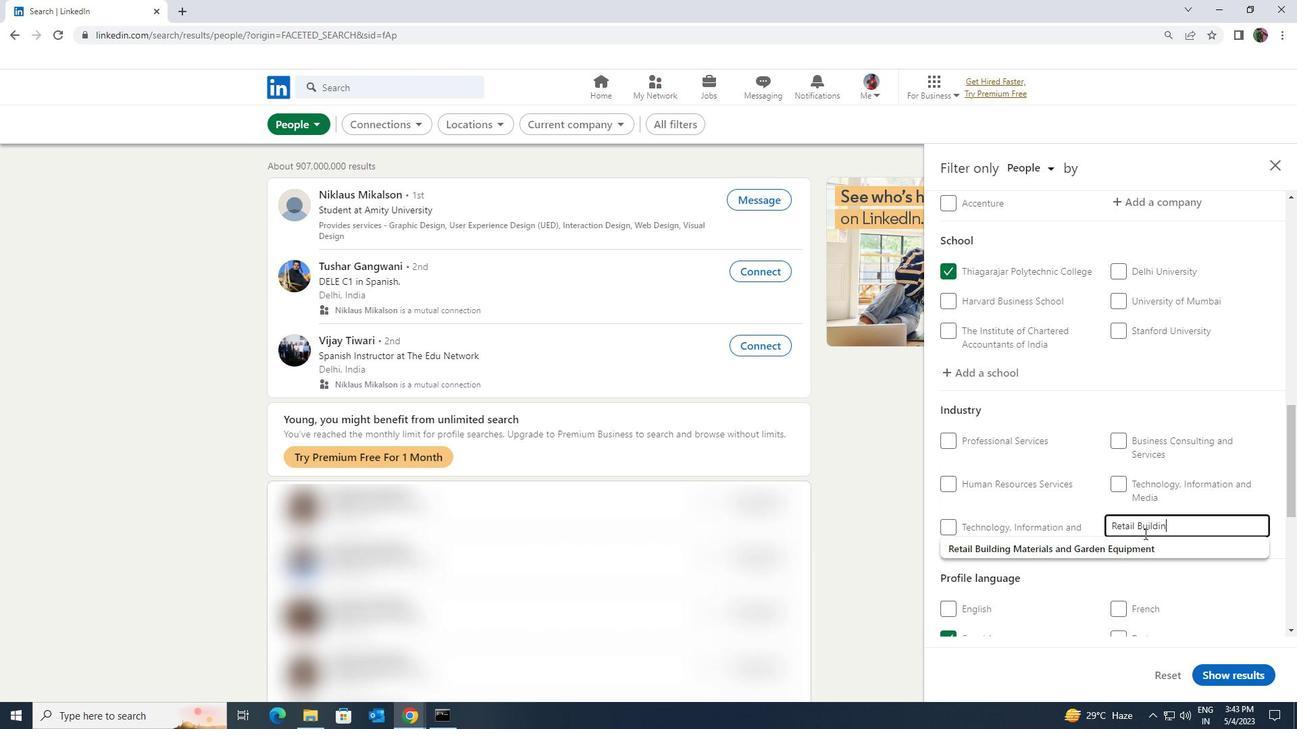 
Action: Mouse moved to (1144, 536)
Screenshot: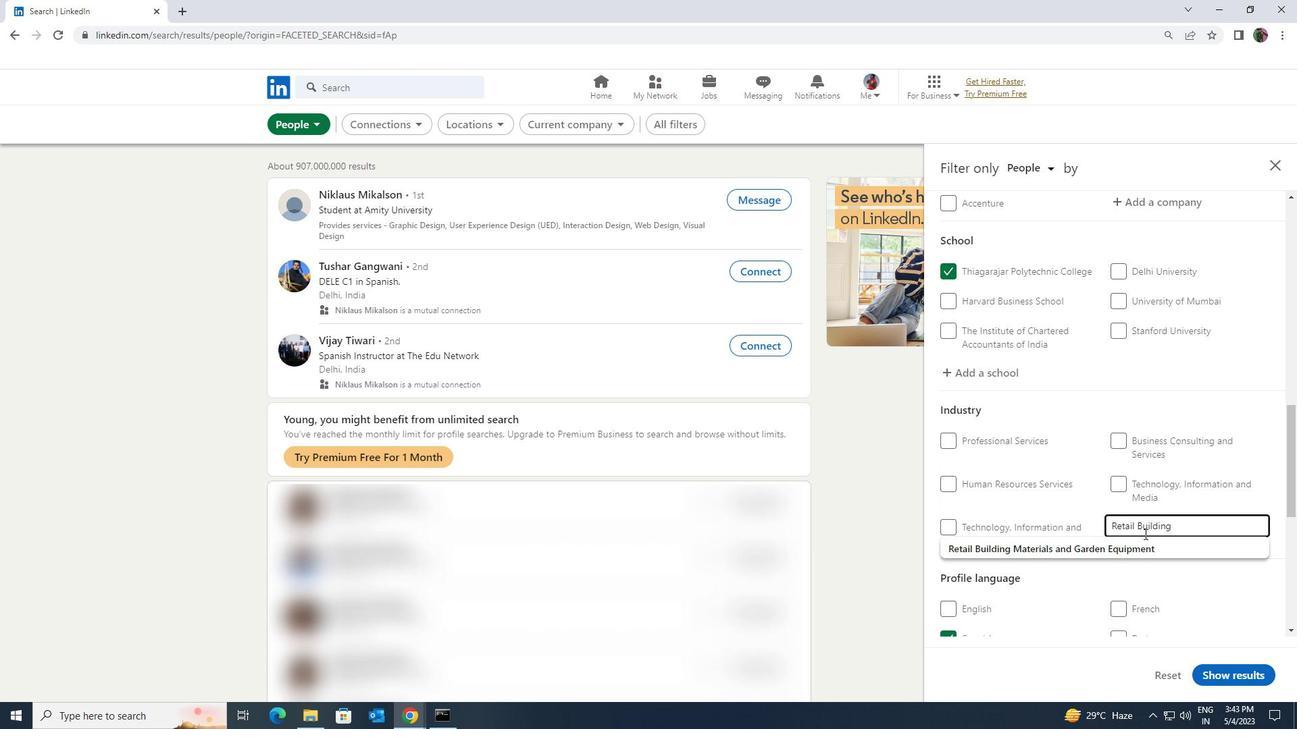 
Action: Mouse pressed left at (1144, 536)
Screenshot: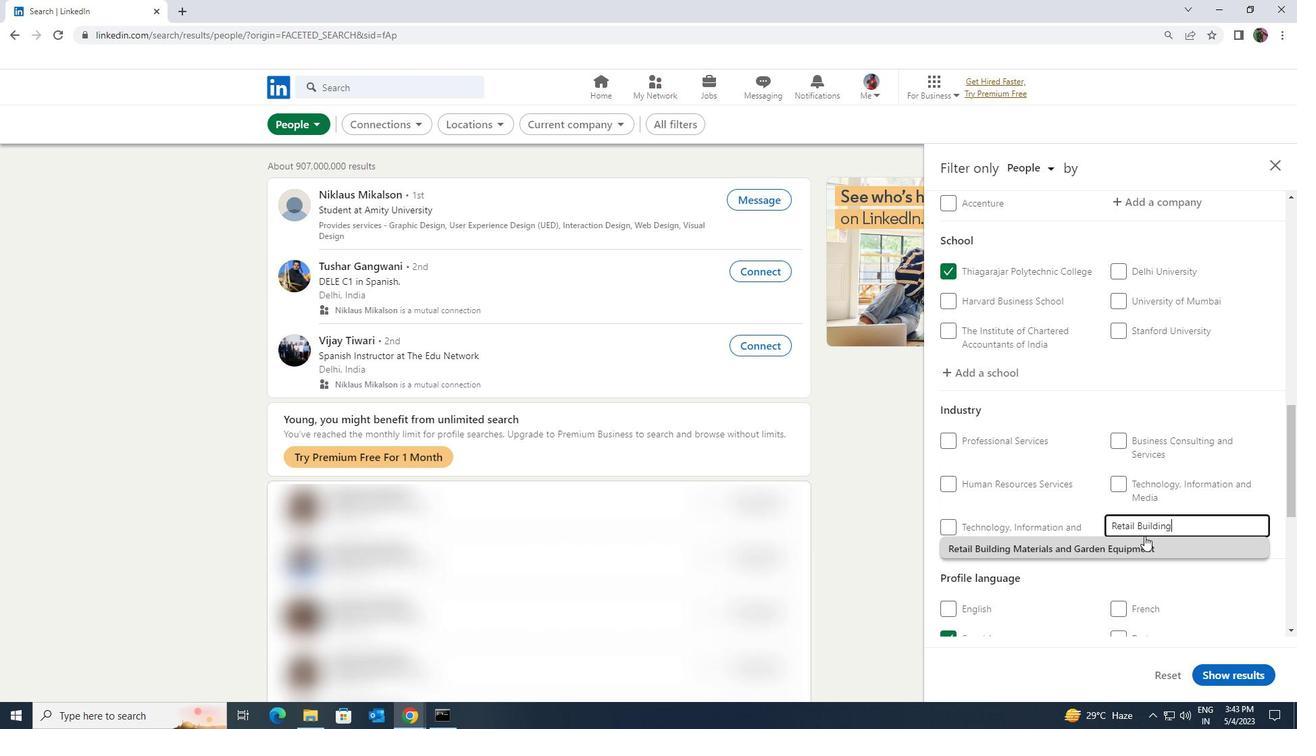 
Action: Mouse scrolled (1144, 535) with delta (0, 0)
Screenshot: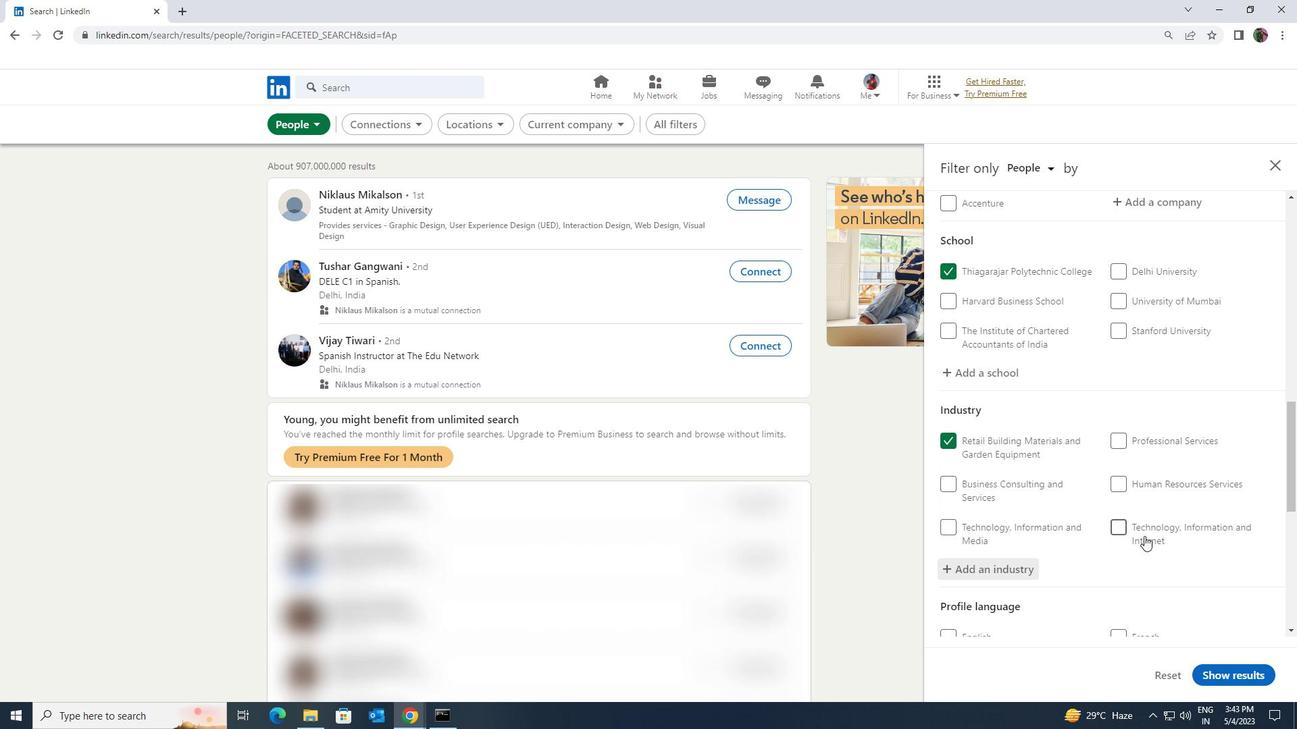 
Action: Mouse moved to (1144, 538)
Screenshot: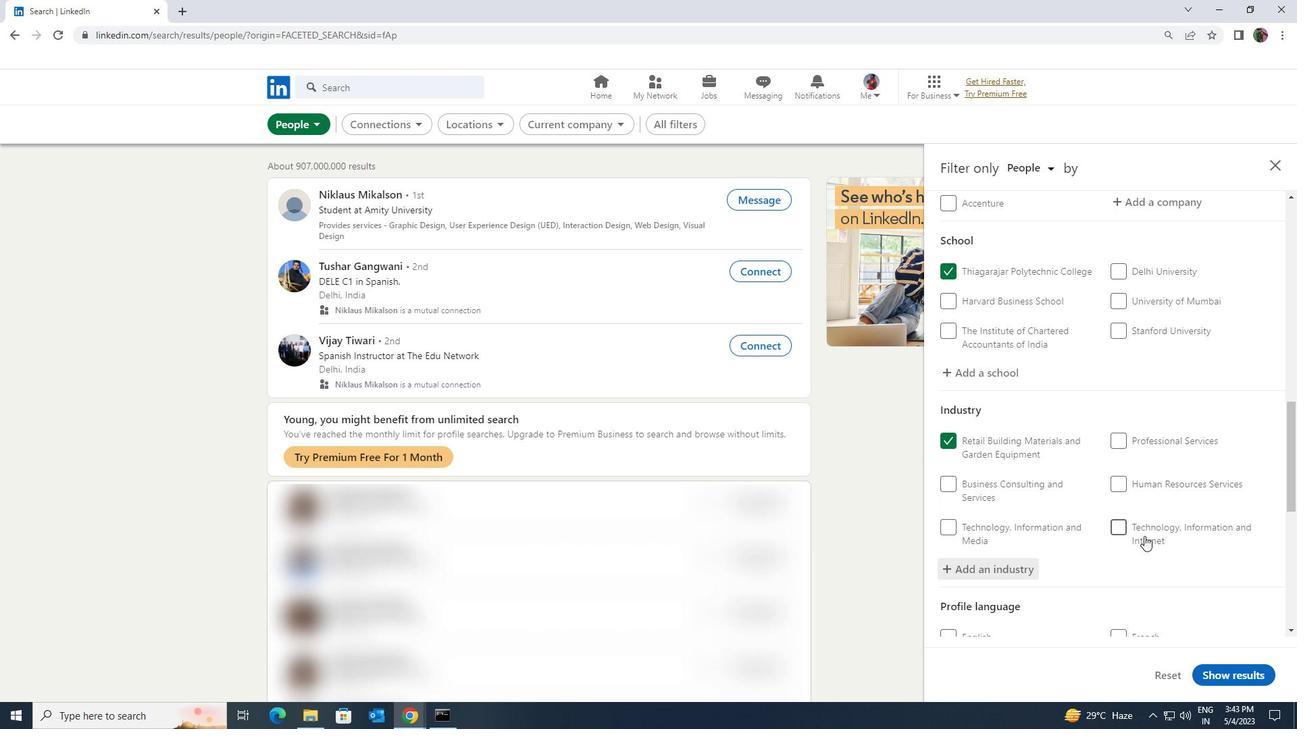 
Action: Mouse scrolled (1144, 537) with delta (0, 0)
Screenshot: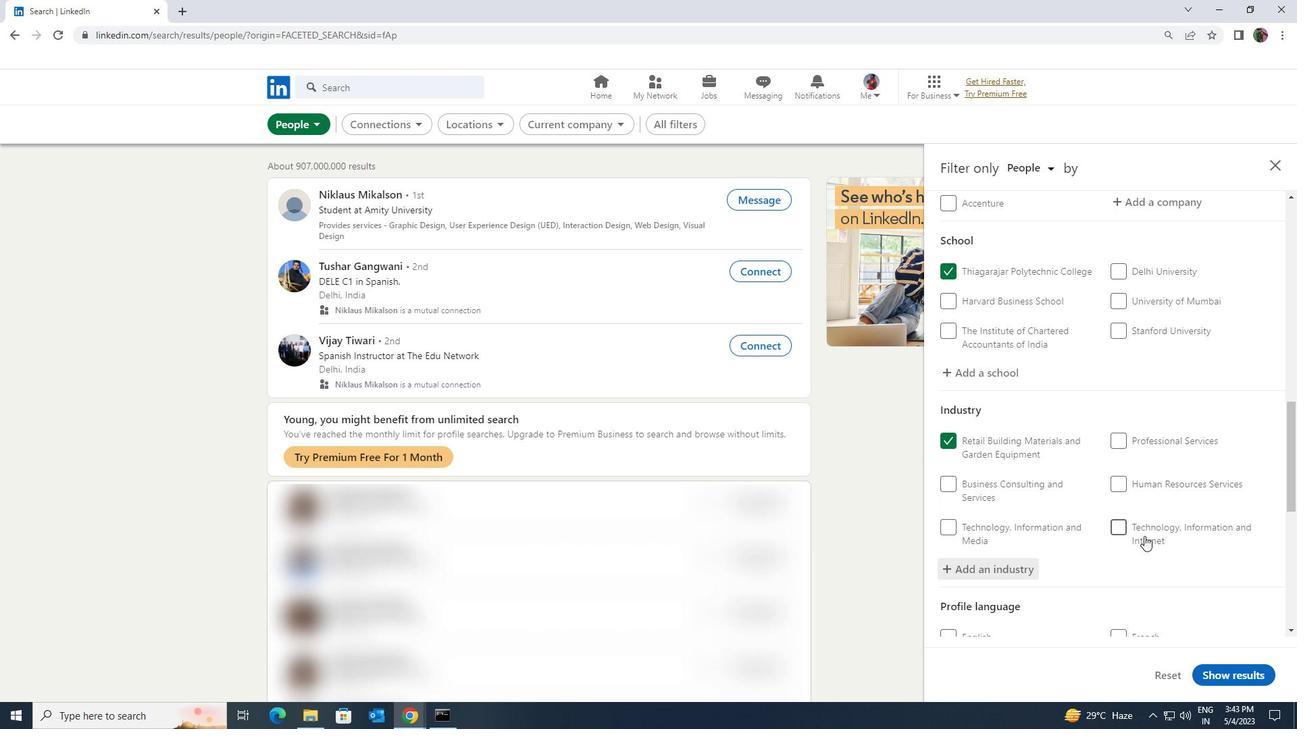 
Action: Mouse scrolled (1144, 537) with delta (0, 0)
Screenshot: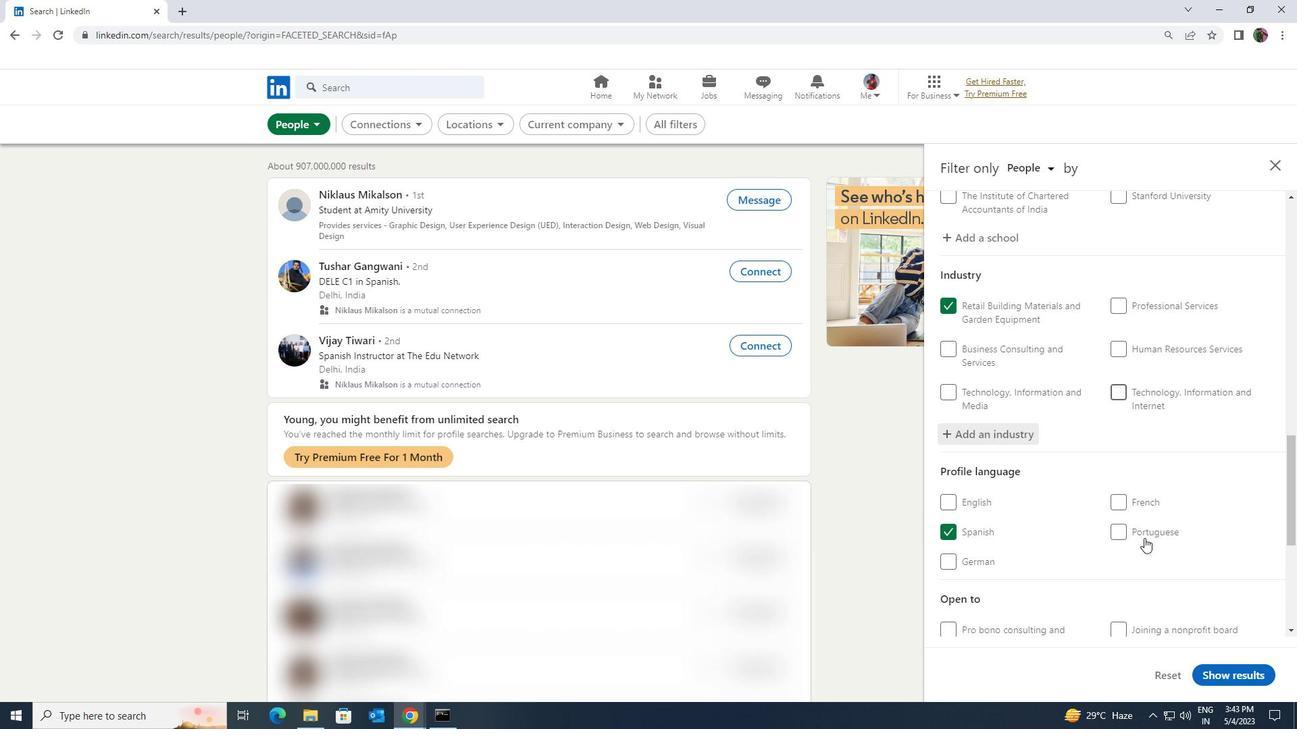 
Action: Mouse scrolled (1144, 537) with delta (0, 0)
Screenshot: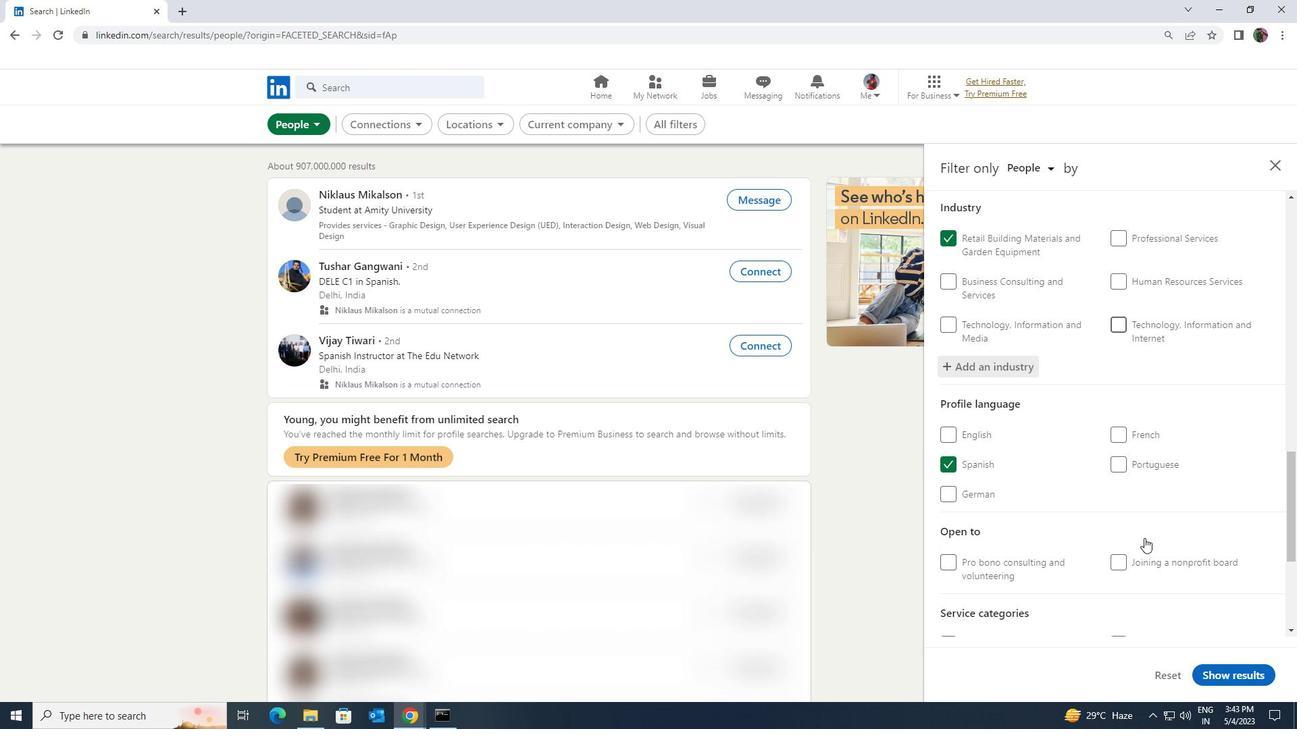 
Action: Mouse scrolled (1144, 537) with delta (0, 0)
Screenshot: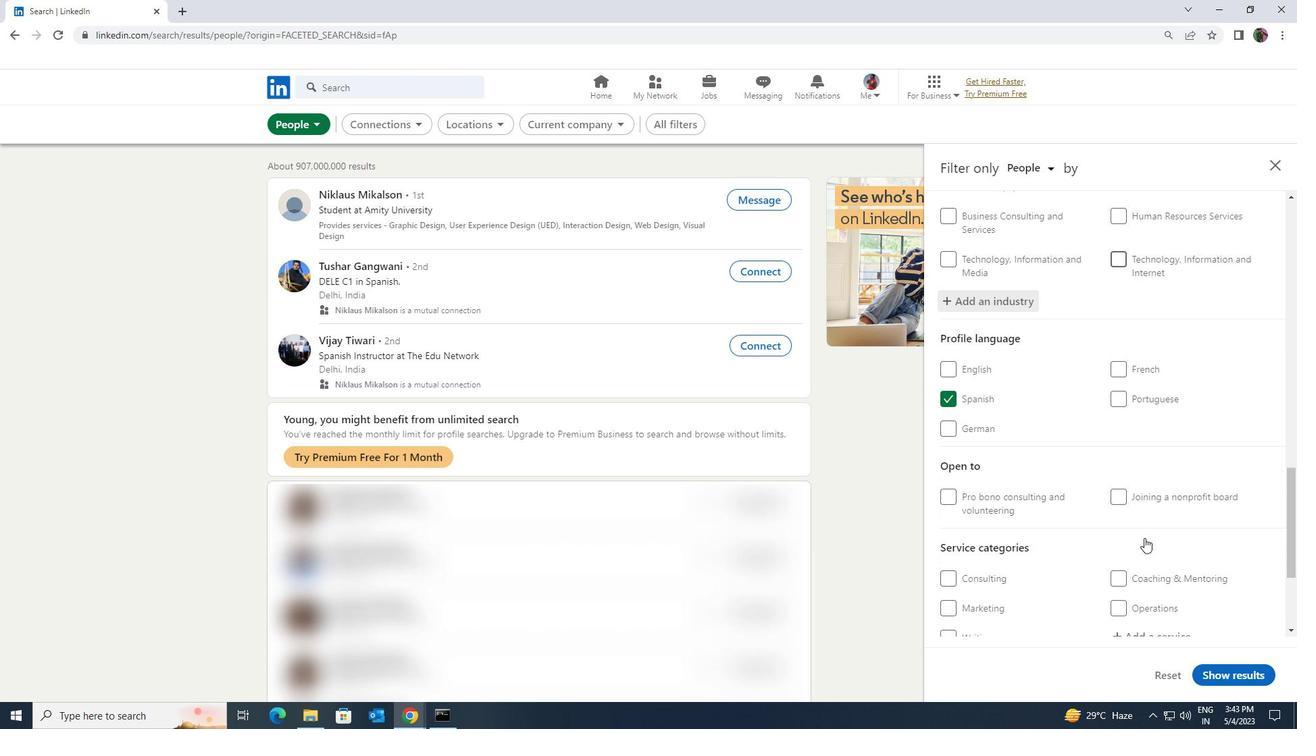 
Action: Mouse moved to (1140, 562)
Screenshot: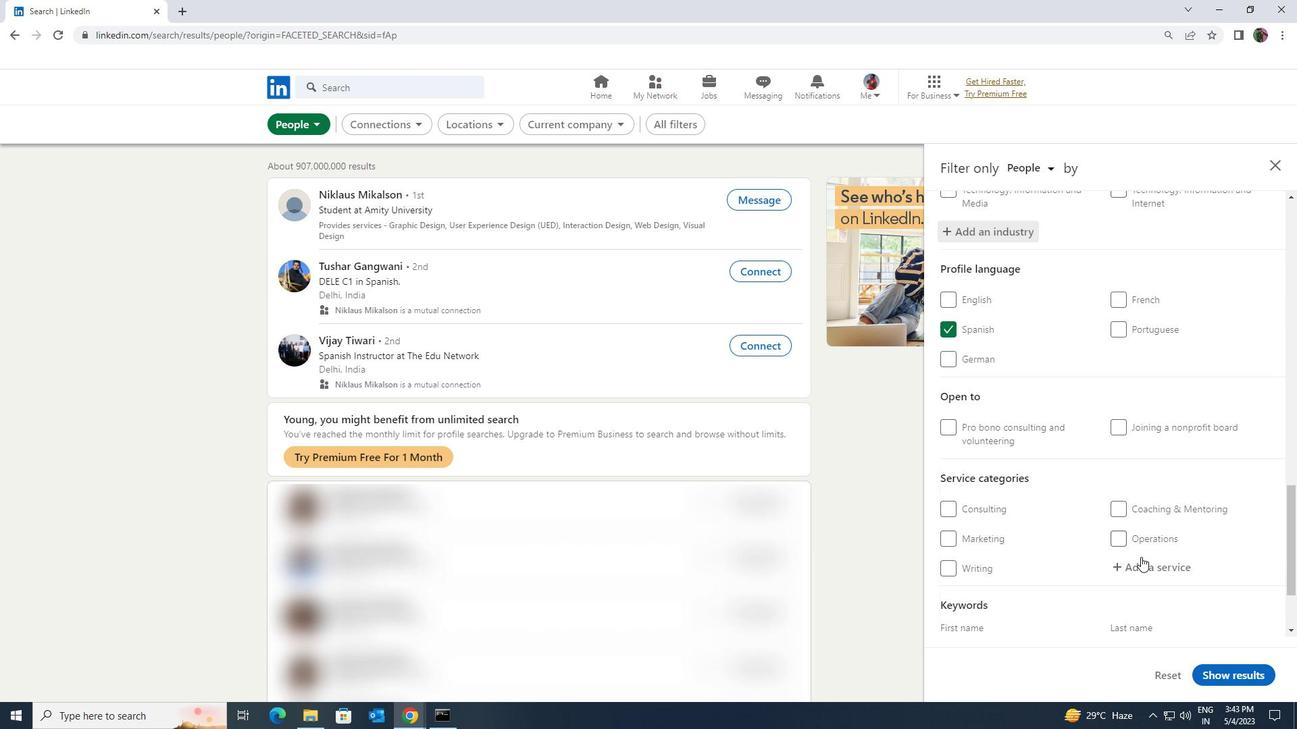 
Action: Mouse pressed left at (1140, 562)
Screenshot: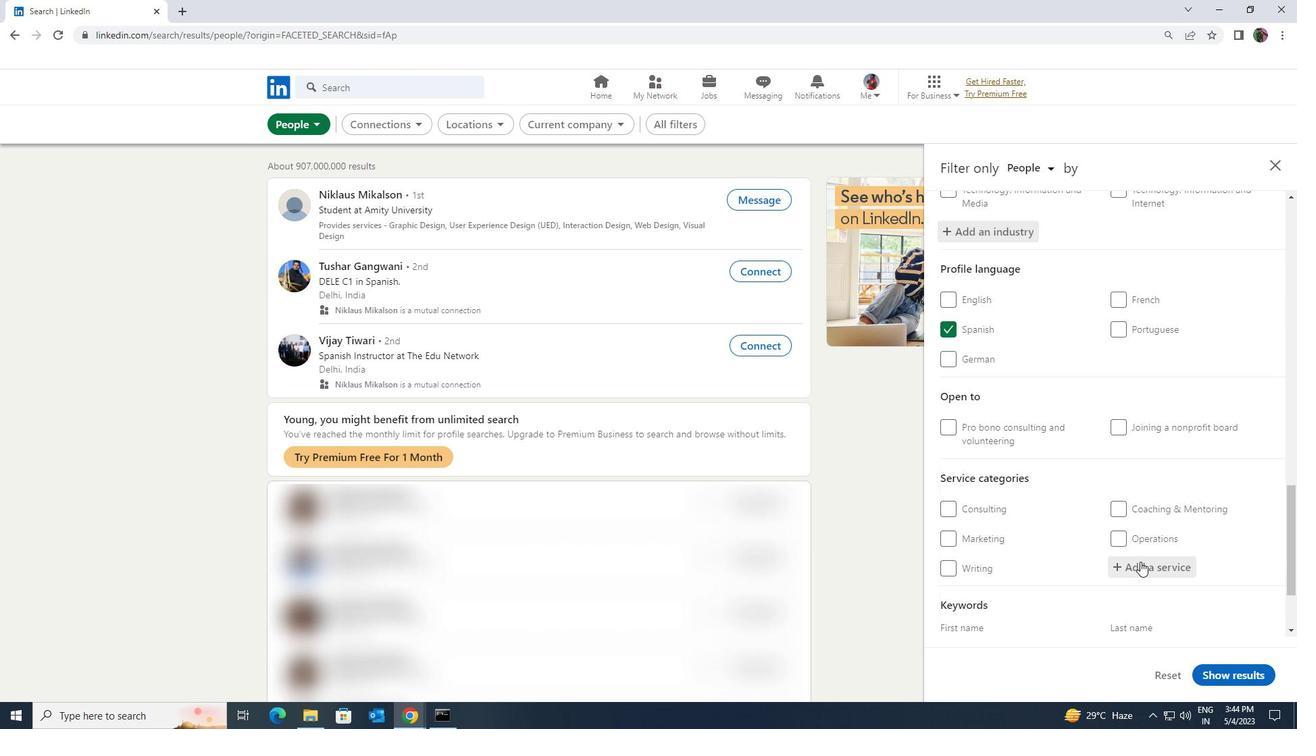 
Action: Key pressed <Key.shift><Key.shift><Key.shift>VIDEO<Key.space>
Screenshot: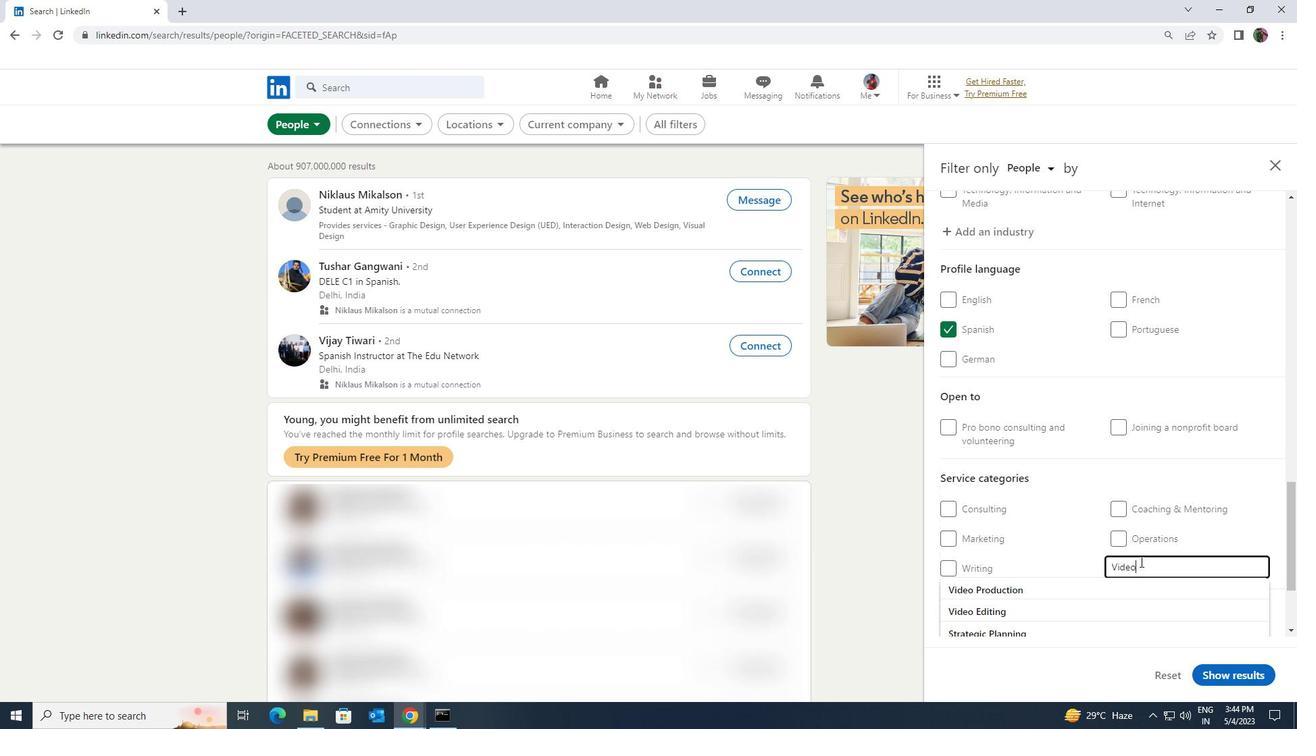 
Action: Mouse moved to (1127, 586)
Screenshot: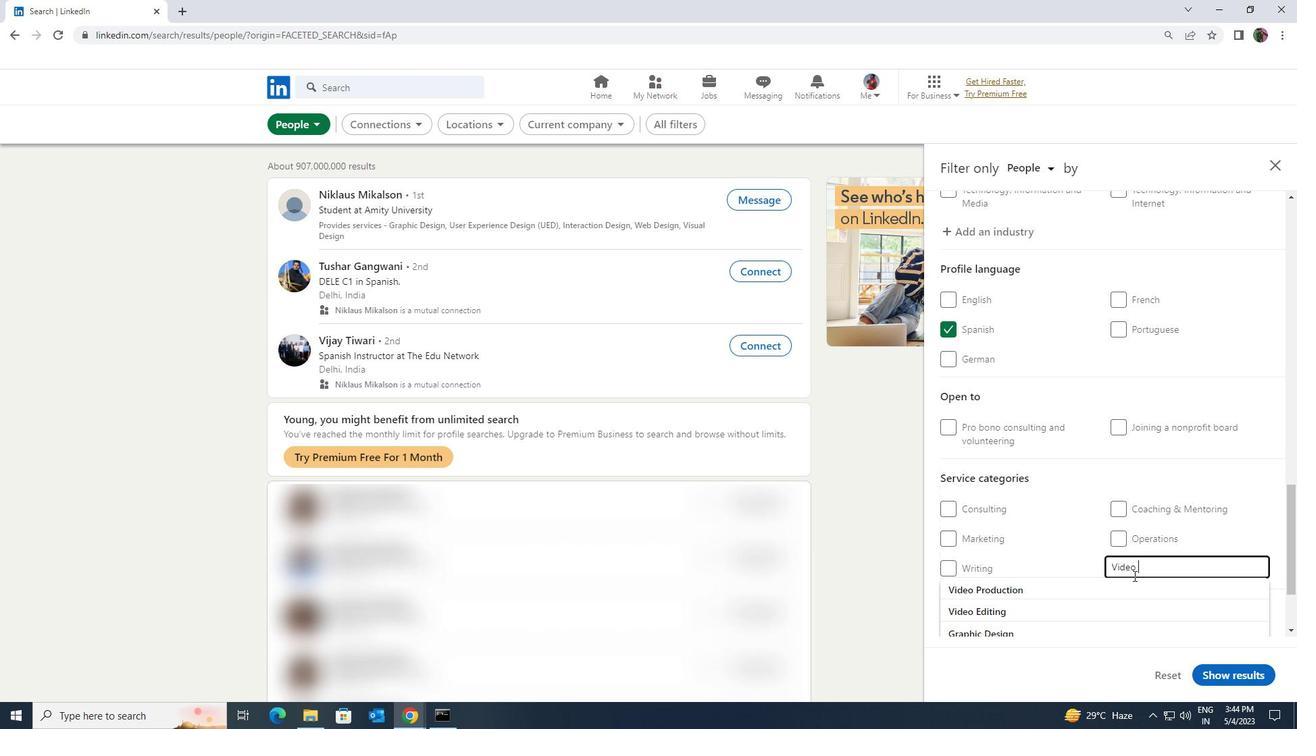 
Action: Mouse pressed left at (1127, 586)
Screenshot: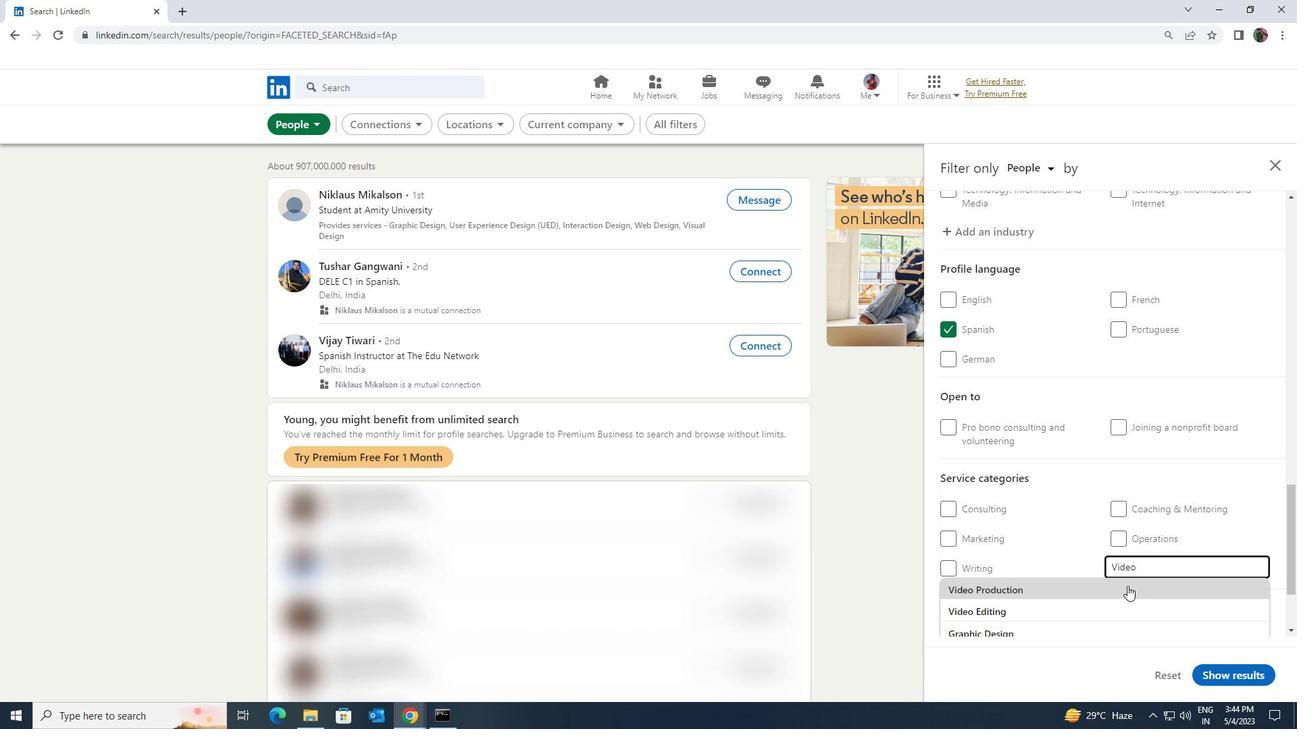 
Action: Mouse moved to (1127, 587)
Screenshot: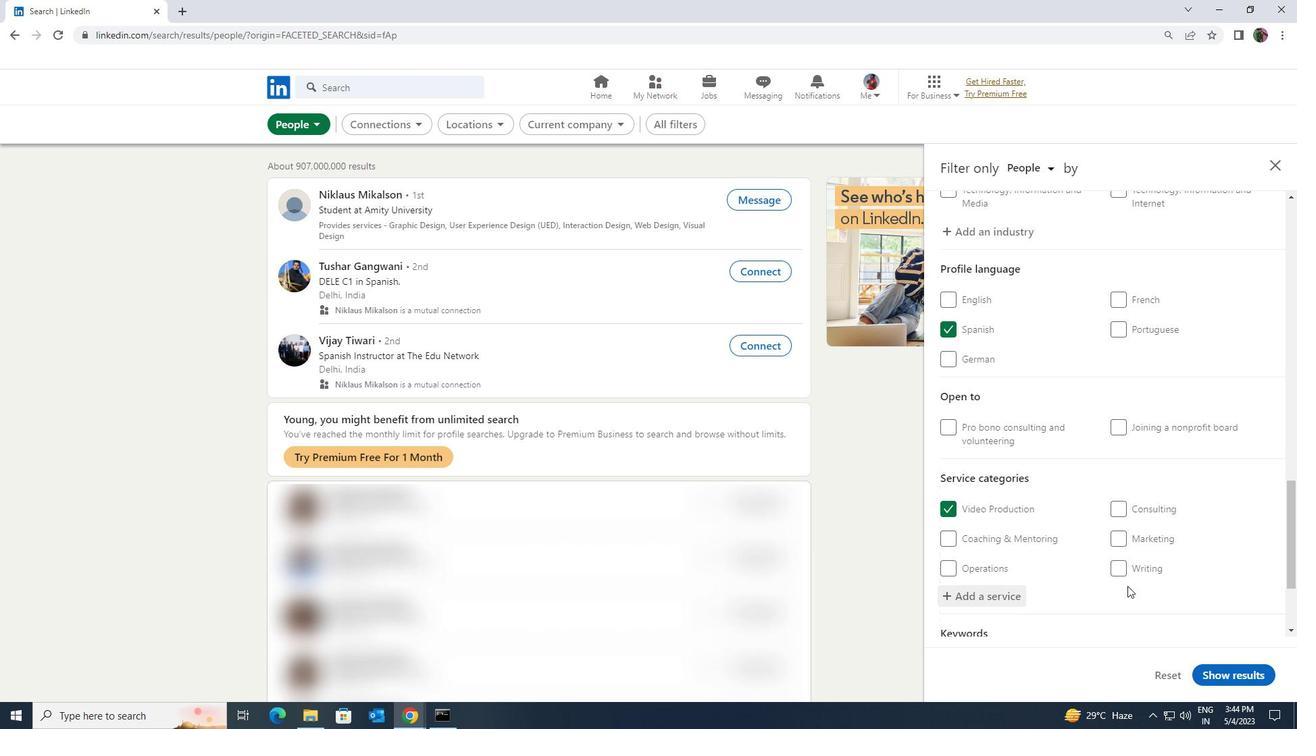 
Action: Mouse scrolled (1127, 586) with delta (0, 0)
Screenshot: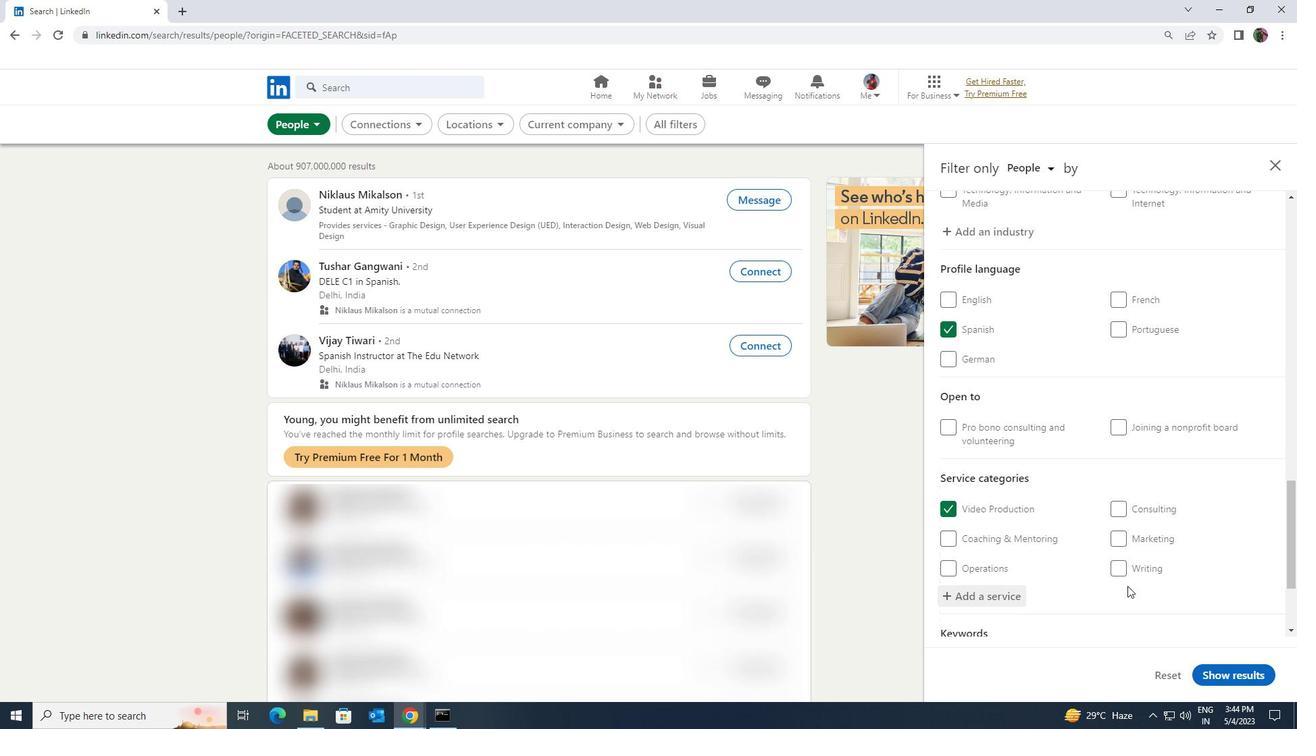 
Action: Mouse scrolled (1127, 586) with delta (0, 0)
Screenshot: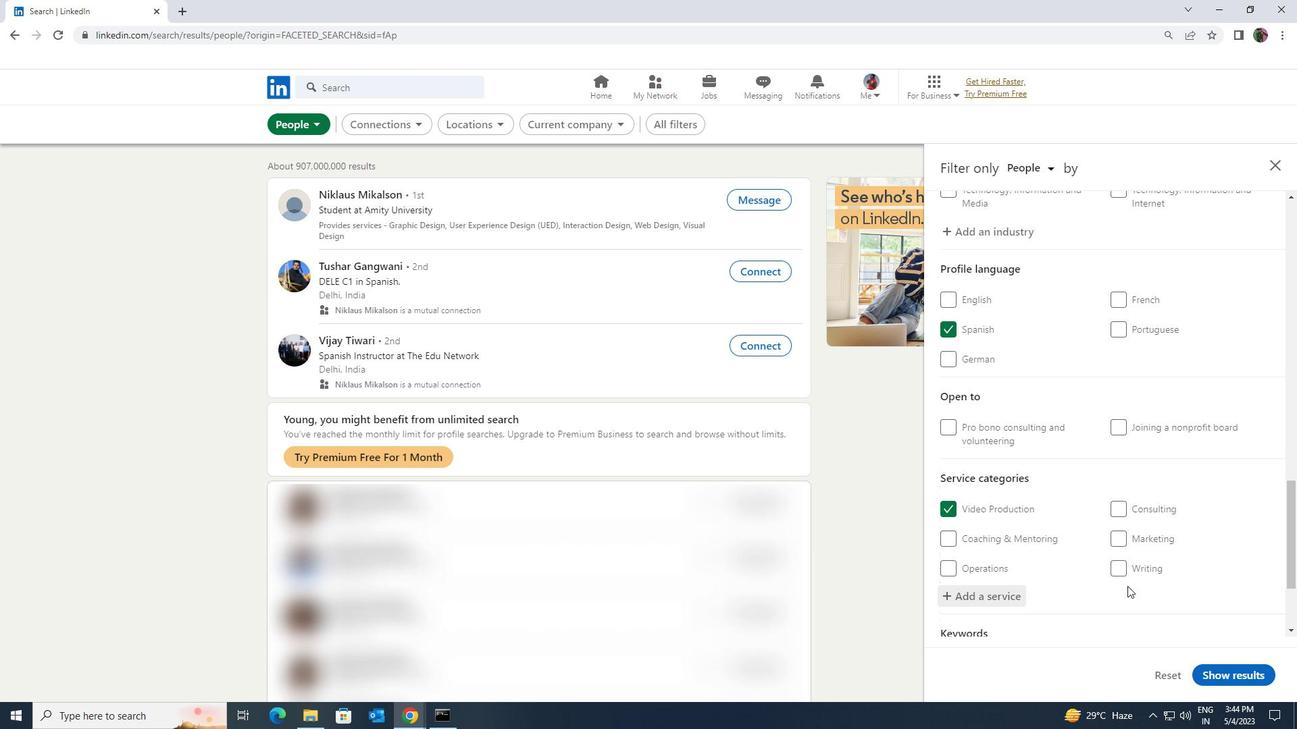 
Action: Mouse scrolled (1127, 586) with delta (0, 0)
Screenshot: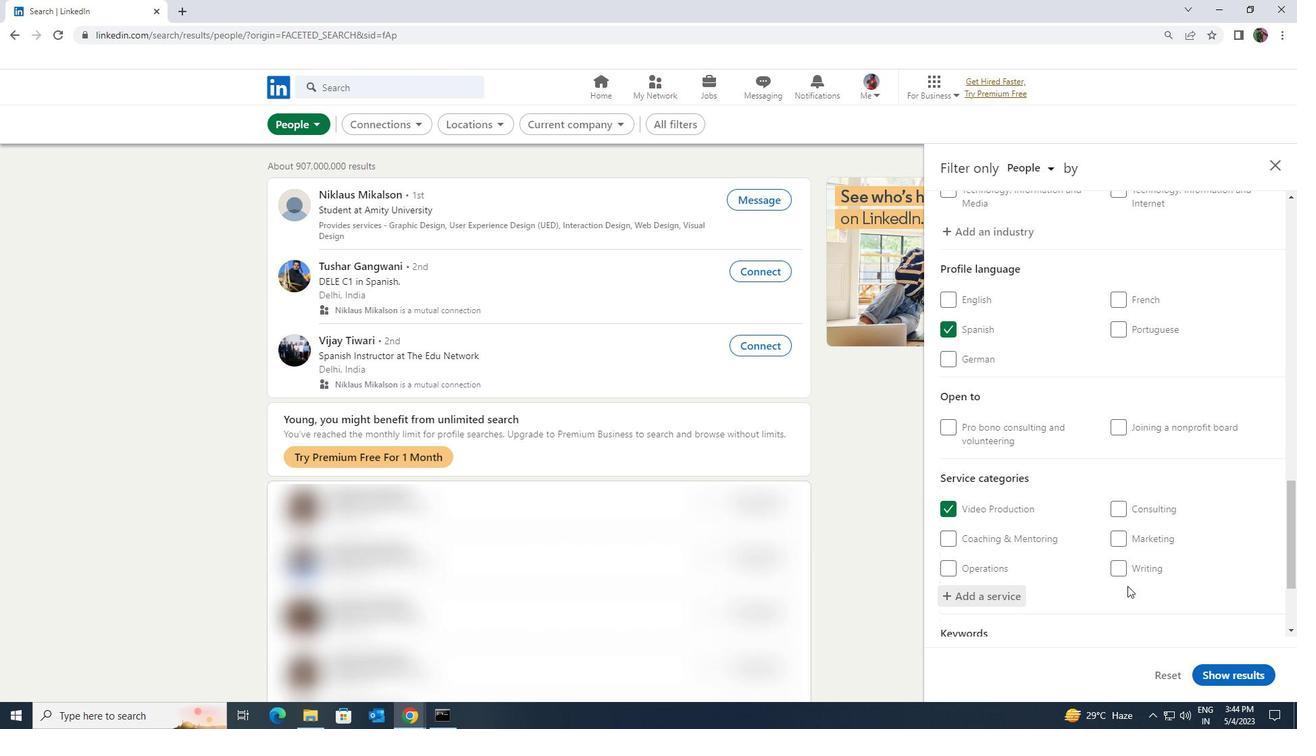 
Action: Mouse moved to (1079, 578)
Screenshot: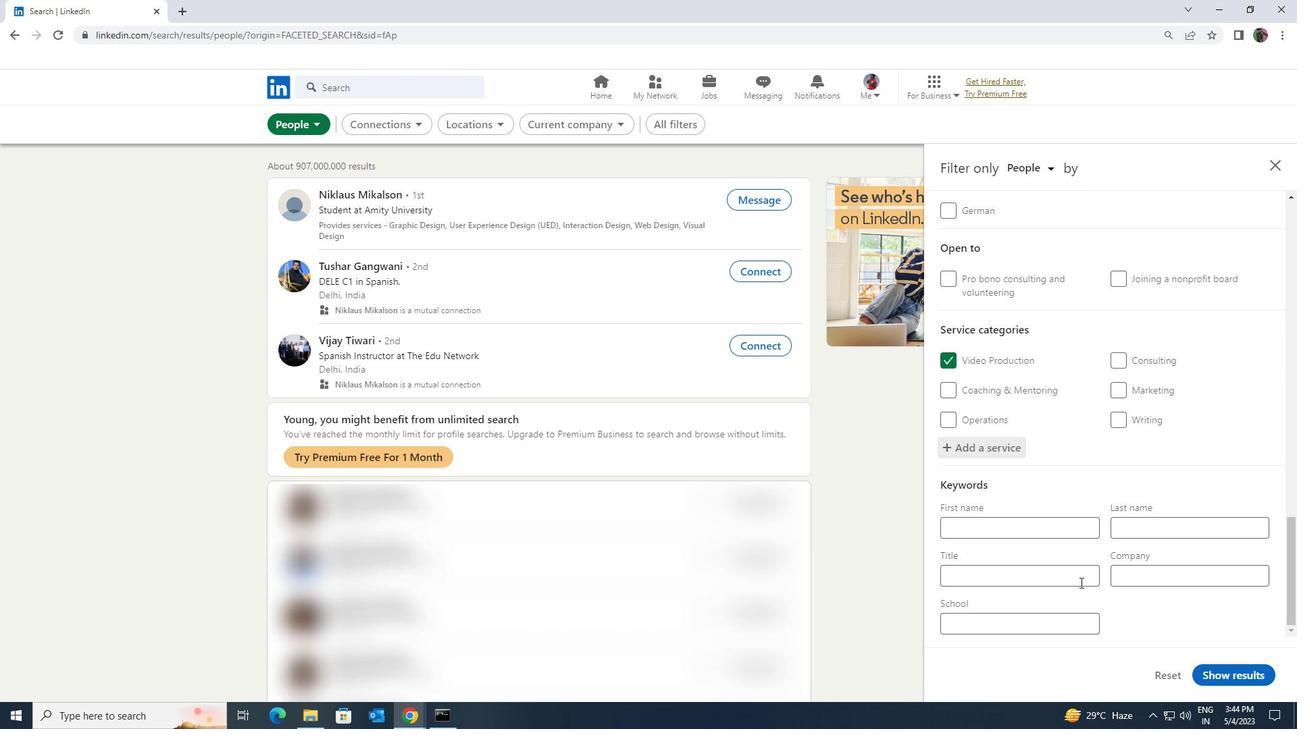 
Action: Mouse pressed left at (1079, 578)
Screenshot: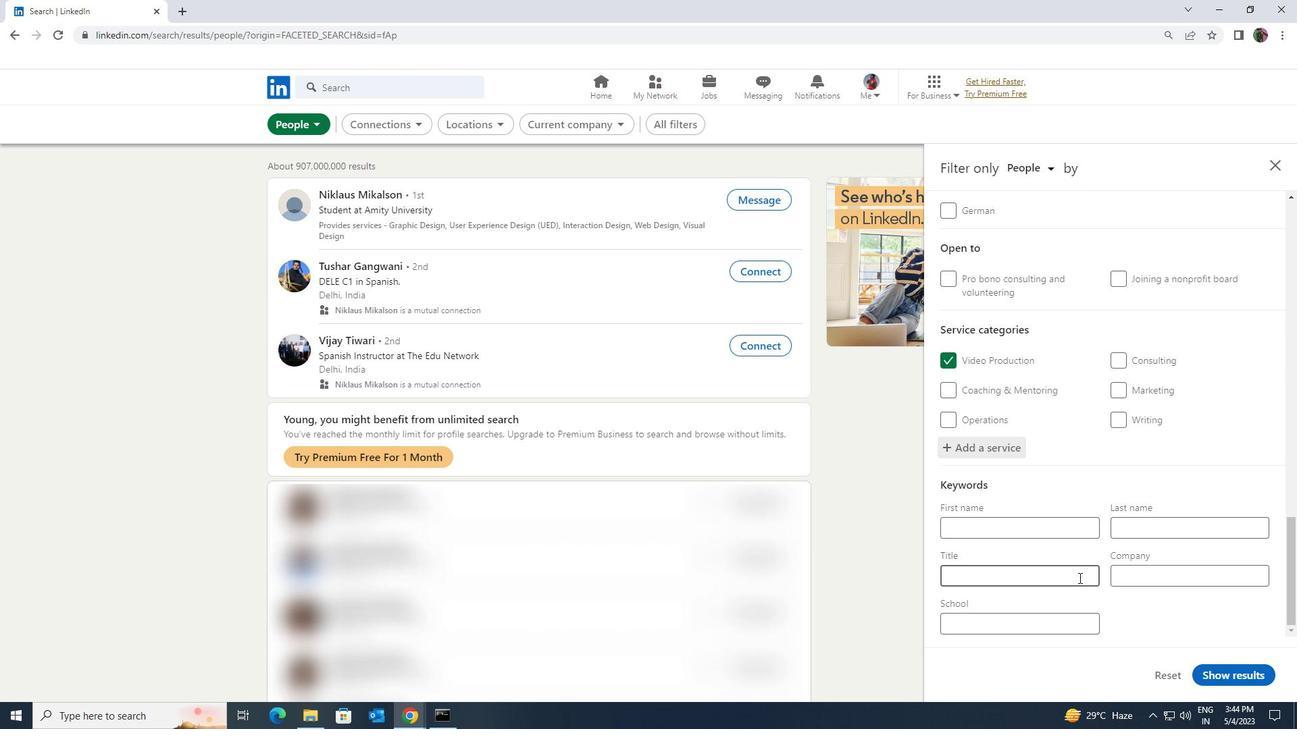 
Action: Key pressed <Key.shift><Key.shift><Key.shift><Key.shift><Key.shift><Key.shift><Key.shift>PRODUCR<Key.backspace>T<Key.space><Key.shift>MANAGER
Screenshot: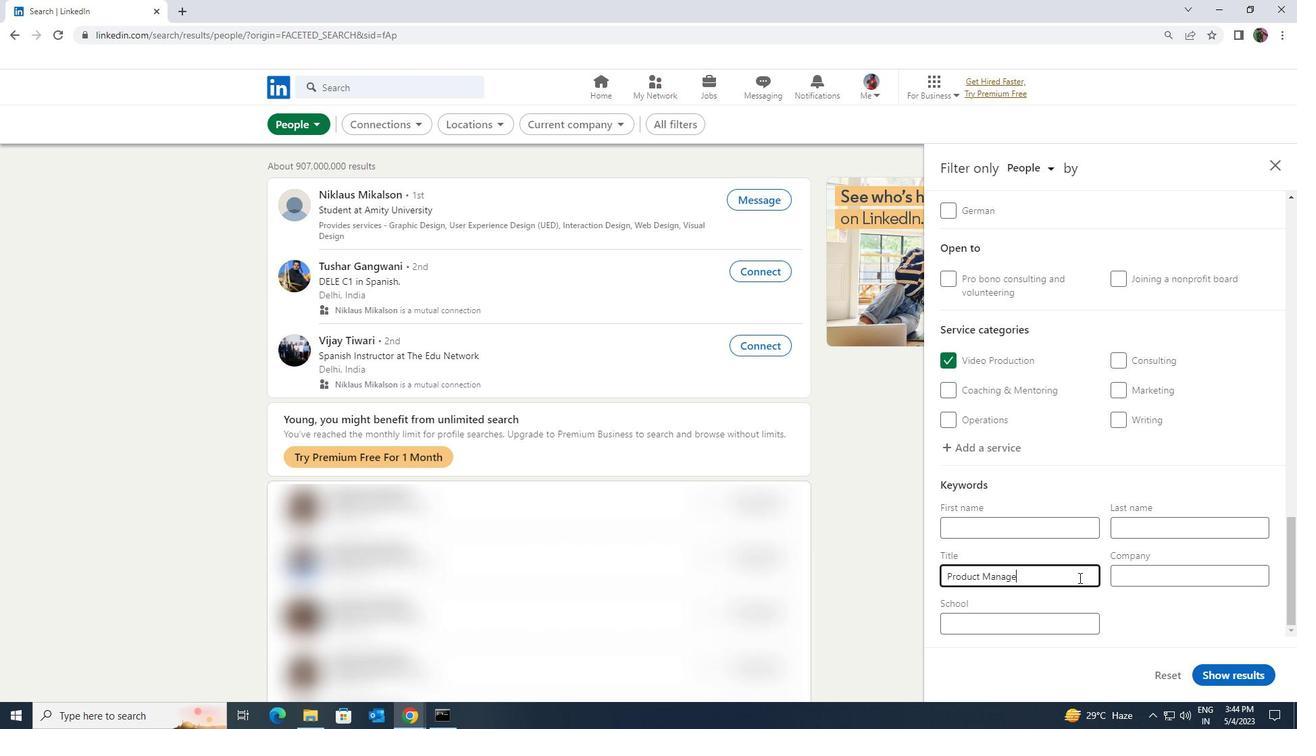 
Action: Mouse moved to (1222, 674)
Screenshot: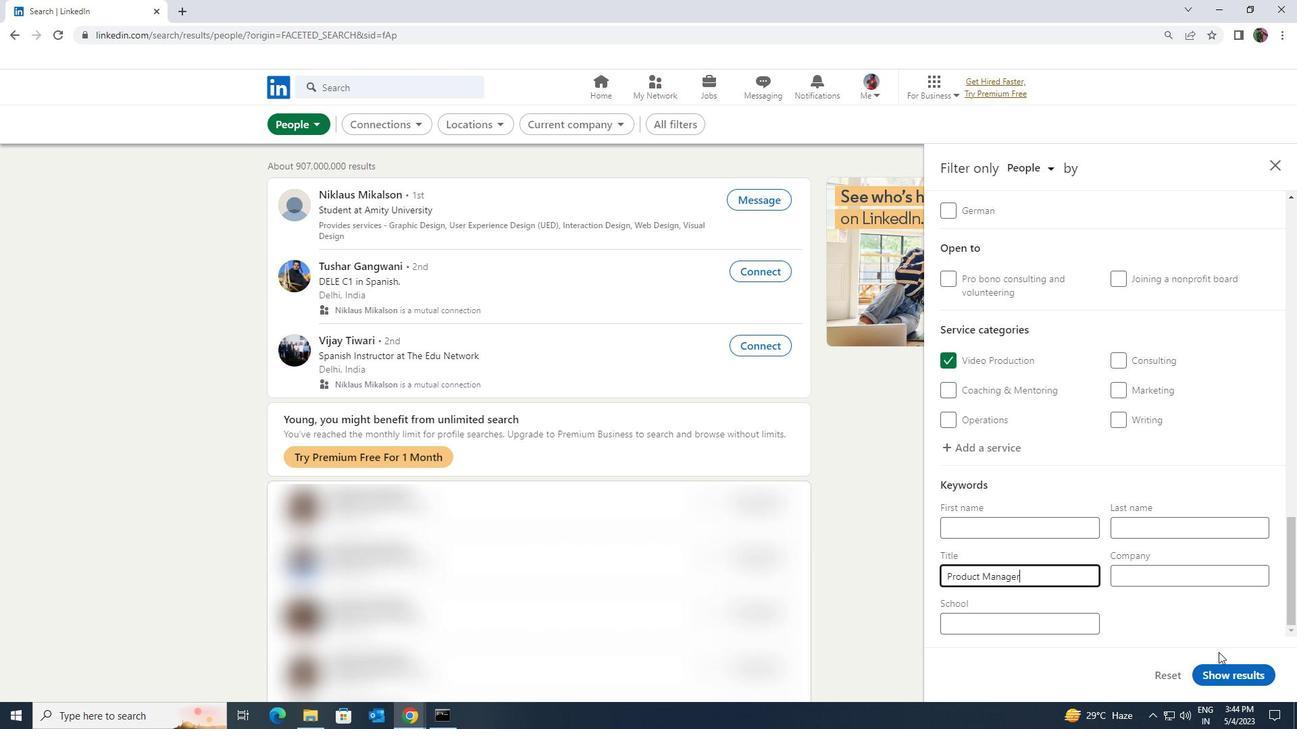 
Action: Mouse pressed left at (1222, 674)
Screenshot: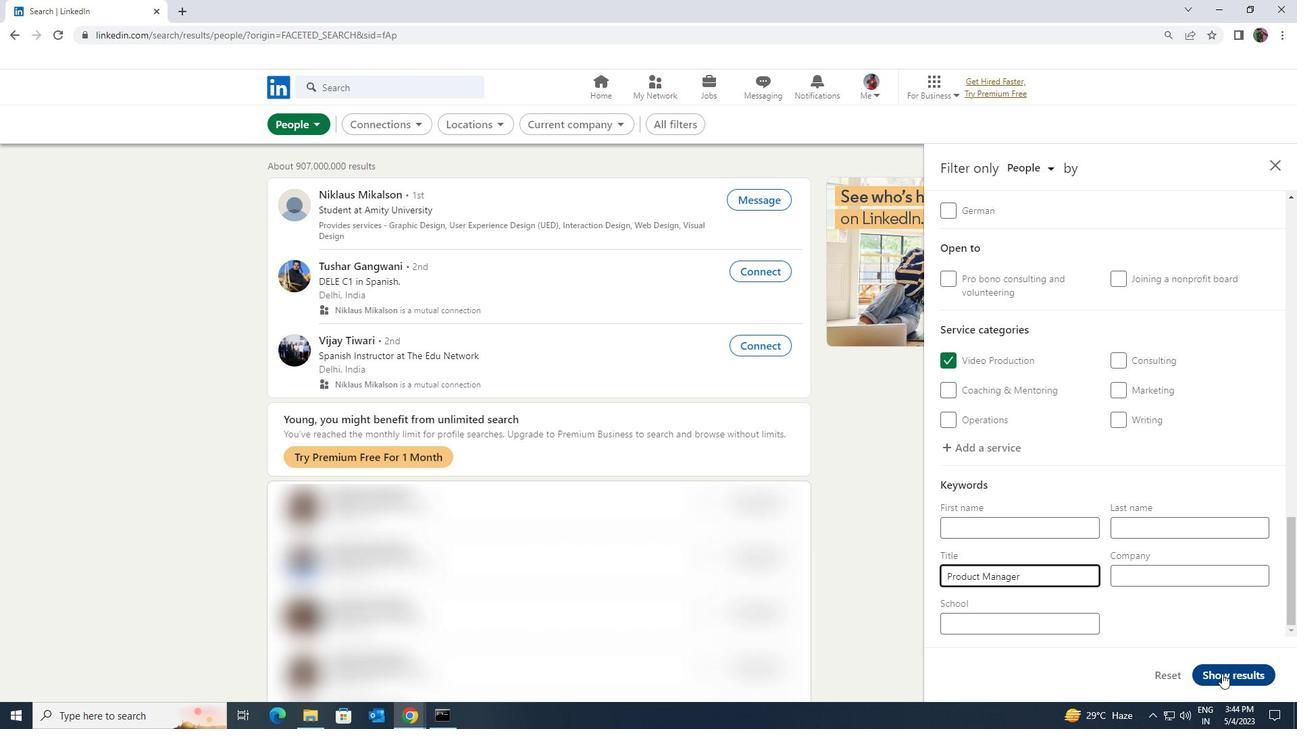 
